 Task: Find connections with filter location Ferozepore with filter topic #lawfirmmarketingwith filter profile language French with filter current company Brillio with filter school Dhanalakshmi Srinivasan Engineering College with filter industry Hospitals and Health Care with filter service category Project Management with filter keywords title Sales Associate
Action: Mouse moved to (219, 280)
Screenshot: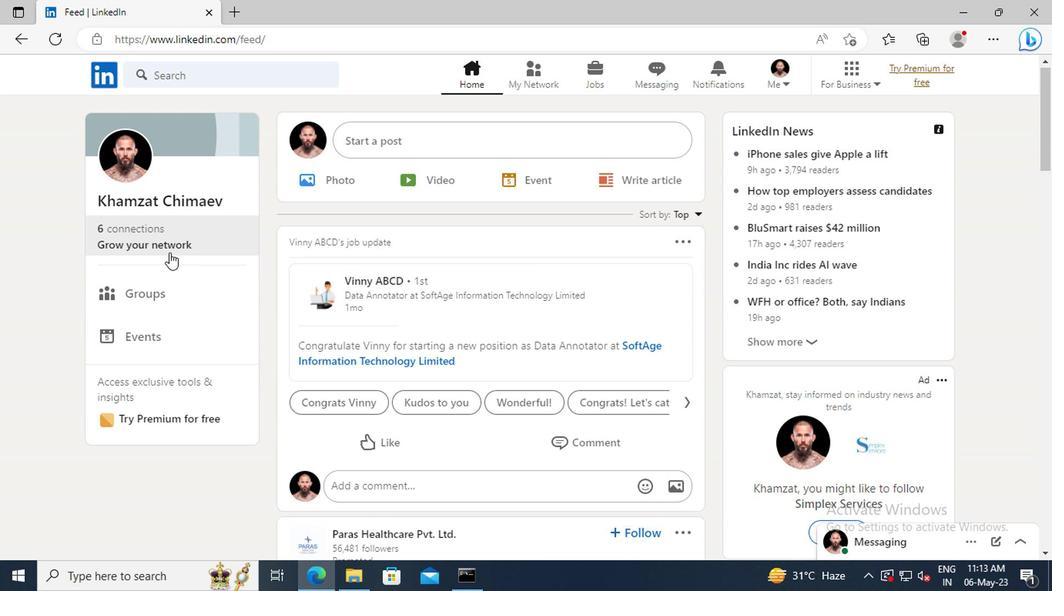 
Action: Mouse pressed left at (219, 280)
Screenshot: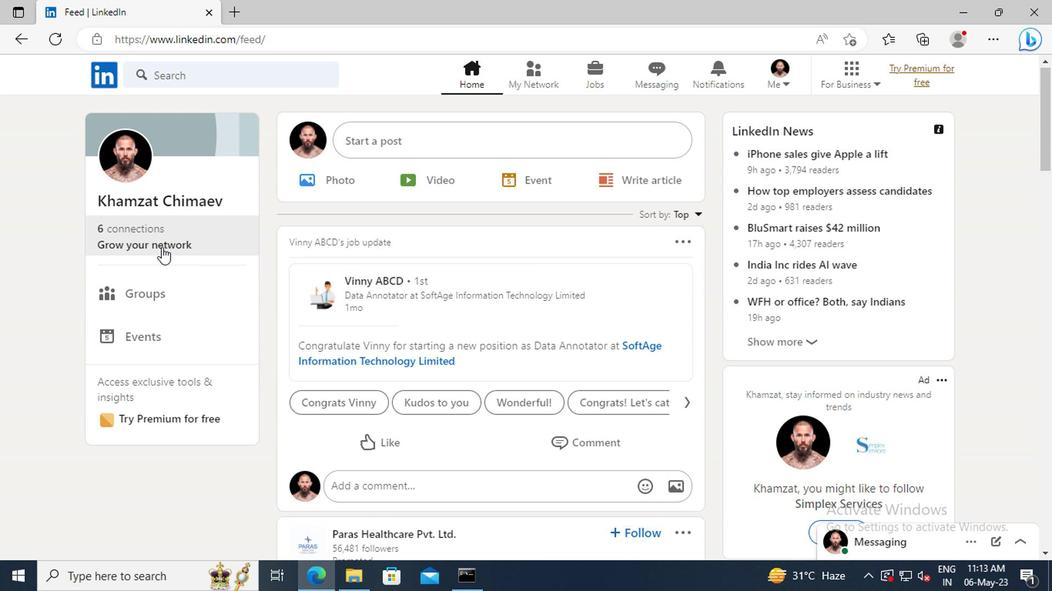 
Action: Mouse moved to (224, 221)
Screenshot: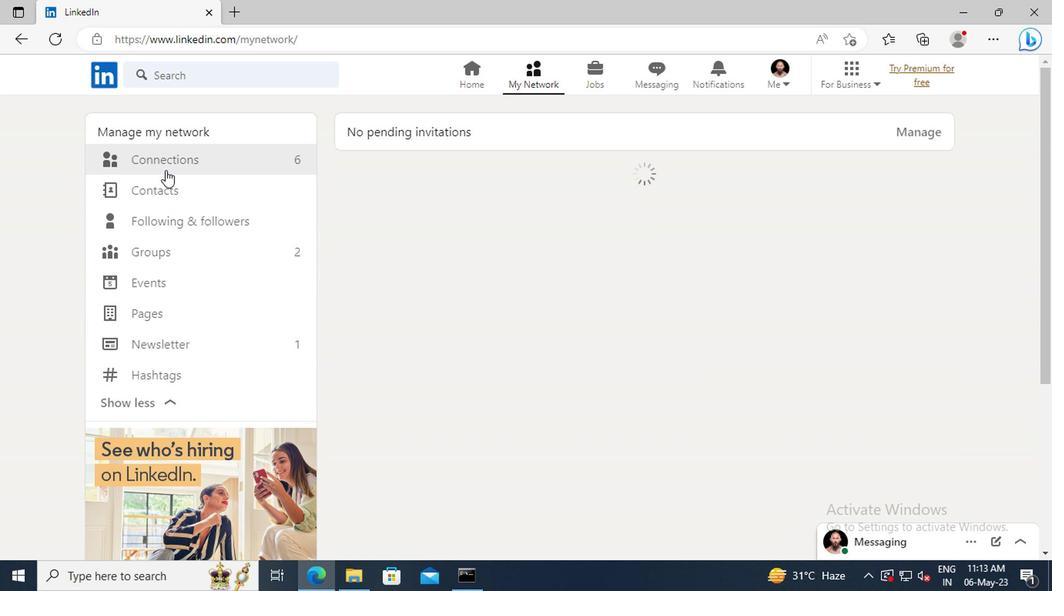 
Action: Mouse pressed left at (224, 221)
Screenshot: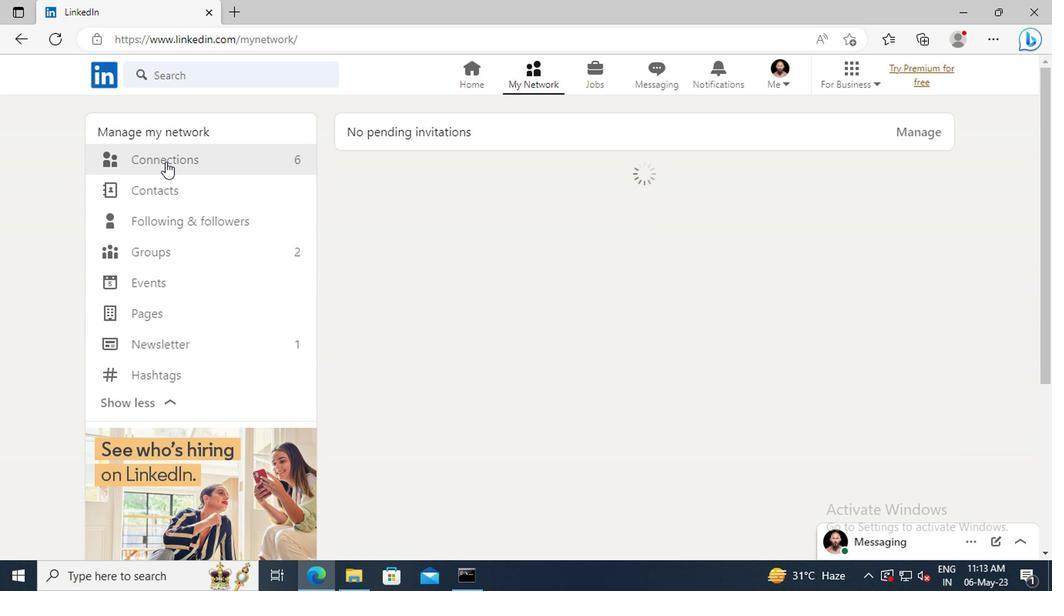 
Action: Mouse moved to (561, 223)
Screenshot: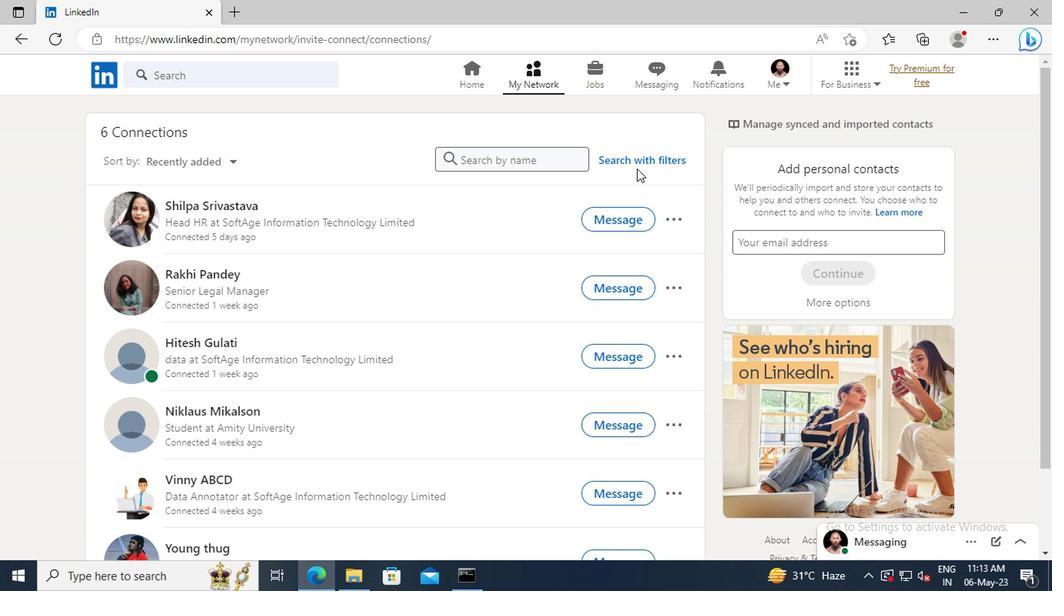 
Action: Mouse pressed left at (561, 223)
Screenshot: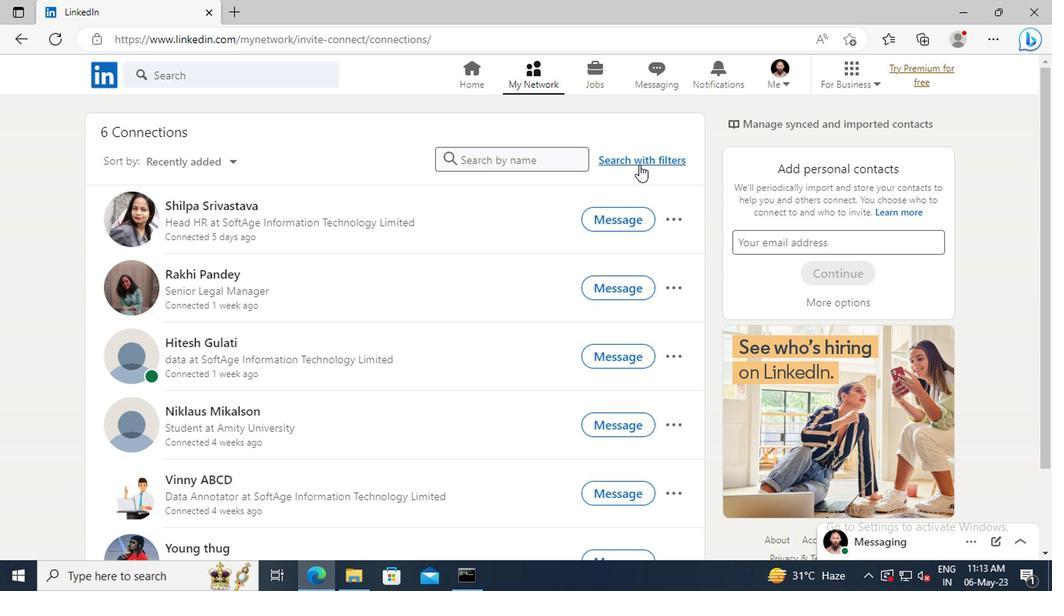 
Action: Mouse moved to (522, 190)
Screenshot: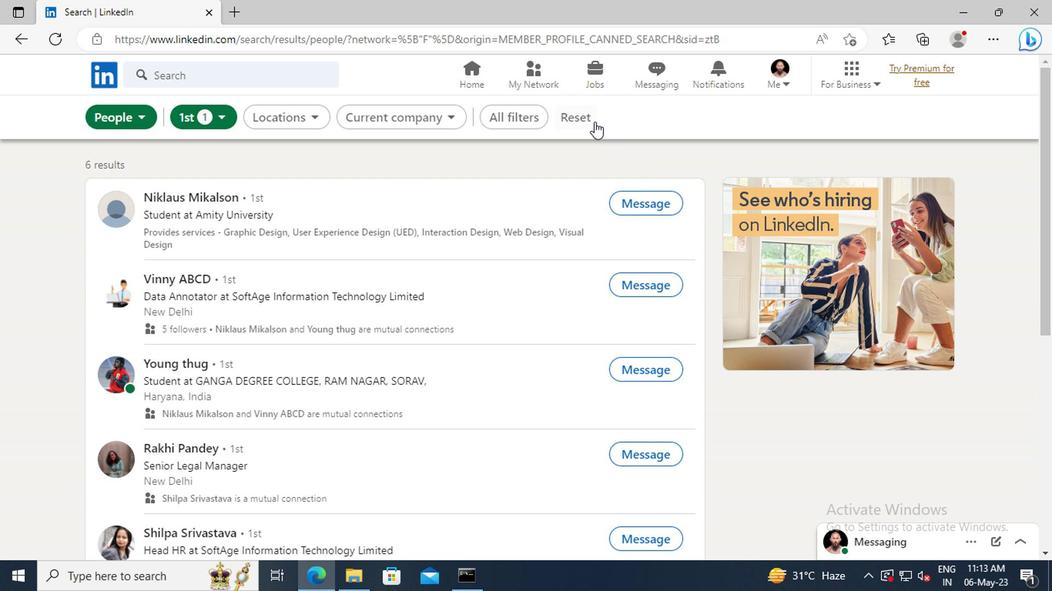 
Action: Mouse pressed left at (522, 190)
Screenshot: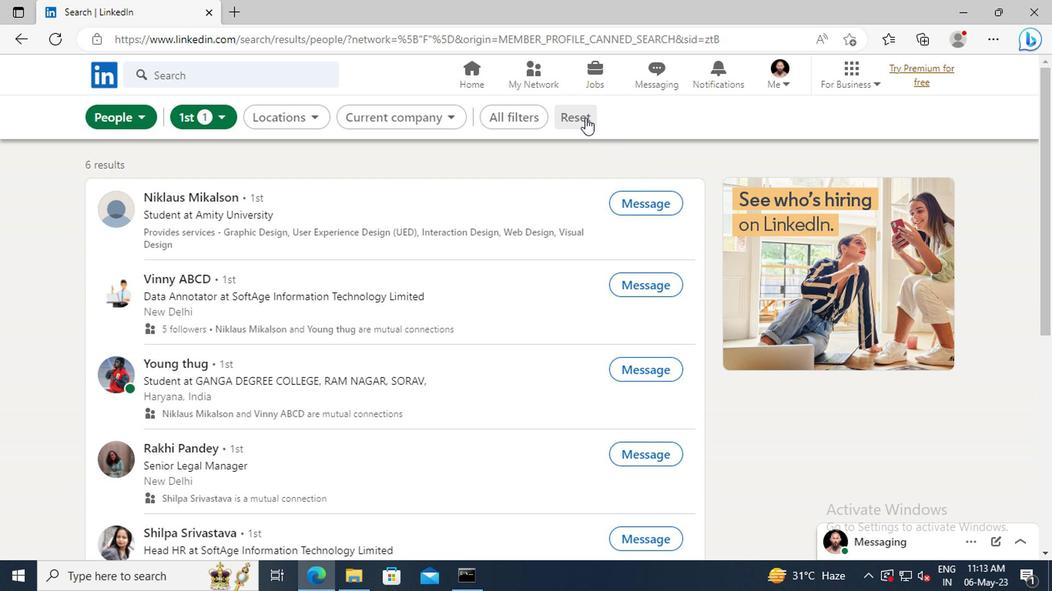 
Action: Mouse moved to (509, 189)
Screenshot: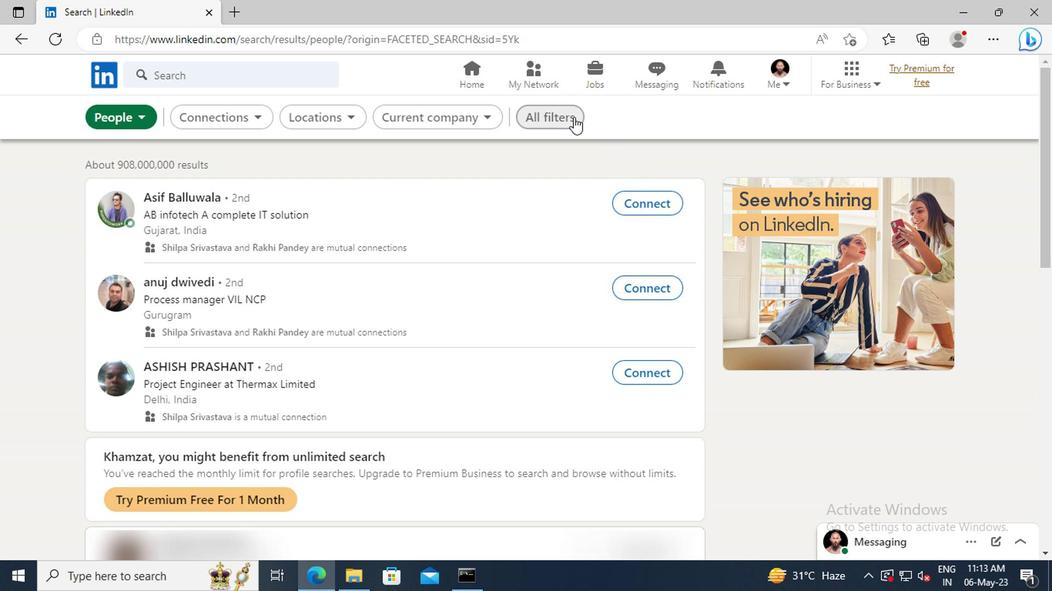 
Action: Mouse pressed left at (509, 189)
Screenshot: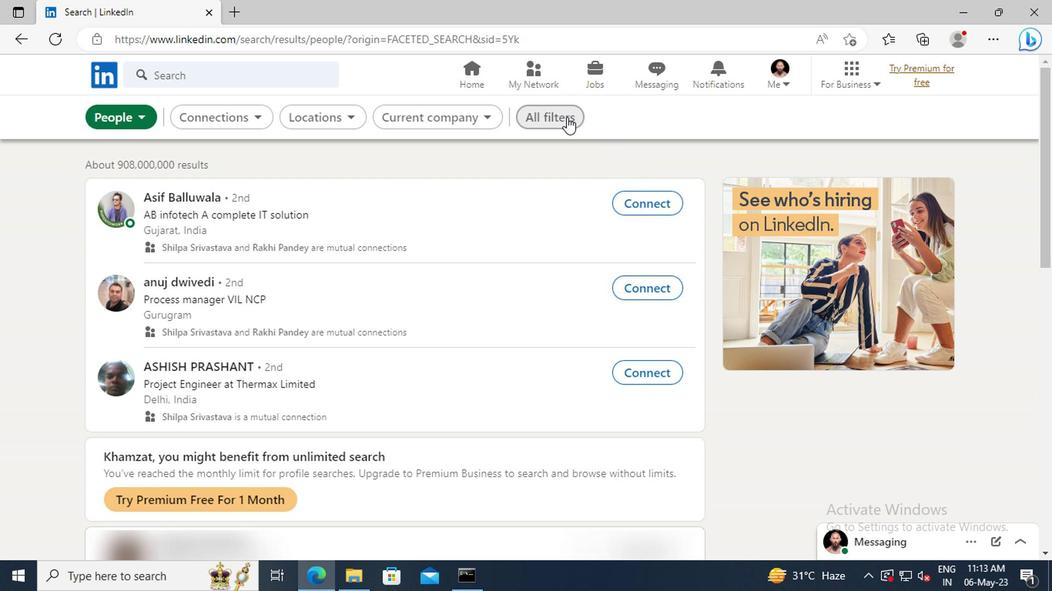 
Action: Mouse moved to (695, 303)
Screenshot: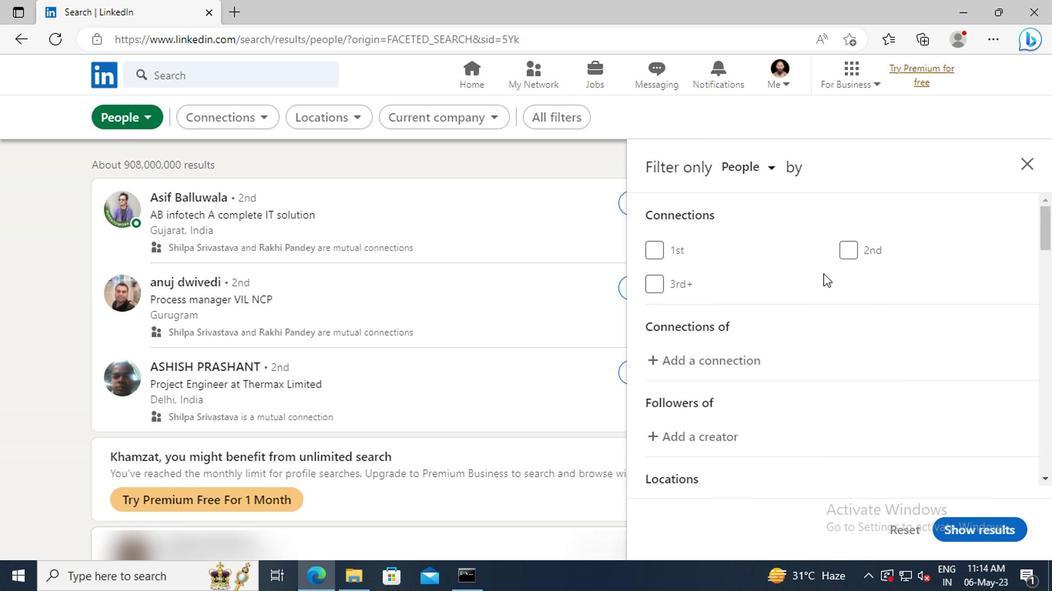 
Action: Mouse scrolled (695, 302) with delta (0, 0)
Screenshot: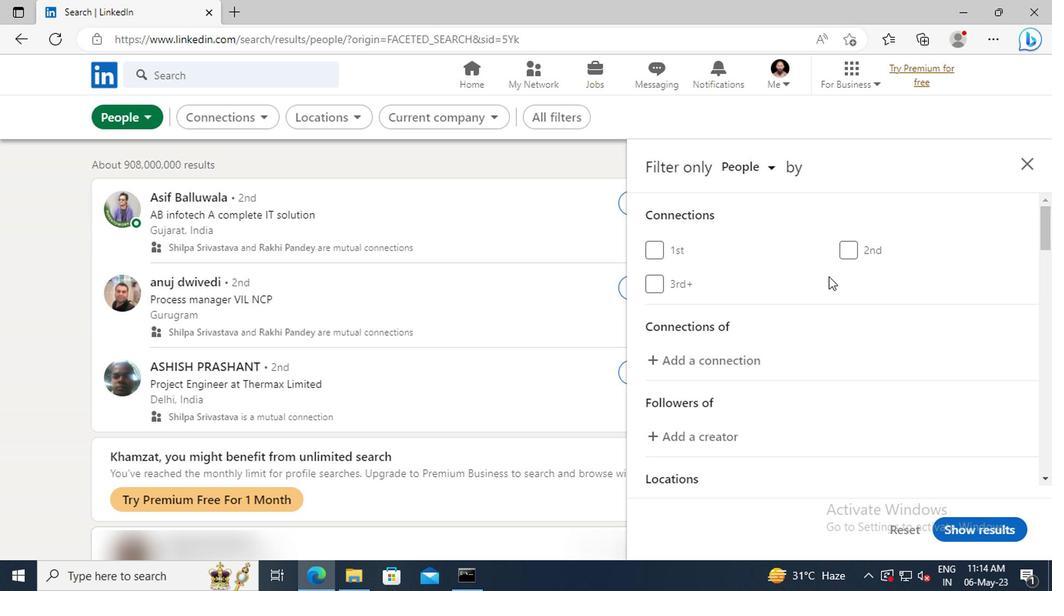
Action: Mouse moved to (696, 303)
Screenshot: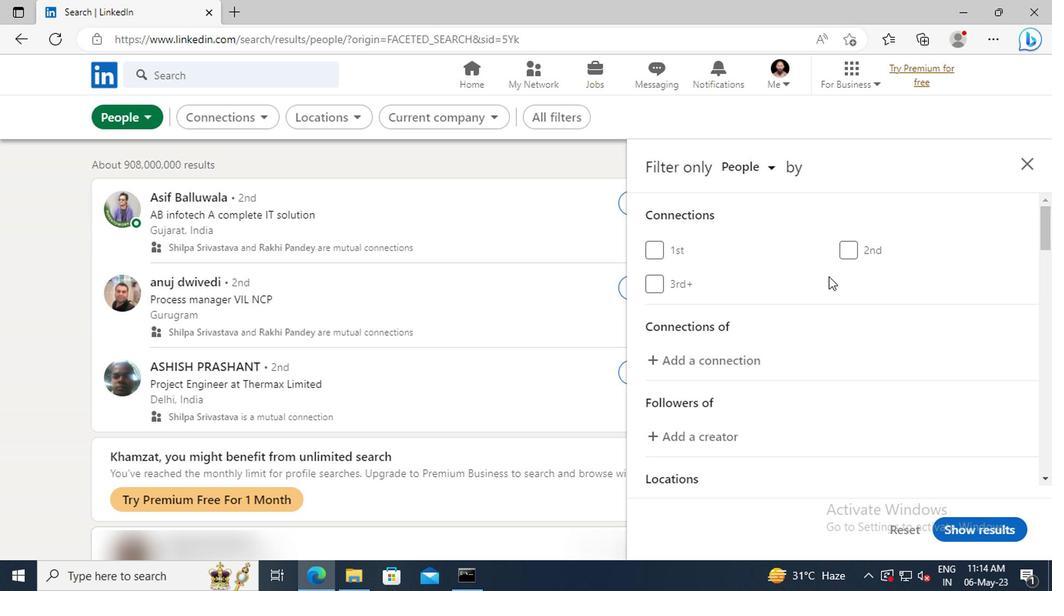 
Action: Mouse scrolled (696, 303) with delta (0, 0)
Screenshot: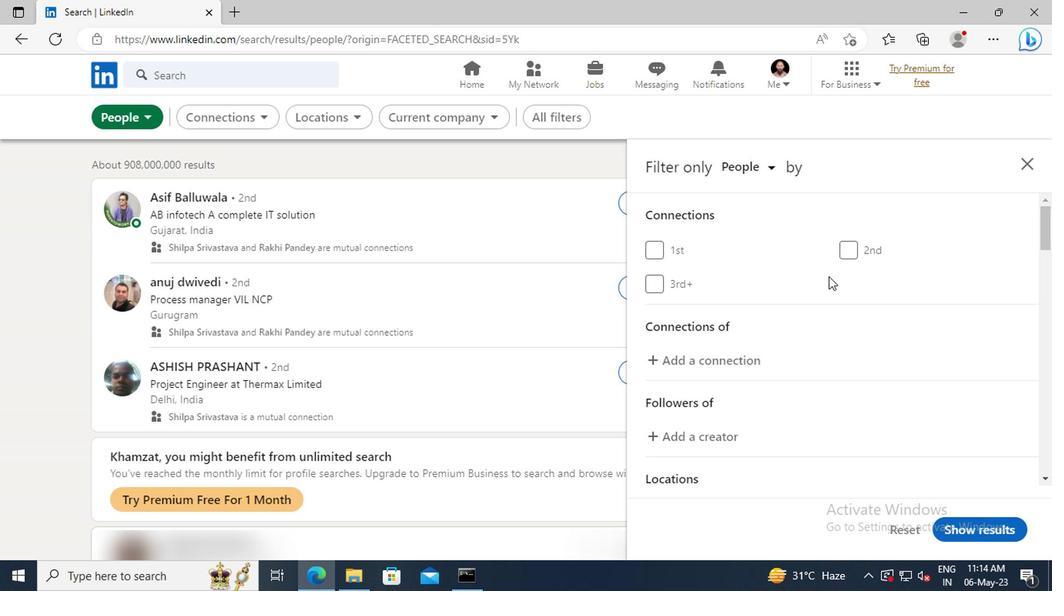 
Action: Mouse scrolled (696, 303) with delta (0, 0)
Screenshot: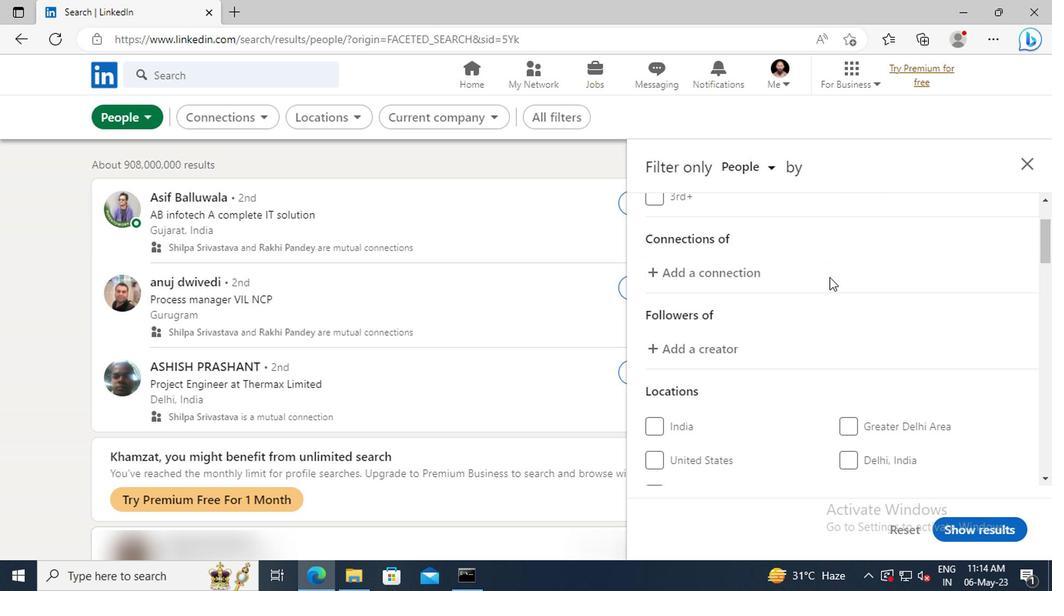 
Action: Mouse scrolled (696, 303) with delta (0, 0)
Screenshot: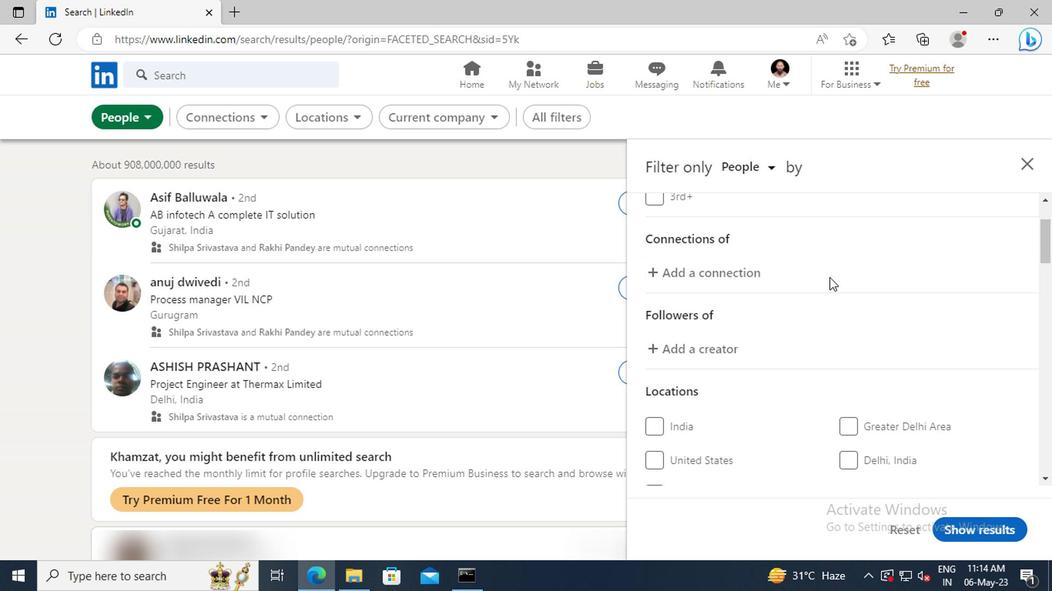 
Action: Mouse scrolled (696, 303) with delta (0, 0)
Screenshot: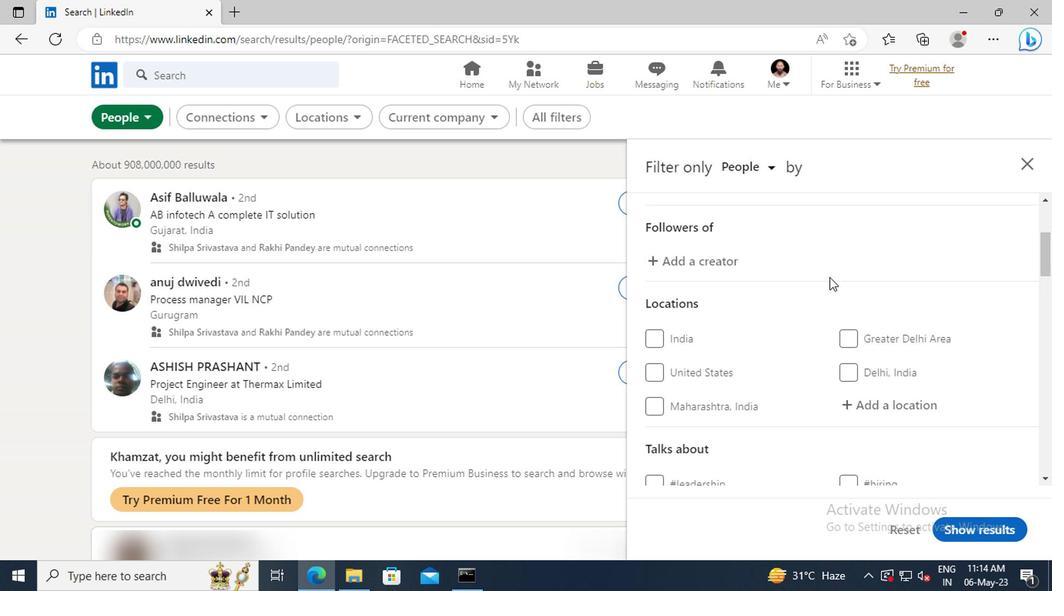 
Action: Mouse scrolled (696, 303) with delta (0, 0)
Screenshot: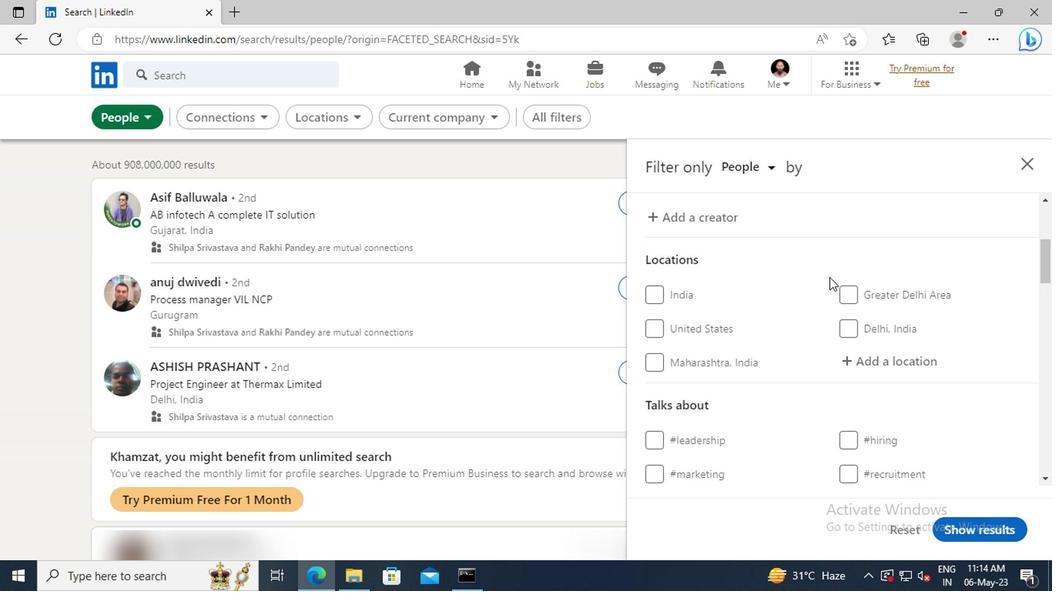 
Action: Mouse moved to (715, 333)
Screenshot: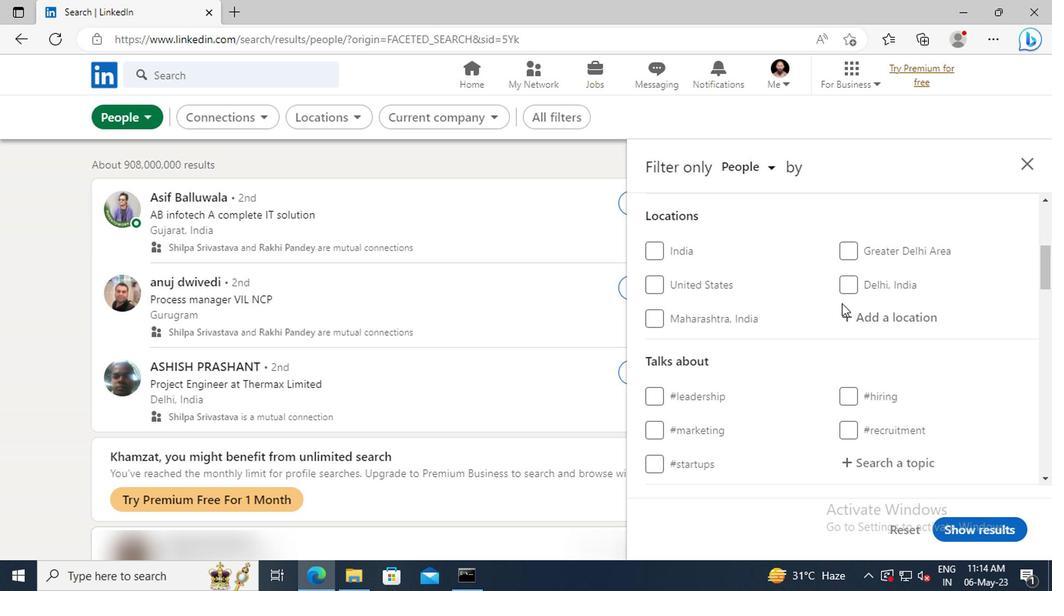 
Action: Mouse pressed left at (715, 333)
Screenshot: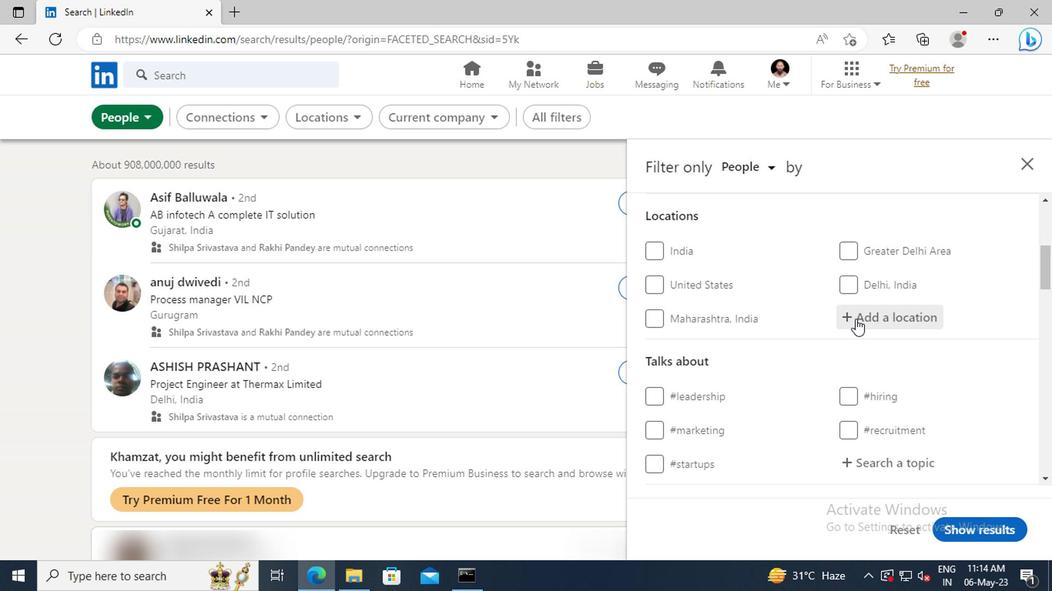 
Action: Key pressed <Key.shift>FEROZEPORE<Key.enter>
Screenshot: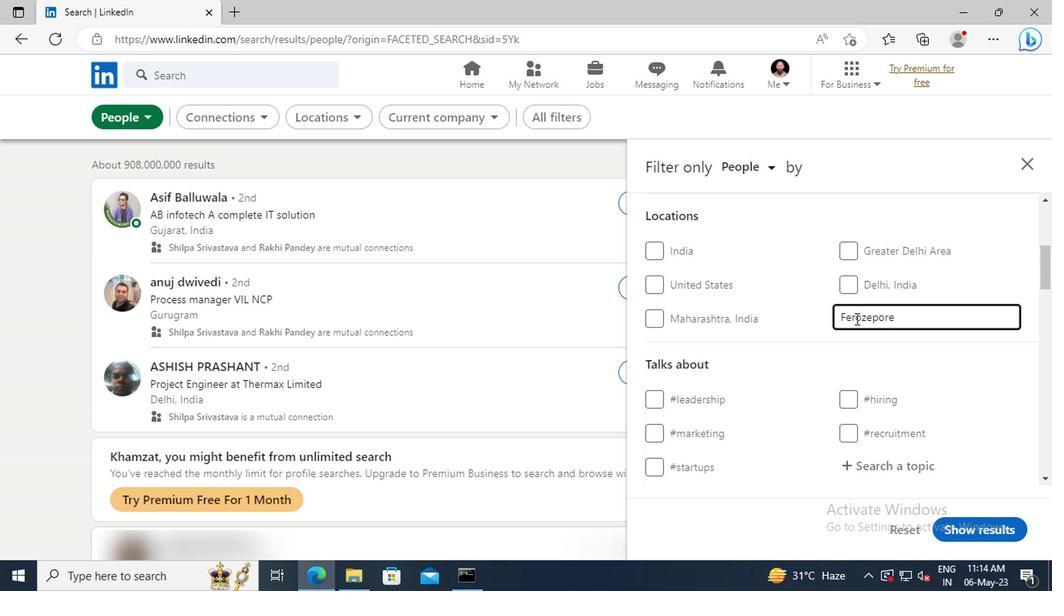 
Action: Mouse scrolled (715, 332) with delta (0, 0)
Screenshot: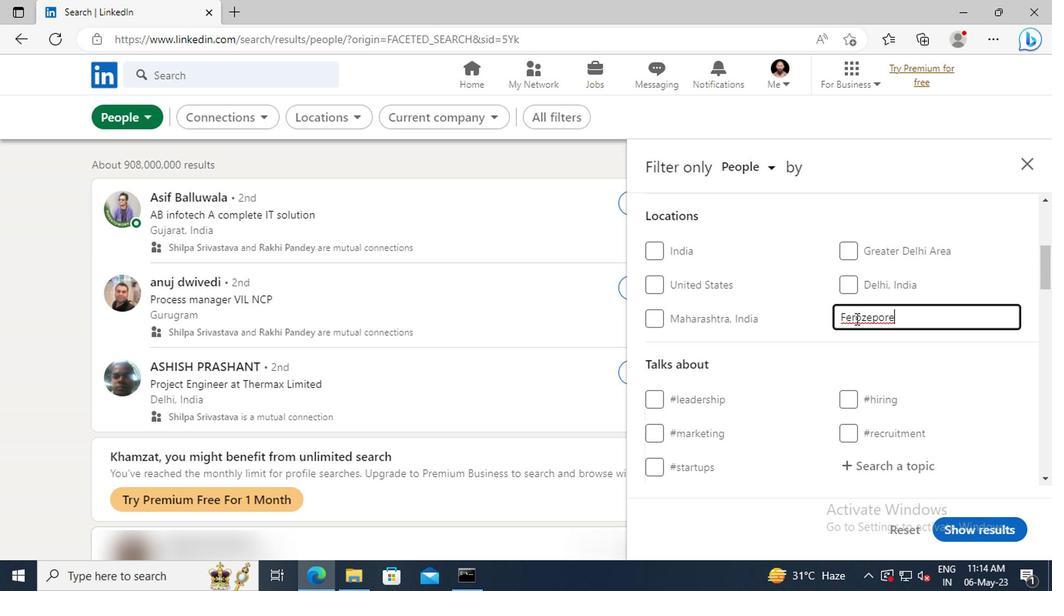 
Action: Mouse scrolled (715, 332) with delta (0, 0)
Screenshot: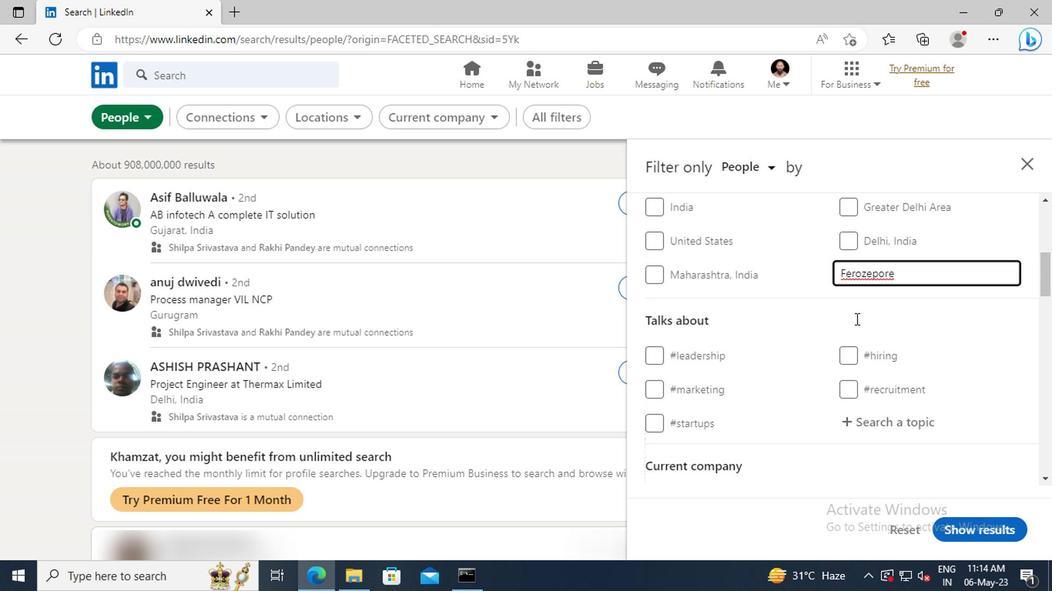 
Action: Mouse scrolled (715, 332) with delta (0, 0)
Screenshot: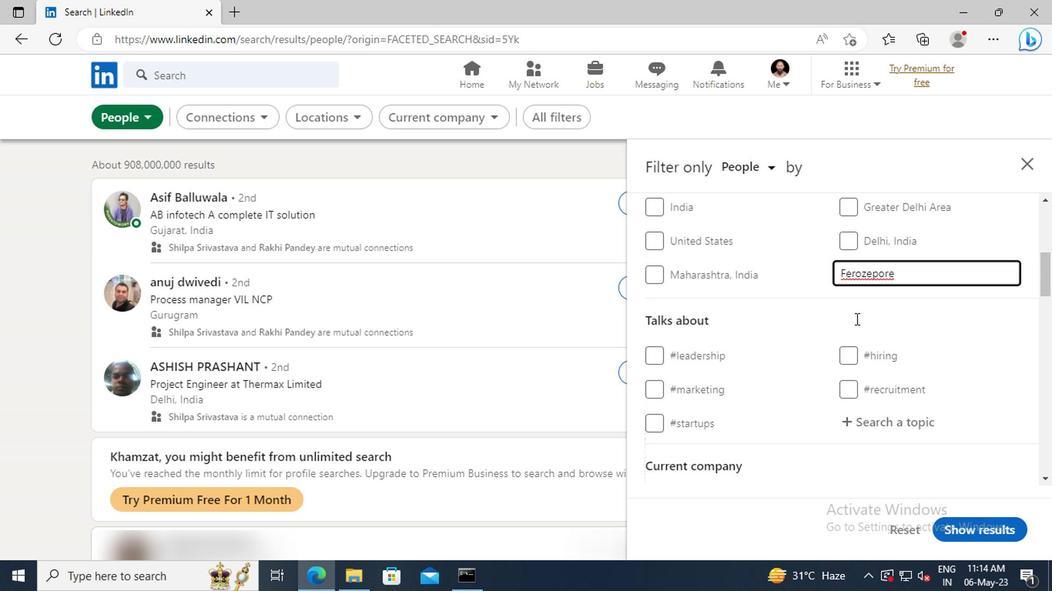 
Action: Mouse moved to (718, 343)
Screenshot: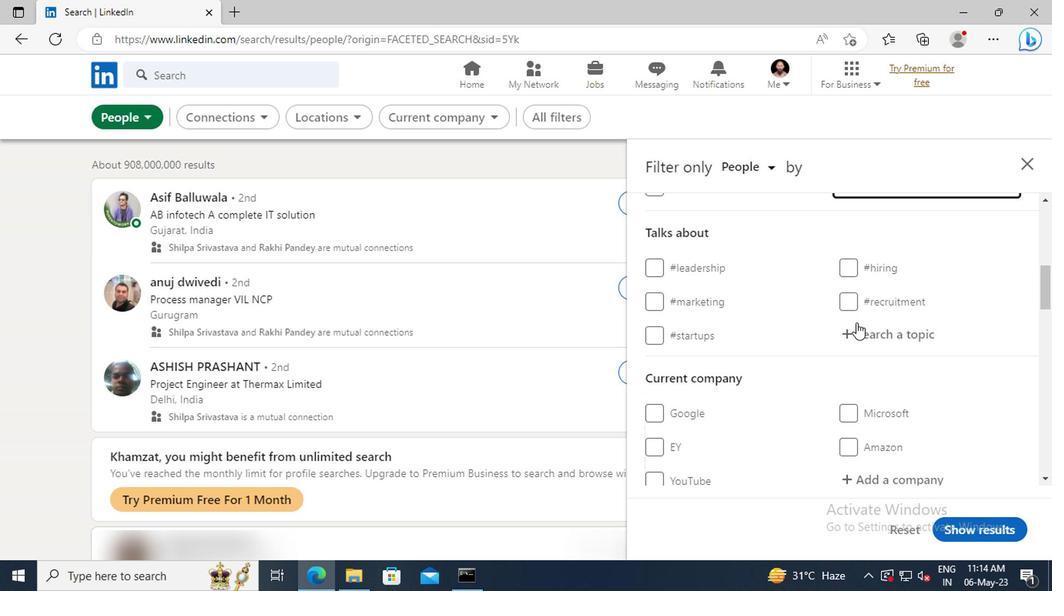 
Action: Mouse pressed left at (718, 343)
Screenshot: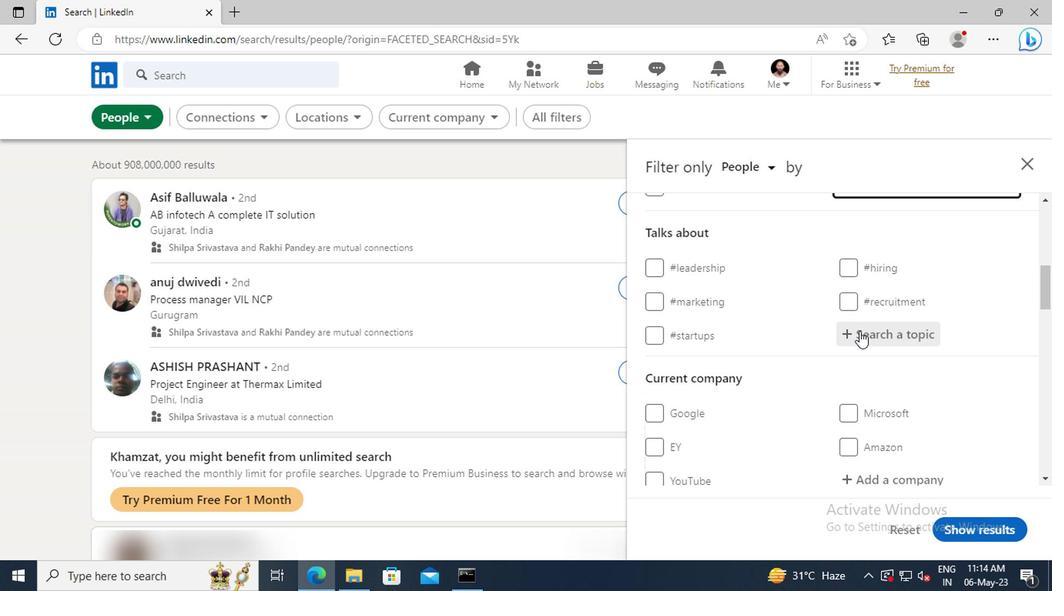 
Action: Key pressed LAWFIRMMA
Screenshot: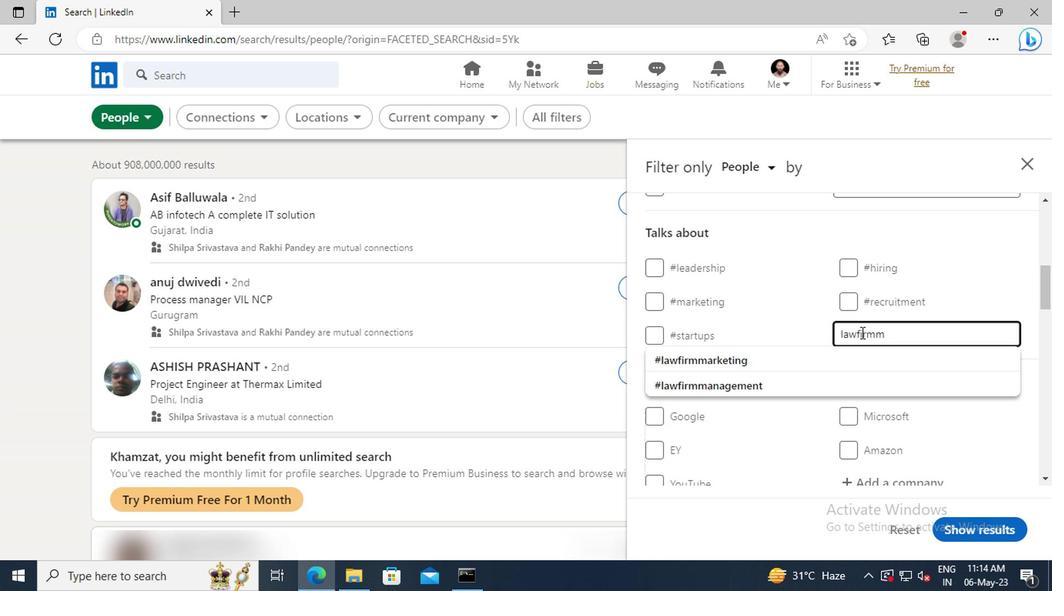 
Action: Mouse moved to (722, 356)
Screenshot: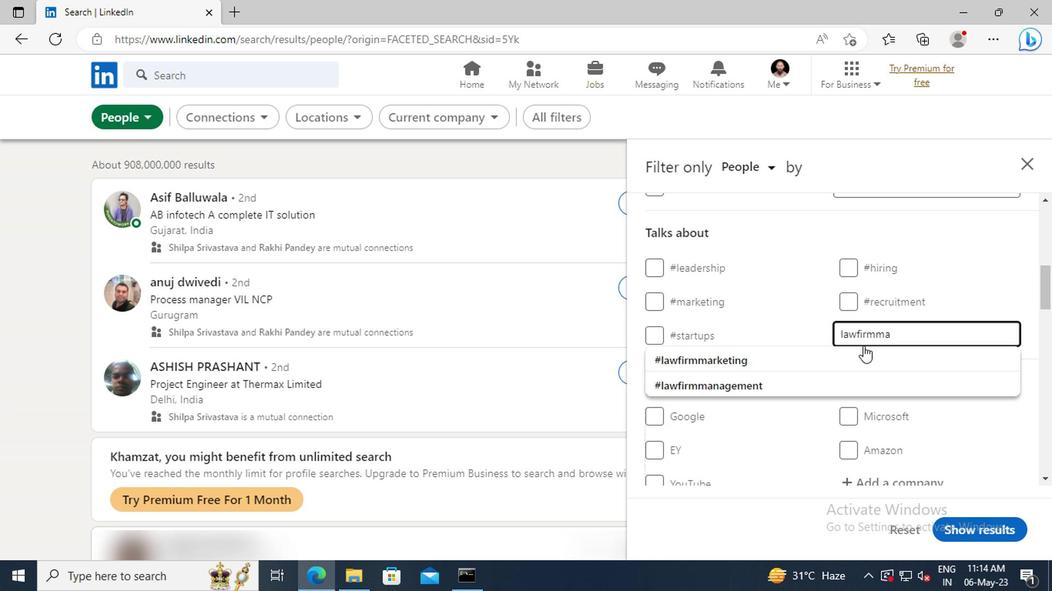 
Action: Mouse pressed left at (722, 356)
Screenshot: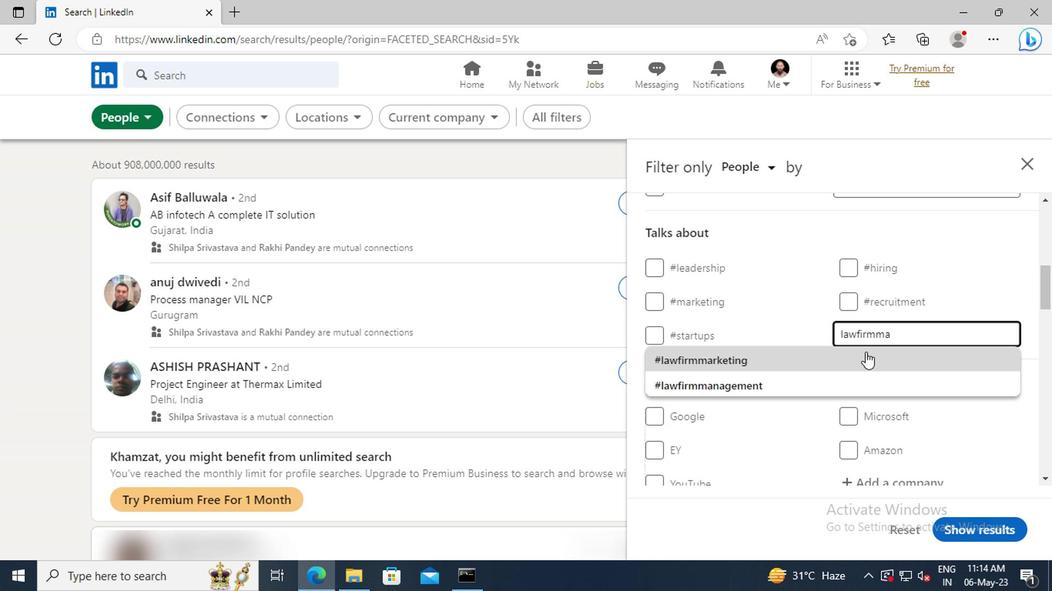 
Action: Mouse scrolled (722, 356) with delta (0, 0)
Screenshot: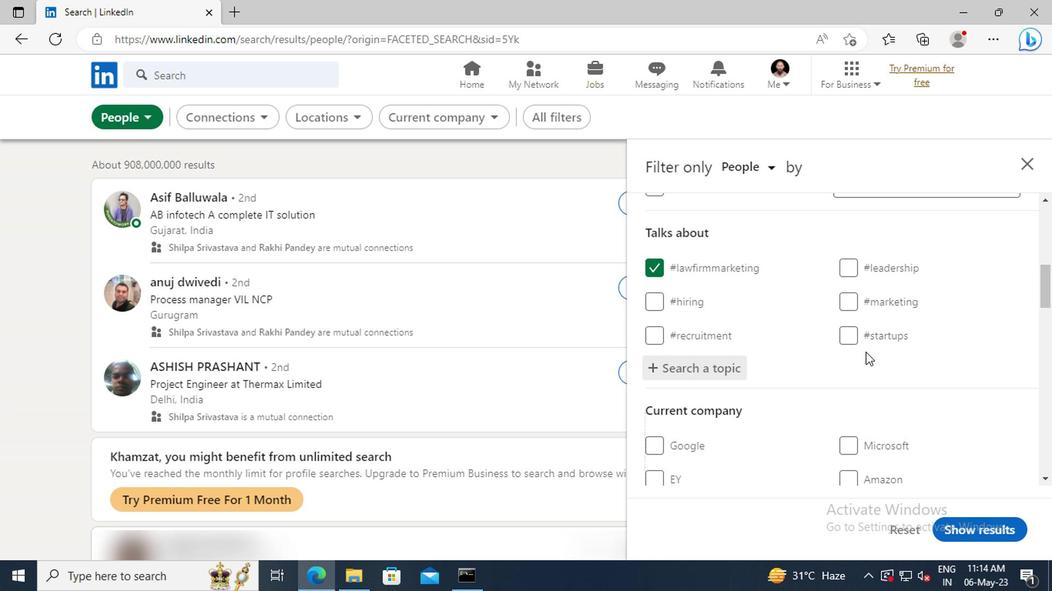 
Action: Mouse scrolled (722, 356) with delta (0, 0)
Screenshot: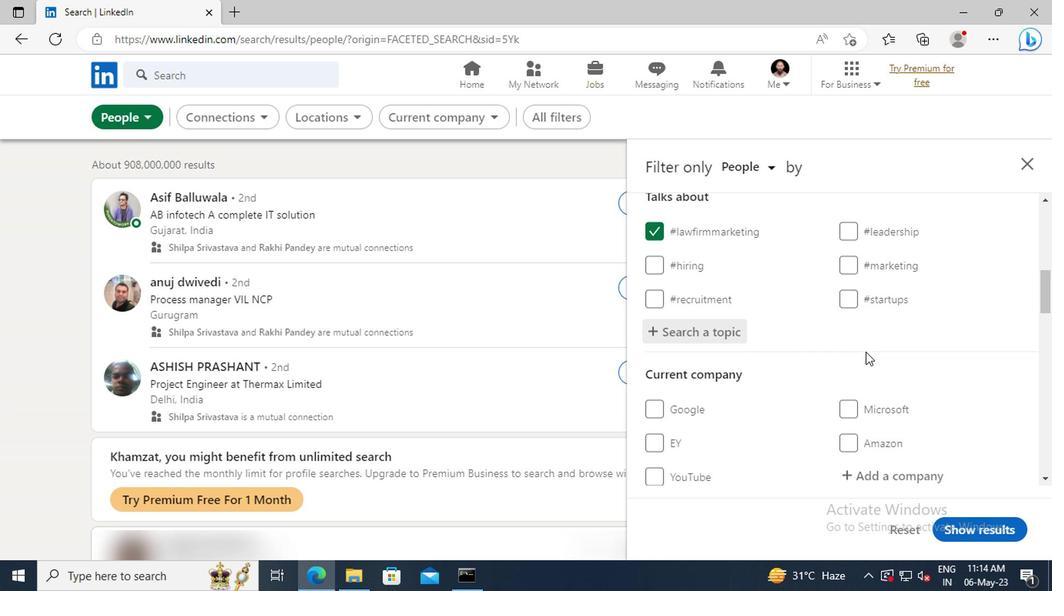 
Action: Mouse scrolled (722, 356) with delta (0, 0)
Screenshot: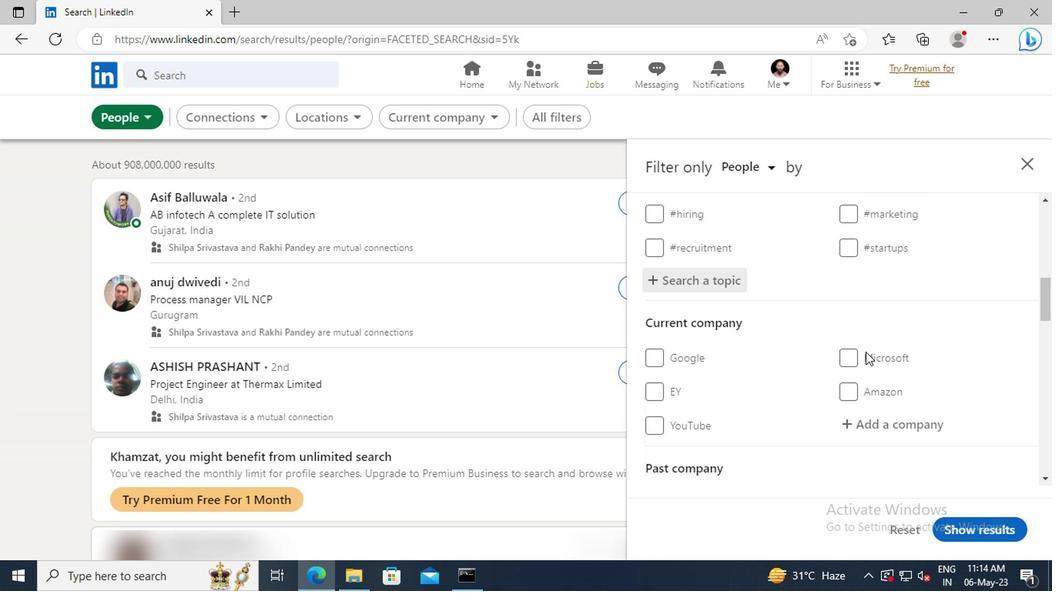 
Action: Mouse scrolled (722, 356) with delta (0, 0)
Screenshot: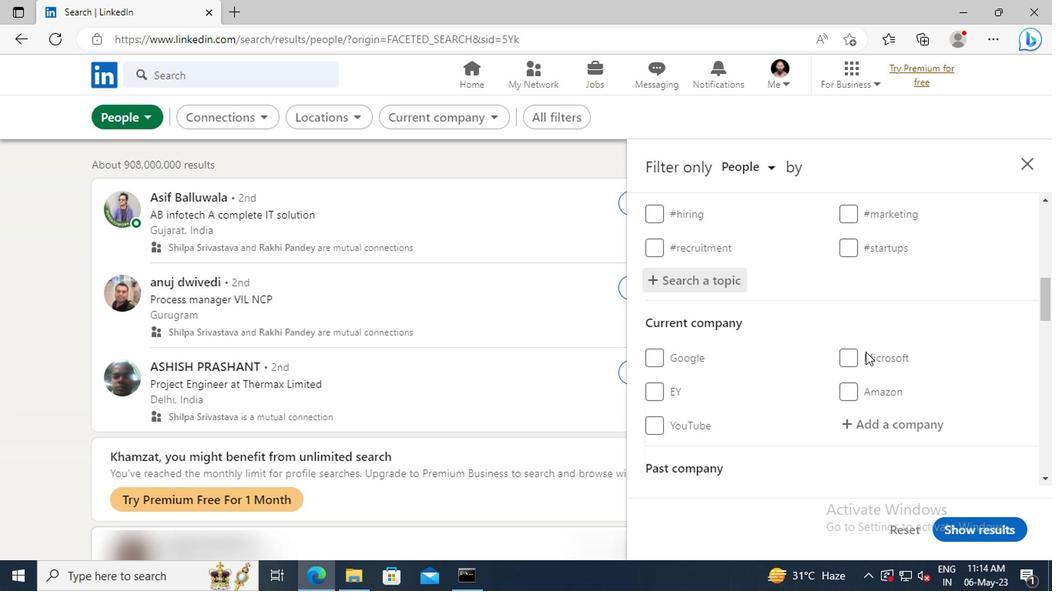
Action: Mouse scrolled (722, 356) with delta (0, 0)
Screenshot: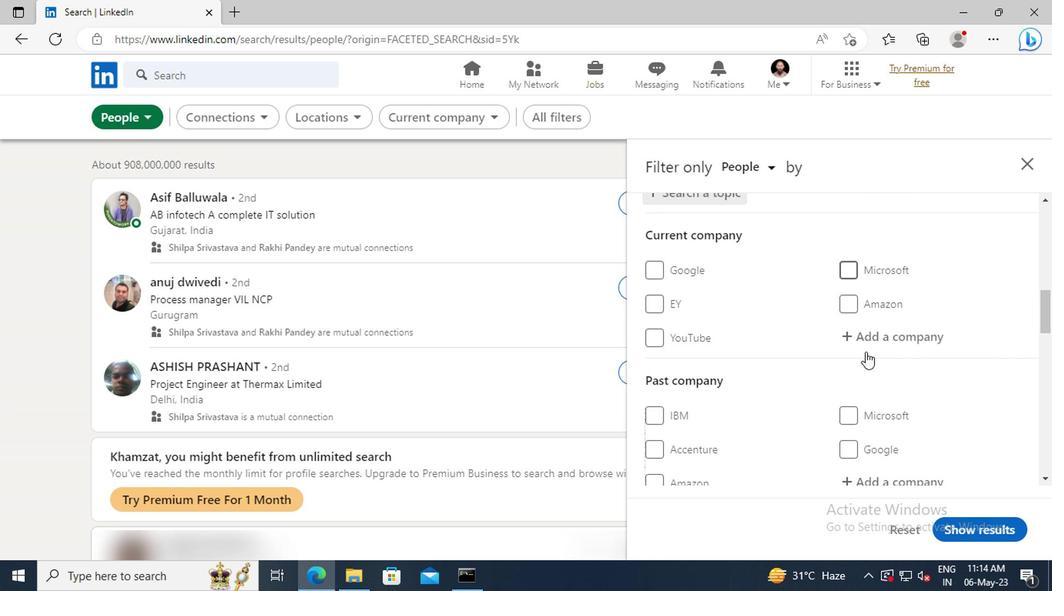 
Action: Mouse scrolled (722, 356) with delta (0, 0)
Screenshot: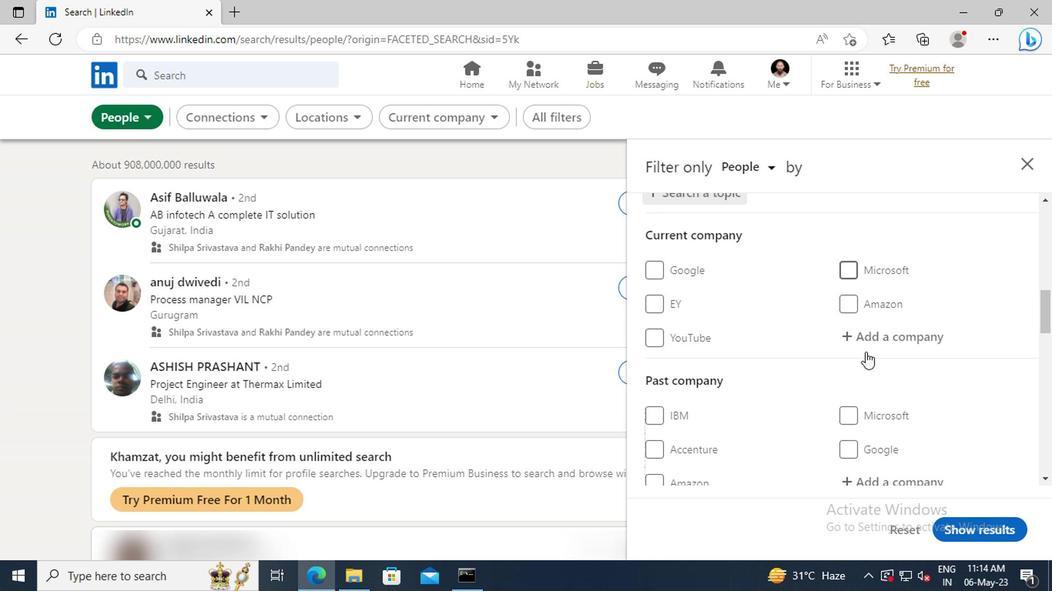 
Action: Mouse scrolled (722, 356) with delta (0, 0)
Screenshot: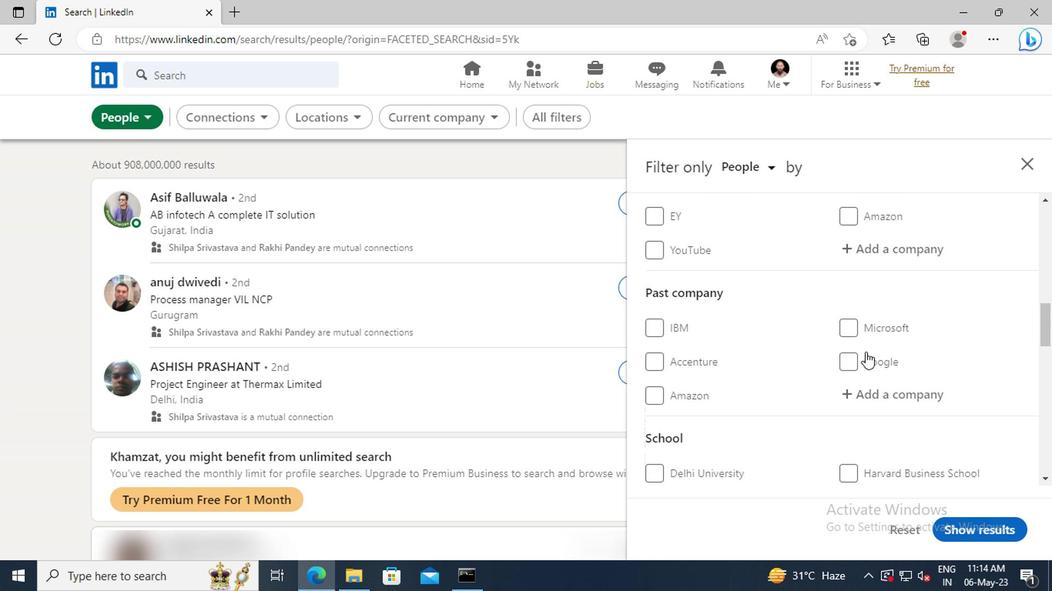 
Action: Mouse scrolled (722, 356) with delta (0, 0)
Screenshot: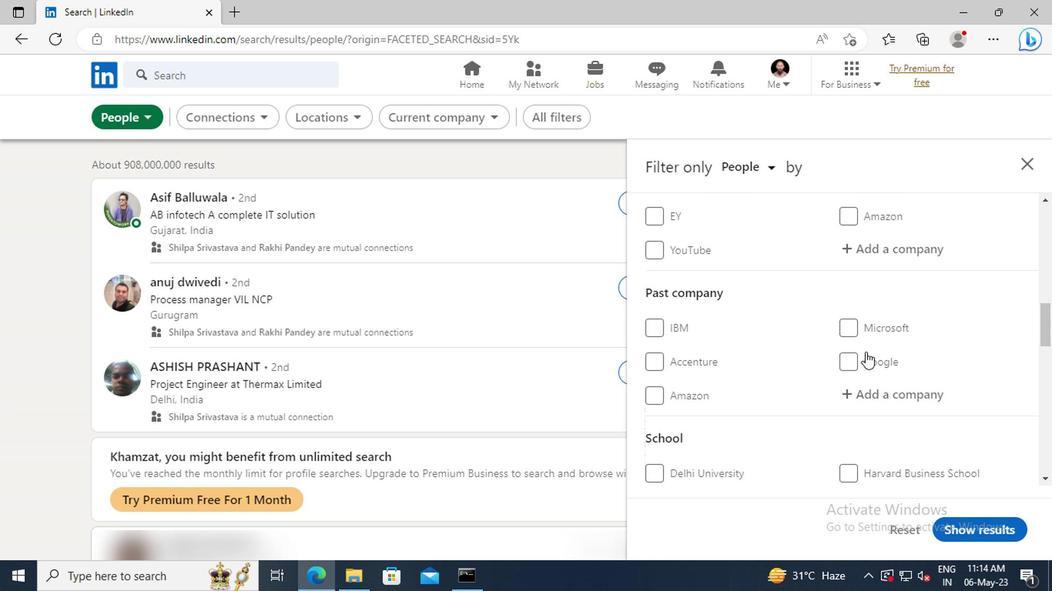 
Action: Mouse scrolled (722, 356) with delta (0, 0)
Screenshot: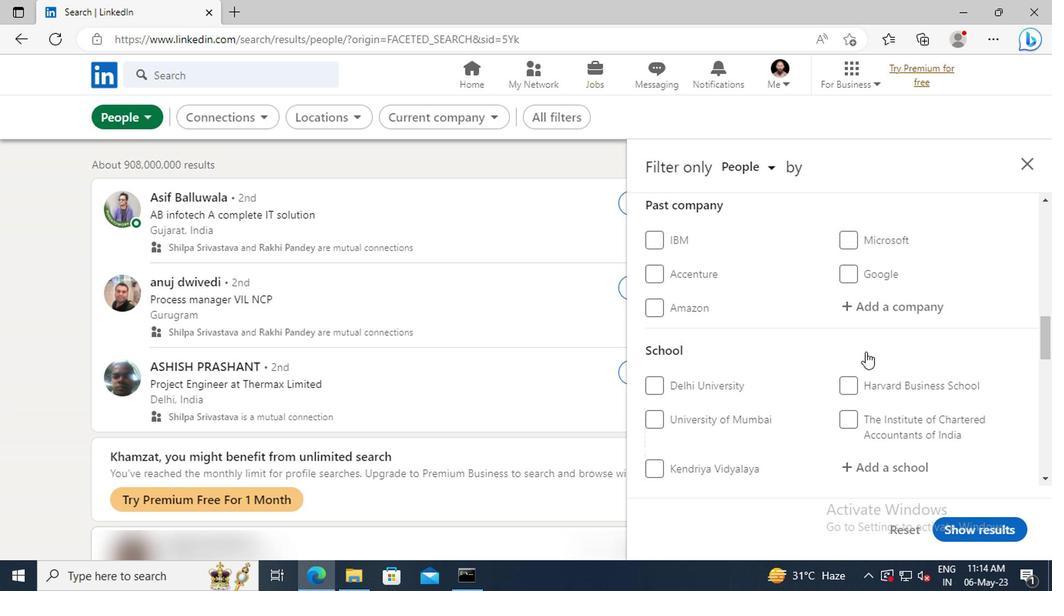 
Action: Mouse scrolled (722, 356) with delta (0, 0)
Screenshot: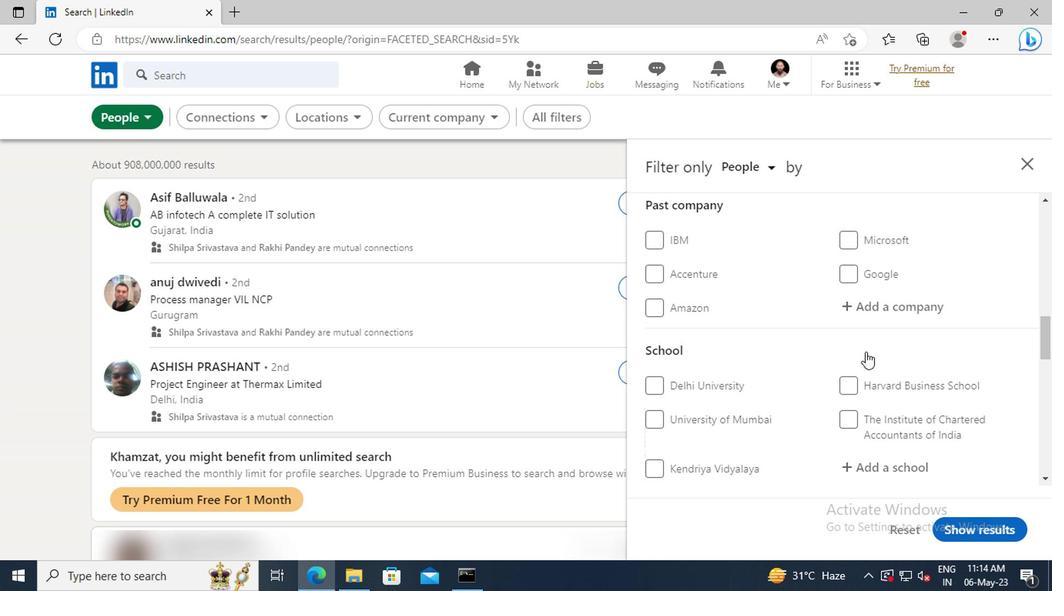 
Action: Mouse scrolled (722, 356) with delta (0, 0)
Screenshot: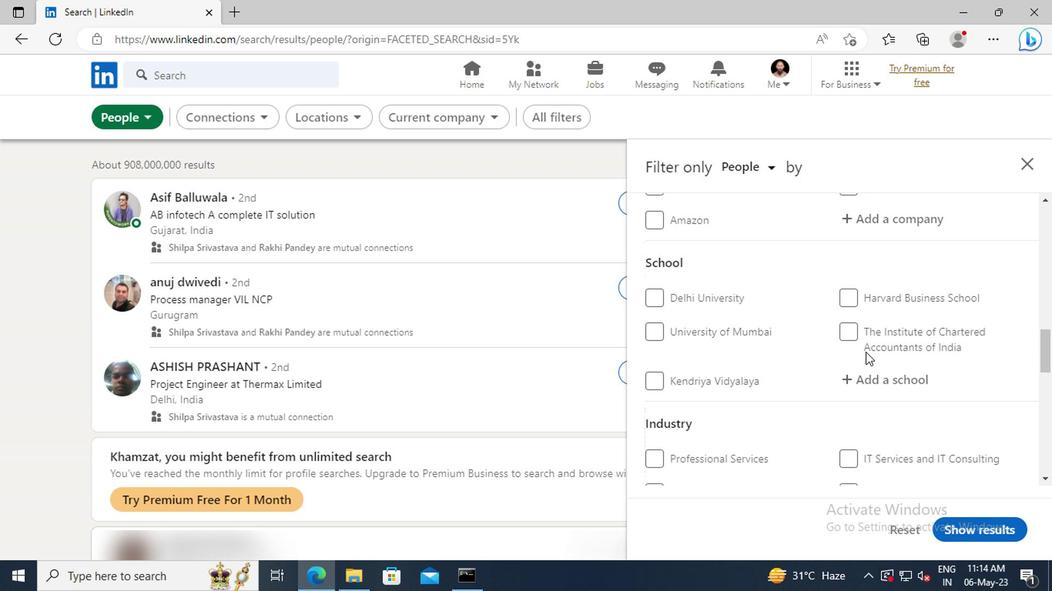 
Action: Mouse scrolled (722, 356) with delta (0, 0)
Screenshot: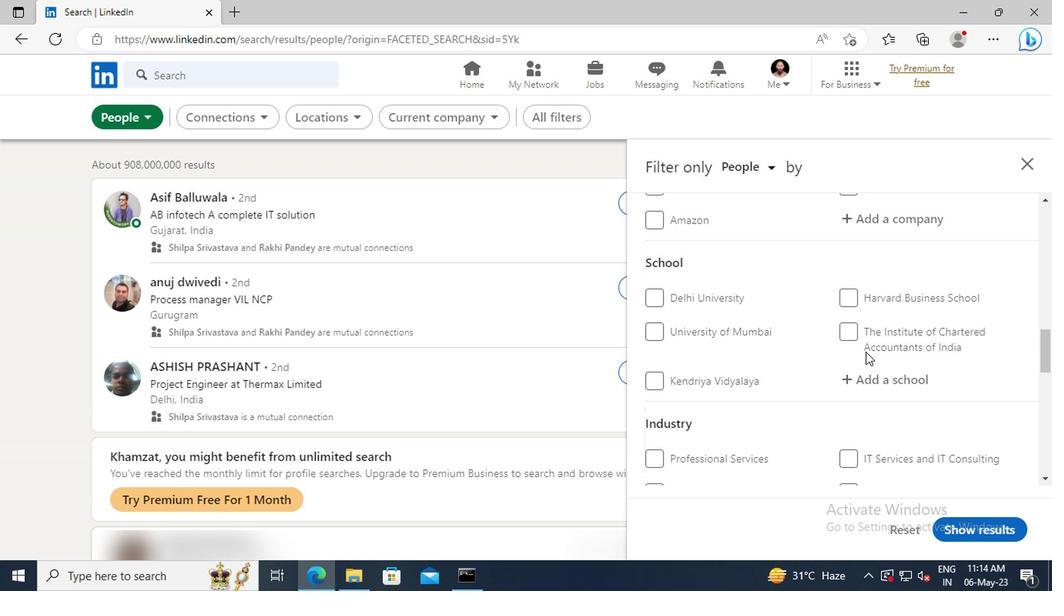 
Action: Mouse scrolled (722, 356) with delta (0, 0)
Screenshot: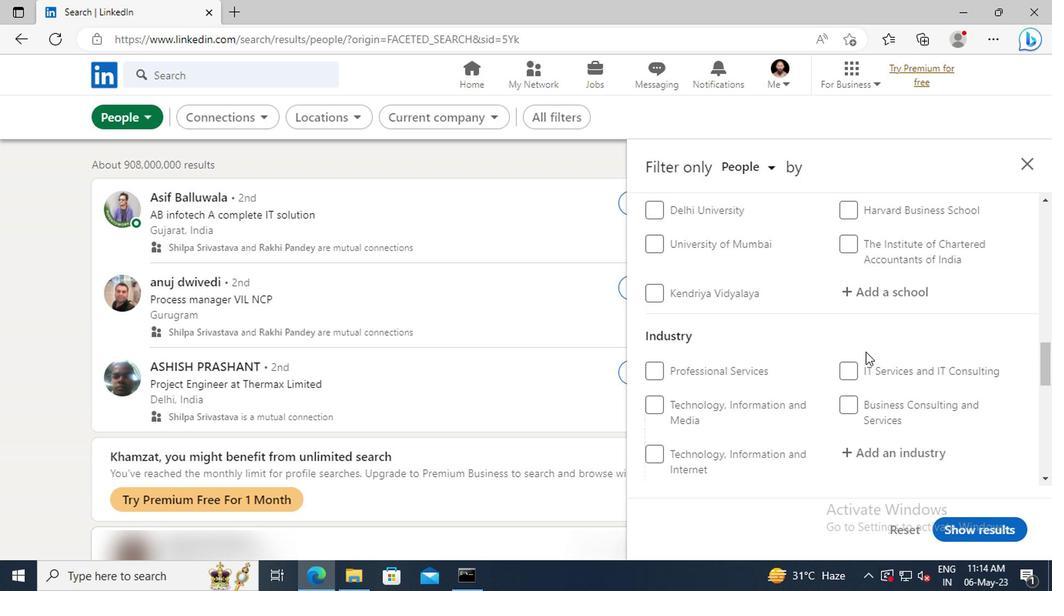 
Action: Mouse scrolled (722, 356) with delta (0, 0)
Screenshot: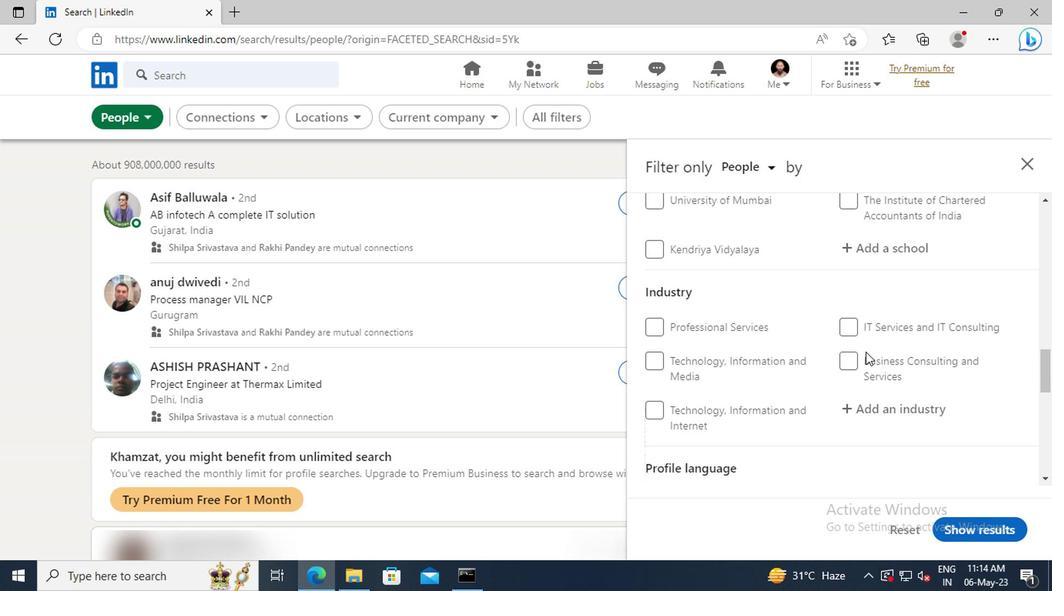 
Action: Mouse scrolled (722, 356) with delta (0, 0)
Screenshot: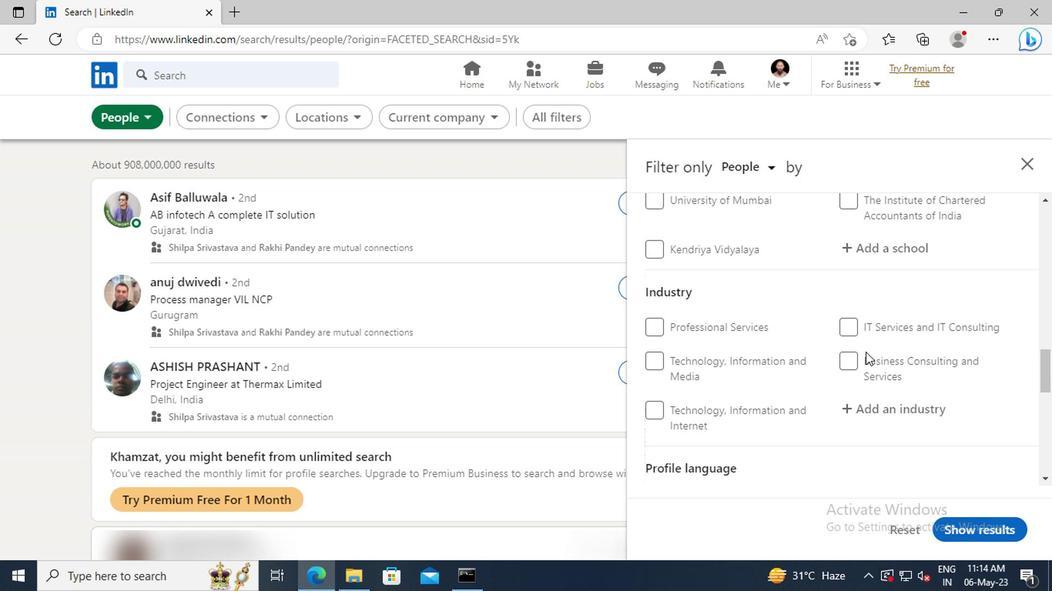 
Action: Mouse moved to (711, 404)
Screenshot: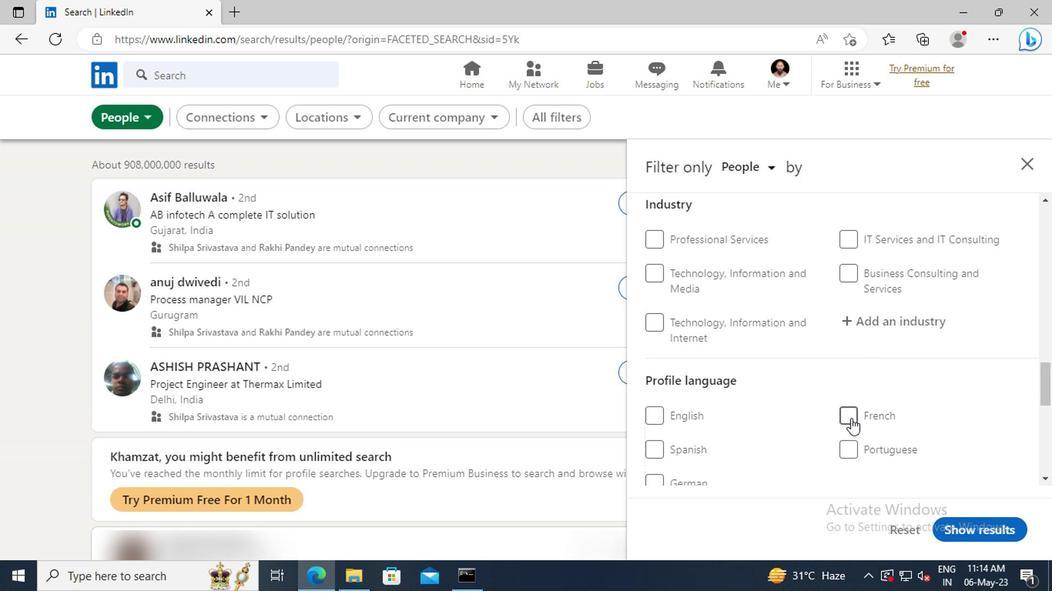 
Action: Mouse pressed left at (711, 404)
Screenshot: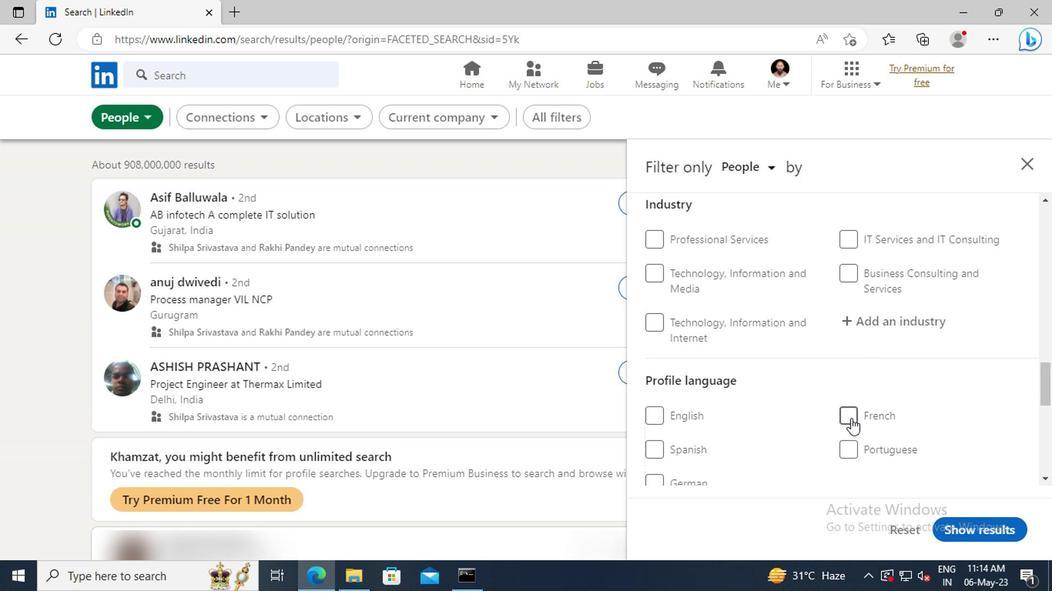 
Action: Mouse moved to (728, 374)
Screenshot: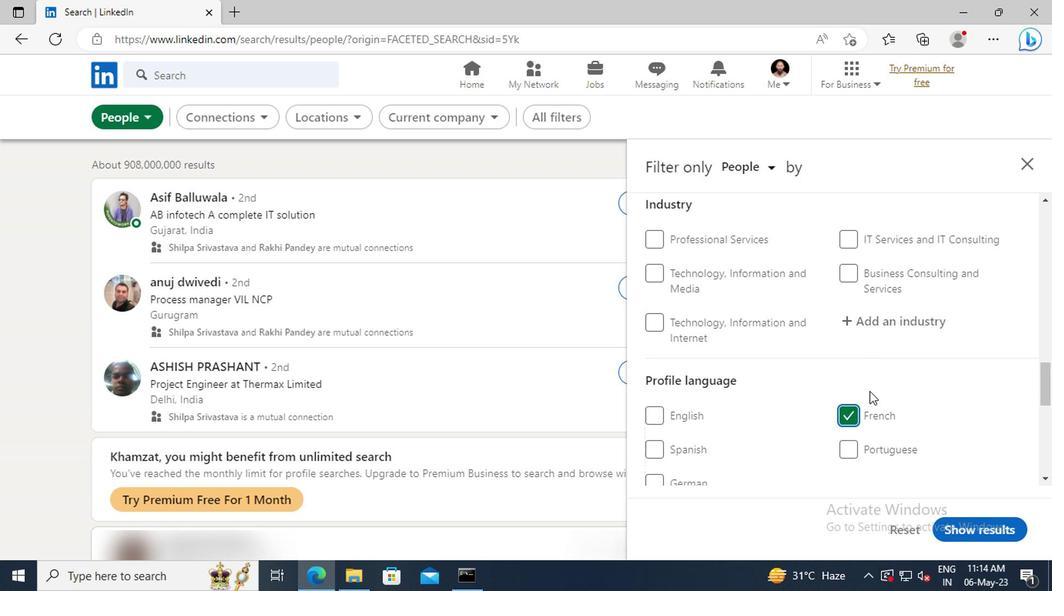 
Action: Mouse scrolled (728, 375) with delta (0, 0)
Screenshot: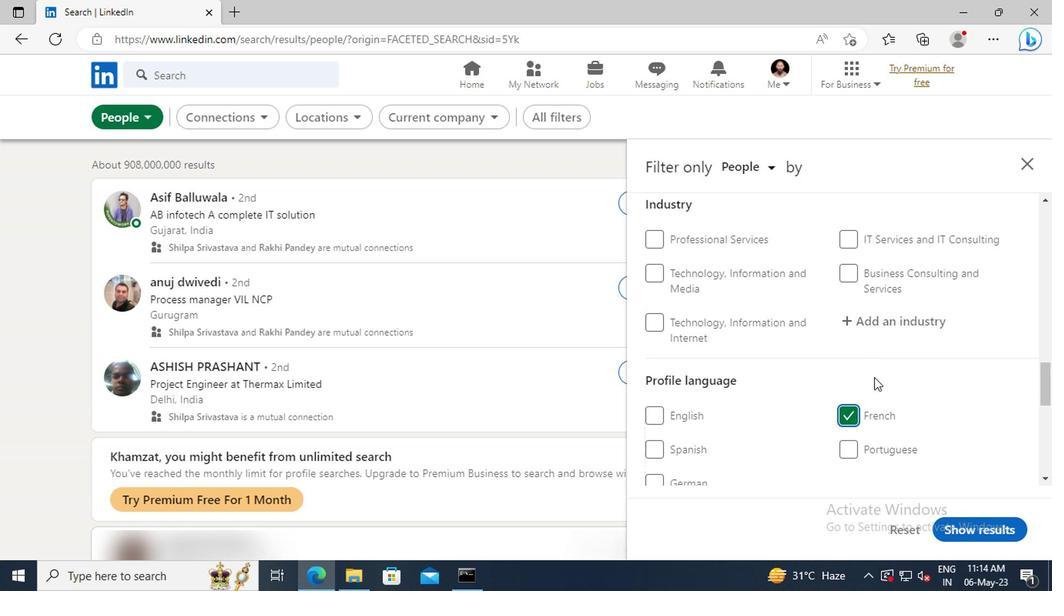 
Action: Mouse scrolled (728, 375) with delta (0, 0)
Screenshot: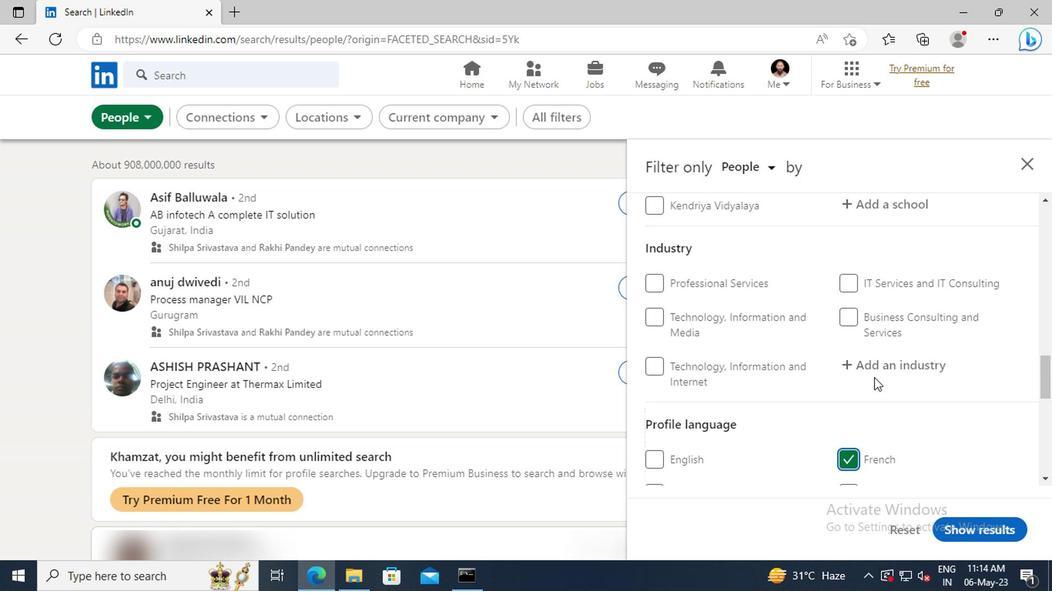 
Action: Mouse scrolled (728, 375) with delta (0, 0)
Screenshot: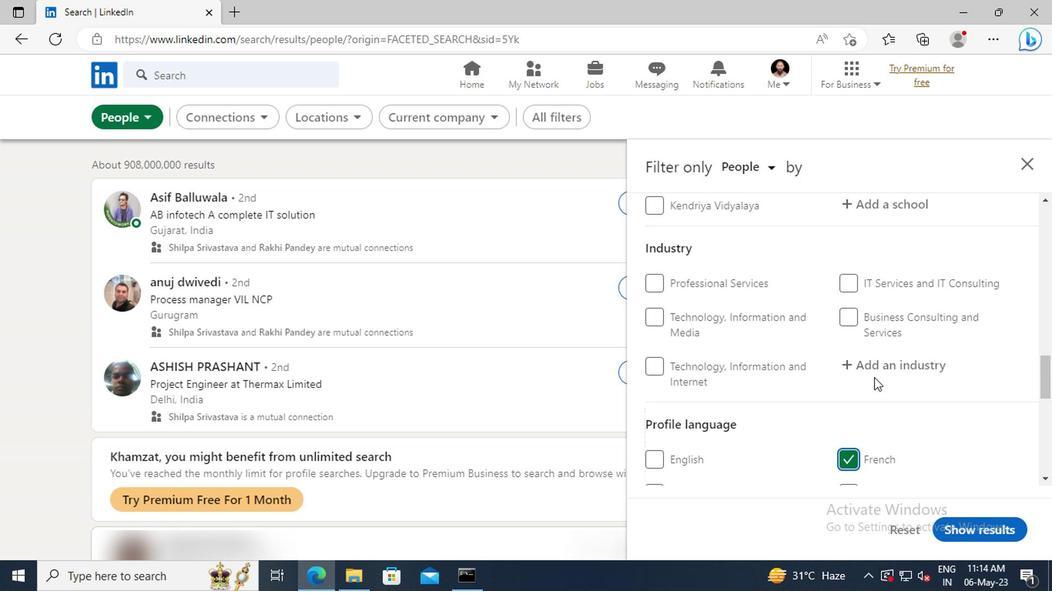 
Action: Mouse scrolled (728, 375) with delta (0, 0)
Screenshot: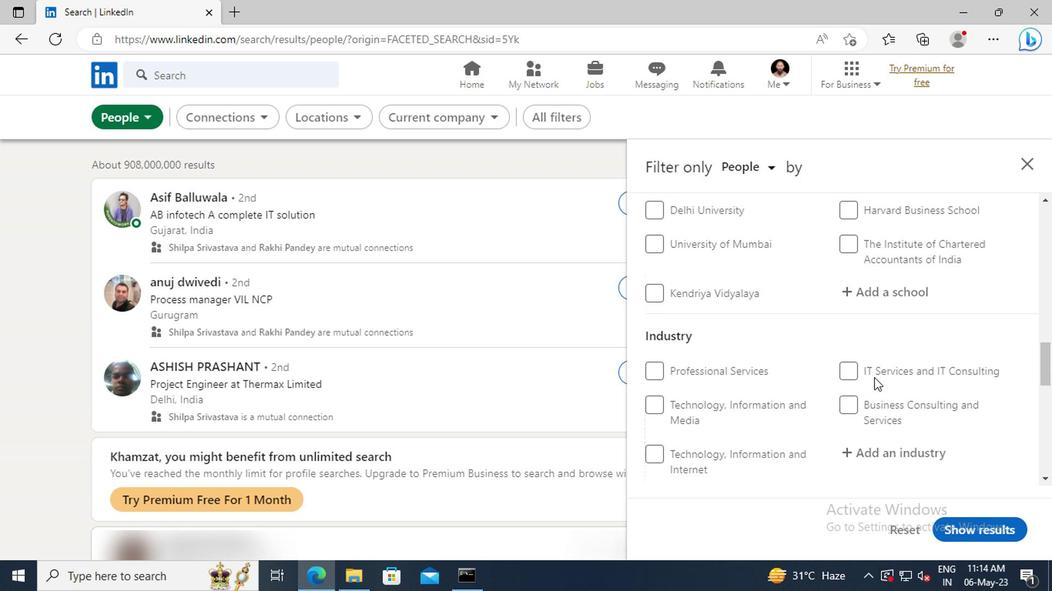 
Action: Mouse scrolled (728, 375) with delta (0, 0)
Screenshot: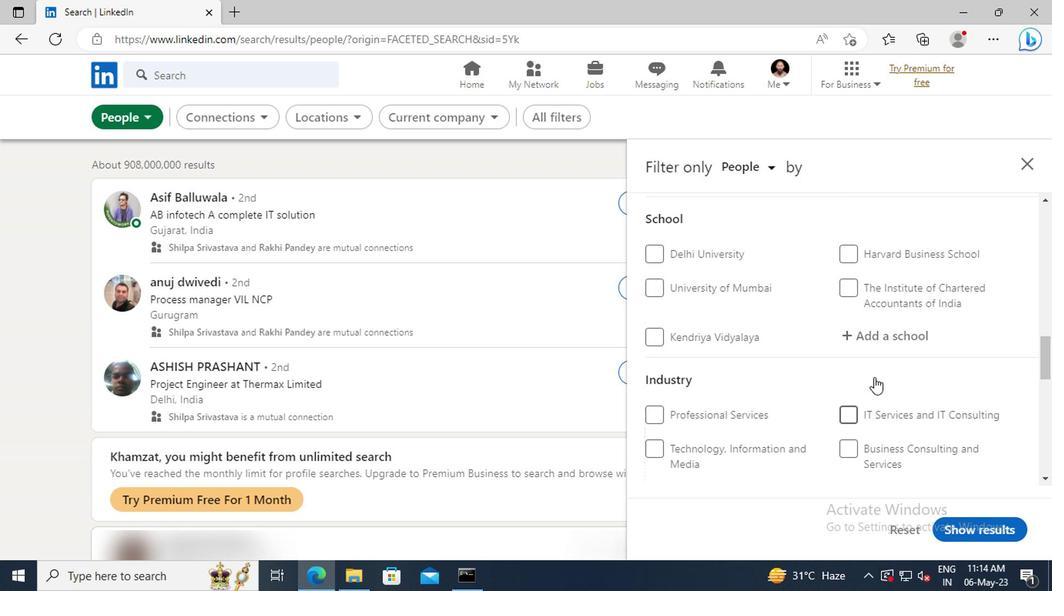 
Action: Mouse scrolled (728, 375) with delta (0, 0)
Screenshot: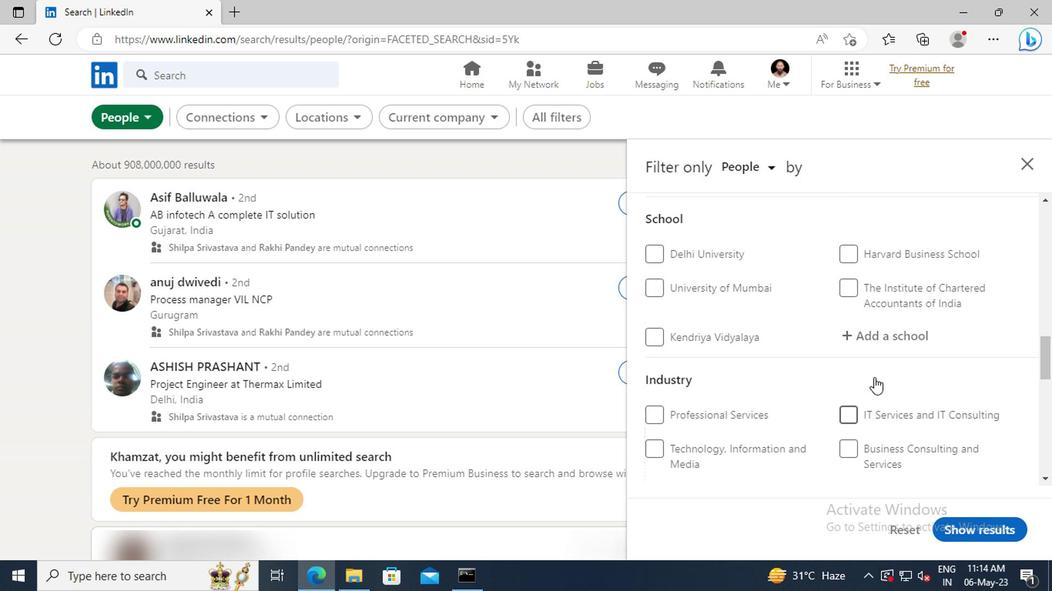 
Action: Mouse scrolled (728, 375) with delta (0, 0)
Screenshot: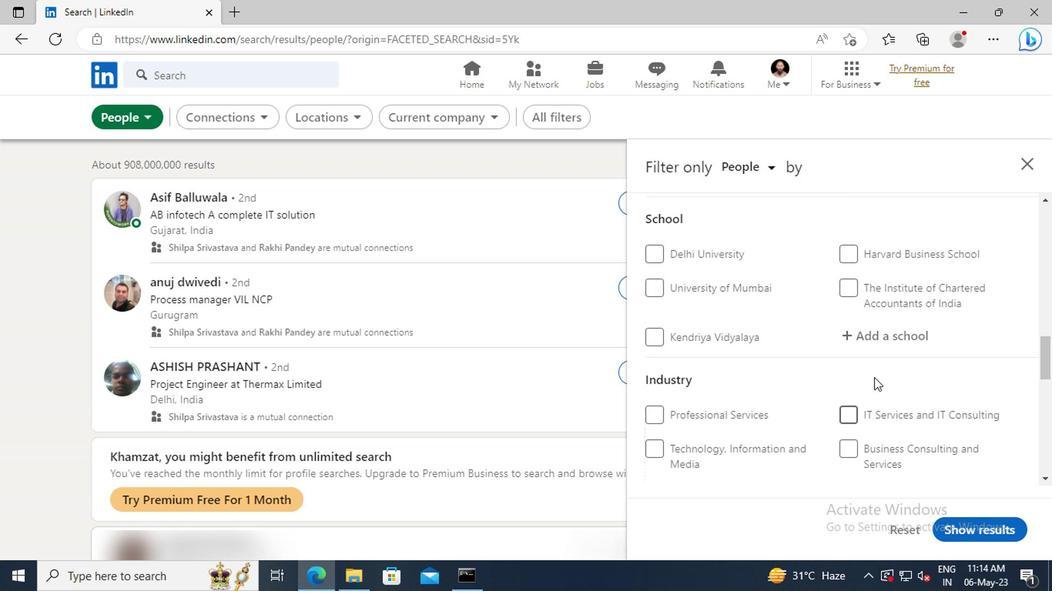 
Action: Mouse scrolled (728, 375) with delta (0, 0)
Screenshot: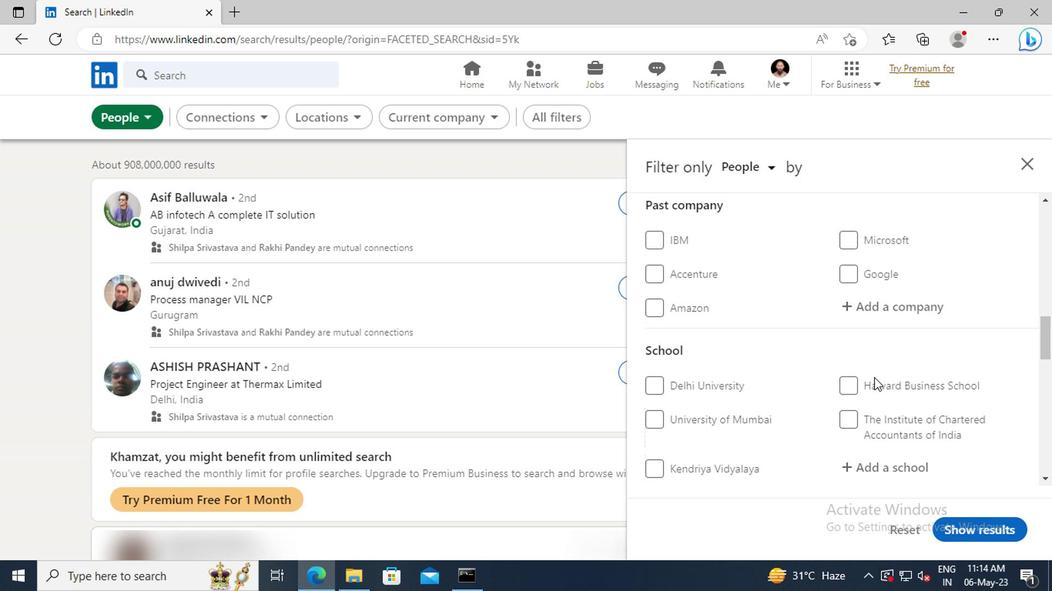 
Action: Mouse scrolled (728, 375) with delta (0, 0)
Screenshot: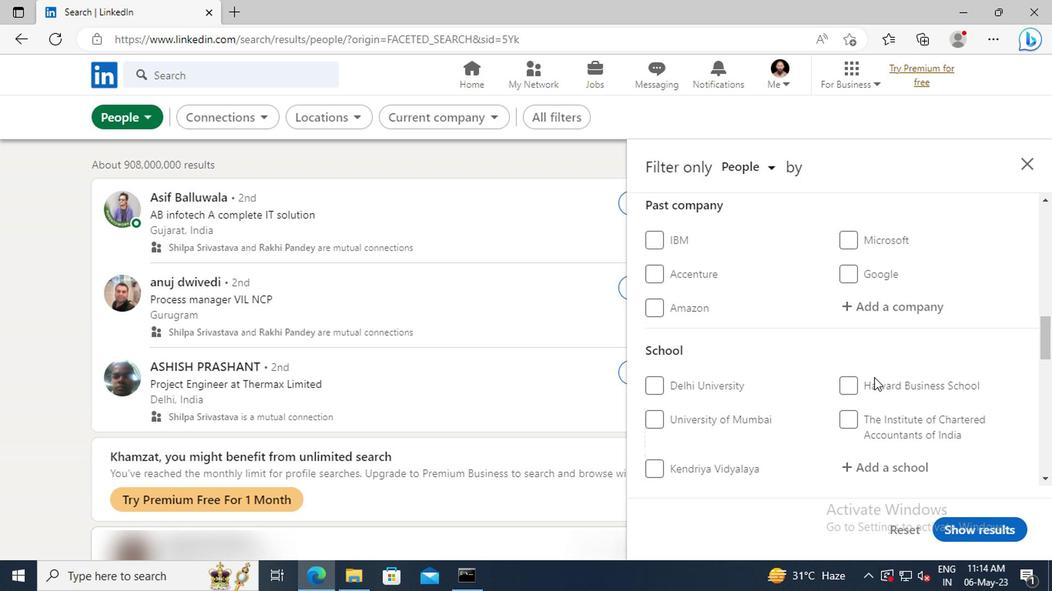 
Action: Mouse scrolled (728, 375) with delta (0, 0)
Screenshot: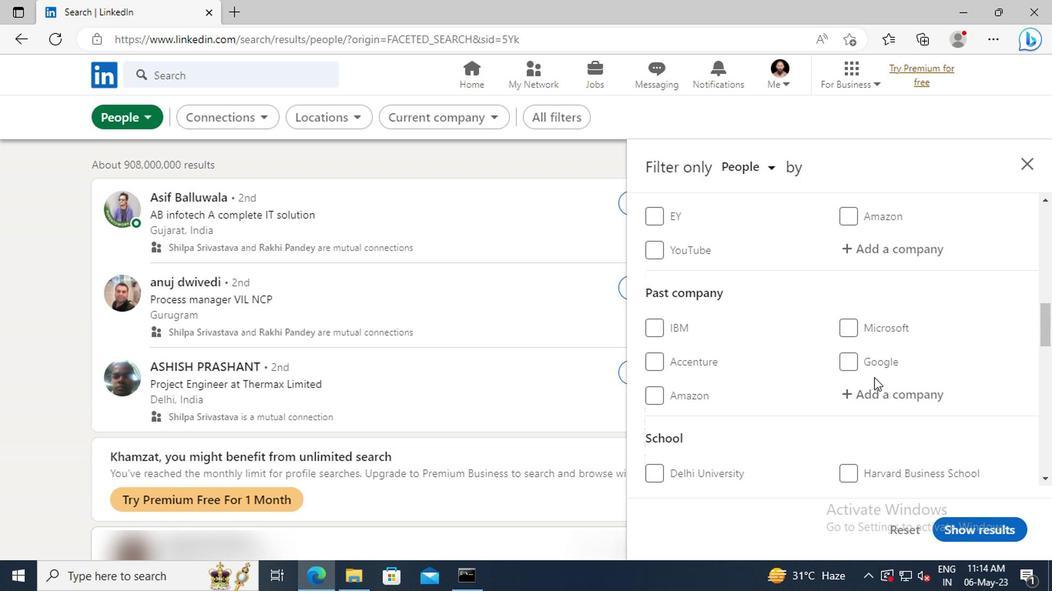 
Action: Mouse scrolled (728, 375) with delta (0, 0)
Screenshot: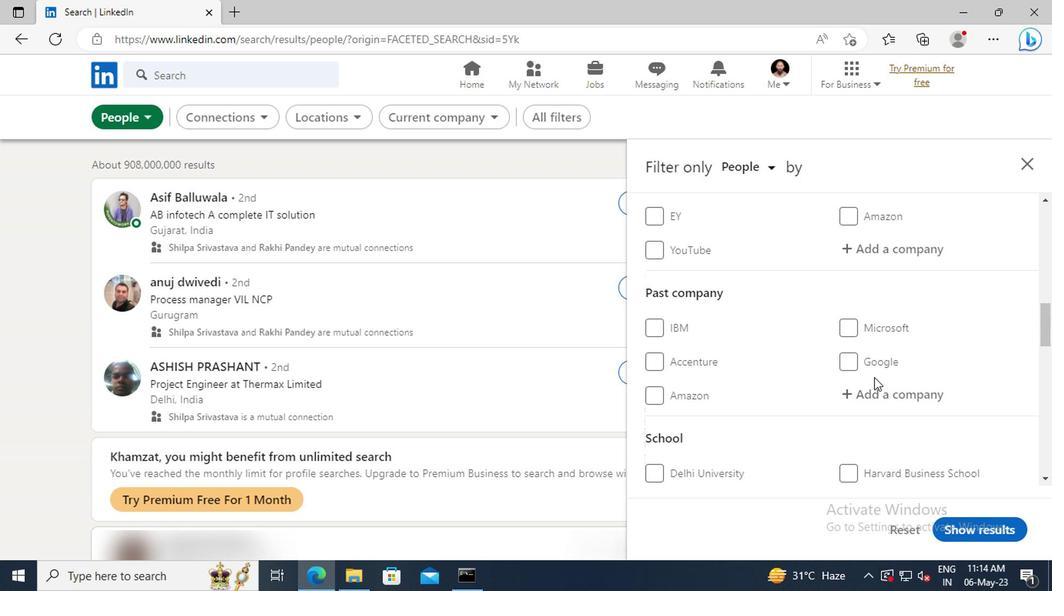 
Action: Mouse moved to (721, 346)
Screenshot: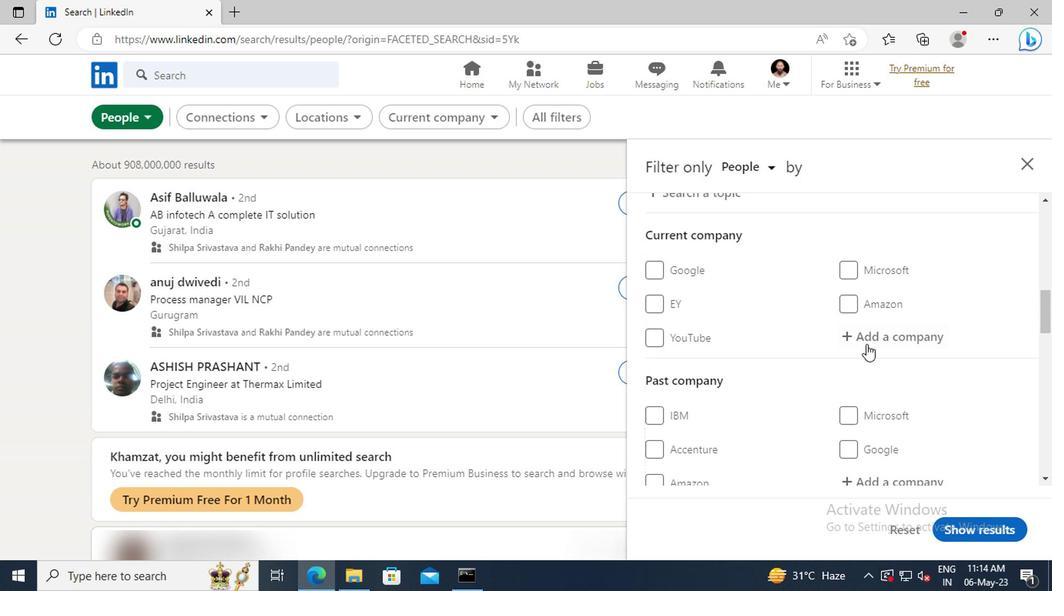 
Action: Mouse pressed left at (721, 346)
Screenshot: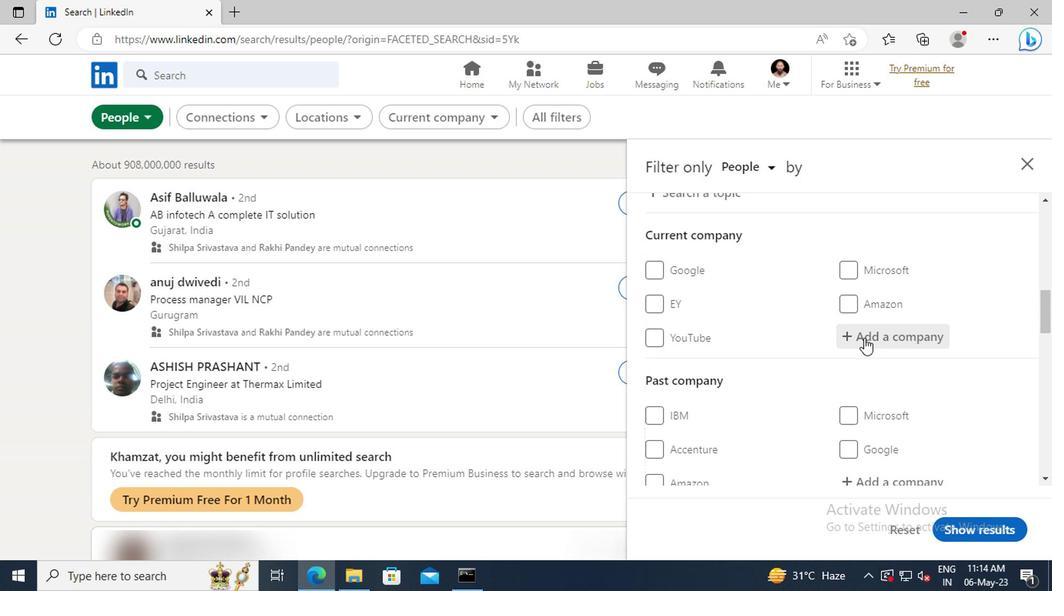 
Action: Key pressed <Key.shift>BRILLIO
Screenshot: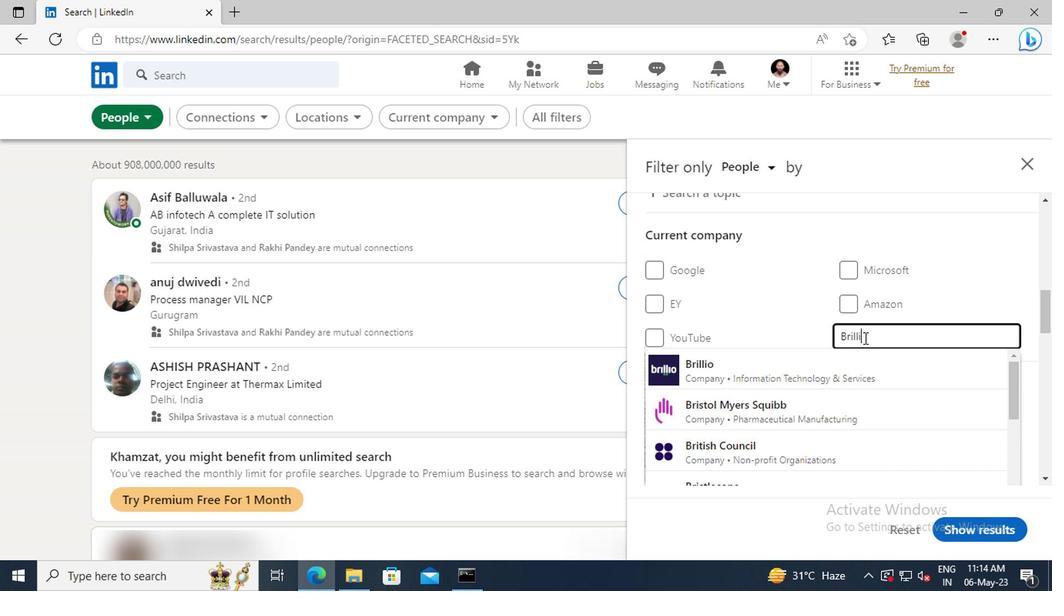 
Action: Mouse moved to (723, 364)
Screenshot: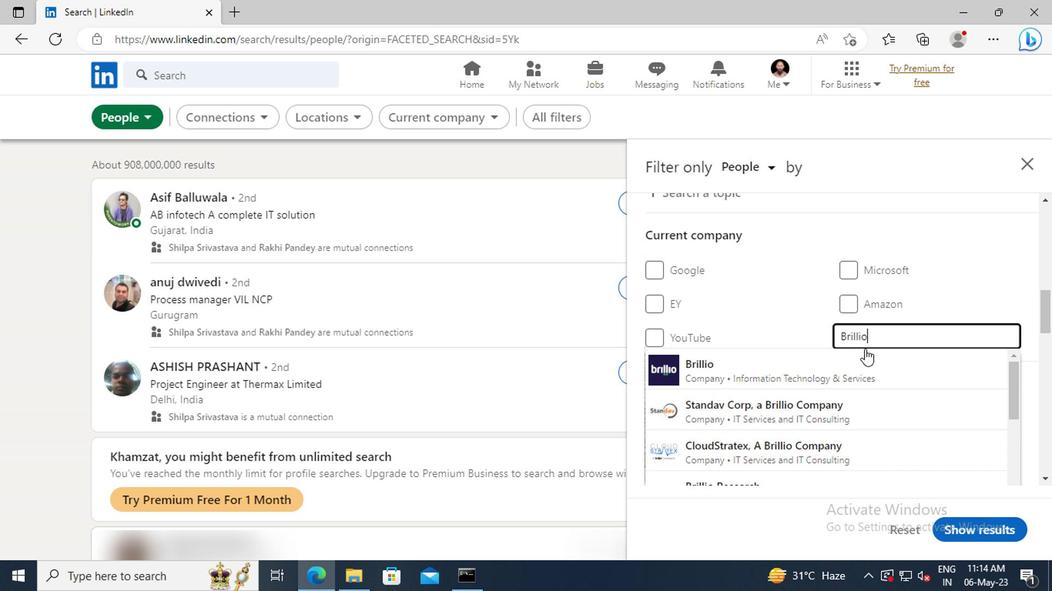 
Action: Mouse pressed left at (723, 364)
Screenshot: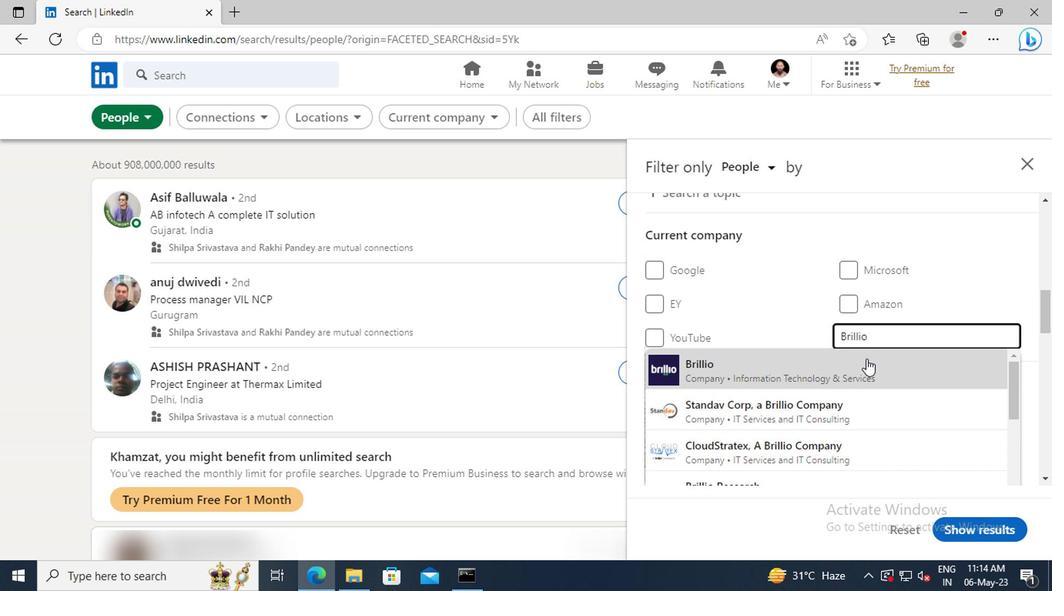 
Action: Mouse scrolled (723, 363) with delta (0, 0)
Screenshot: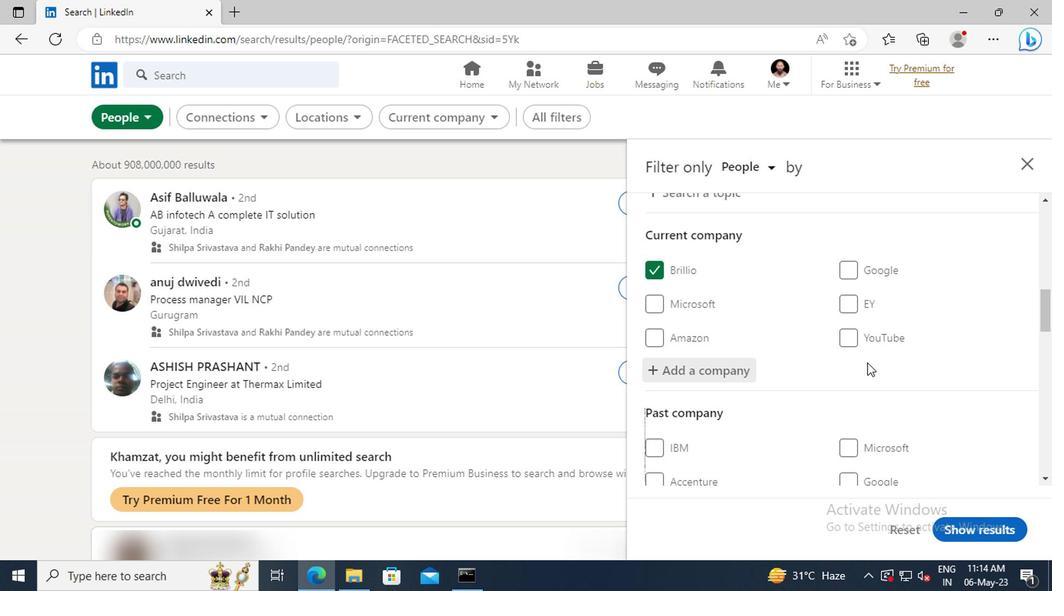 
Action: Mouse scrolled (723, 363) with delta (0, 0)
Screenshot: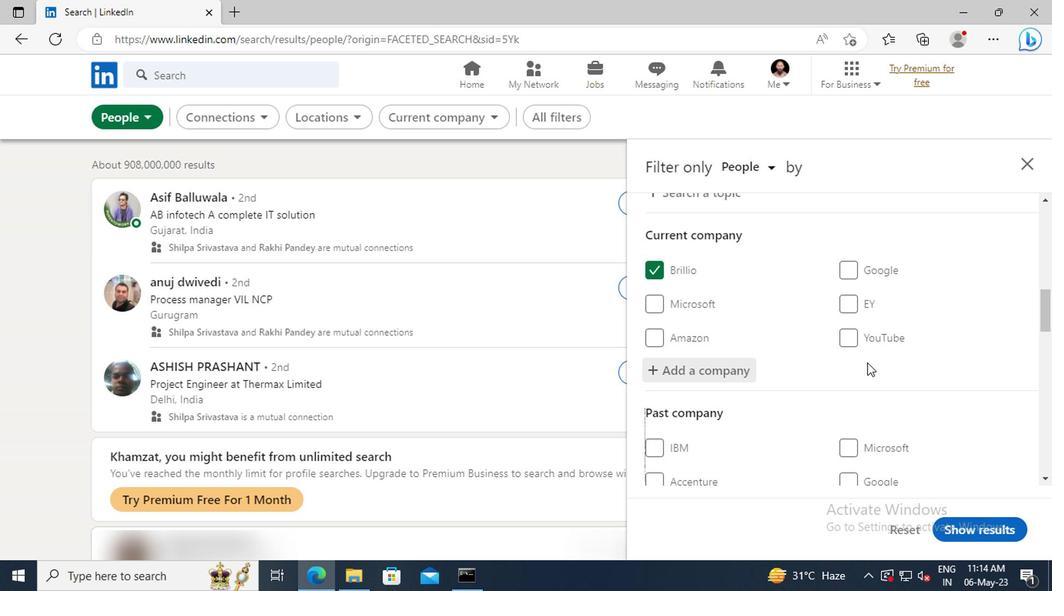 
Action: Mouse scrolled (723, 363) with delta (0, 0)
Screenshot: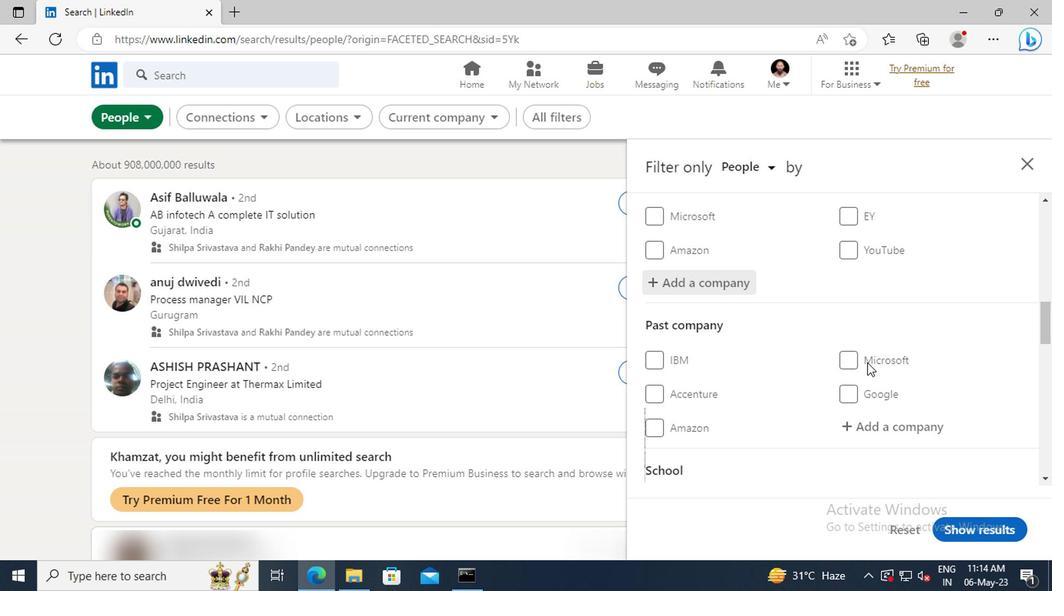 
Action: Mouse moved to (723, 357)
Screenshot: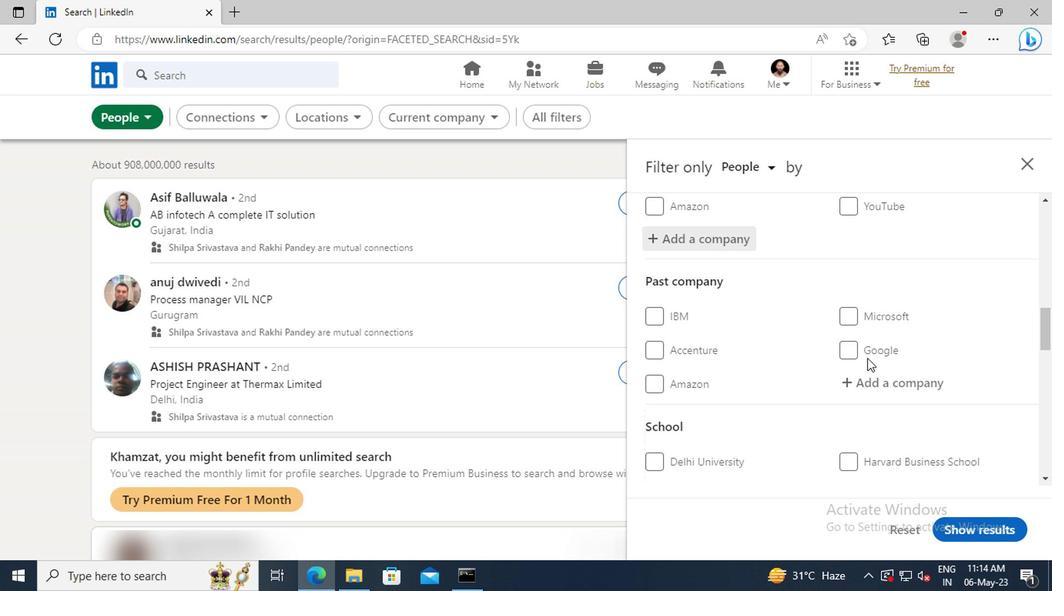 
Action: Mouse scrolled (723, 356) with delta (0, 0)
Screenshot: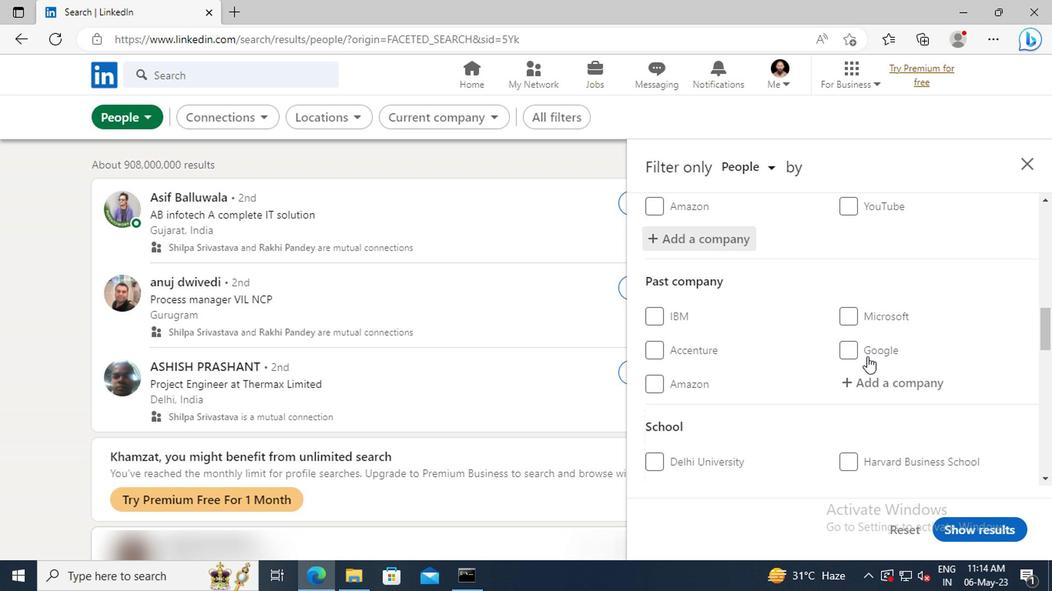 
Action: Mouse moved to (722, 355)
Screenshot: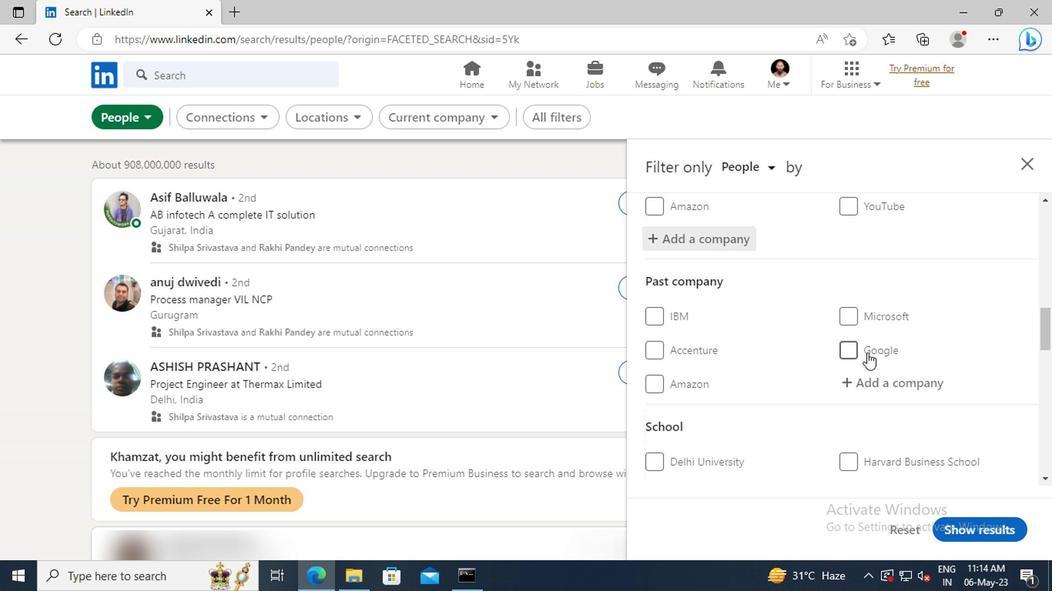 
Action: Mouse scrolled (722, 355) with delta (0, 0)
Screenshot: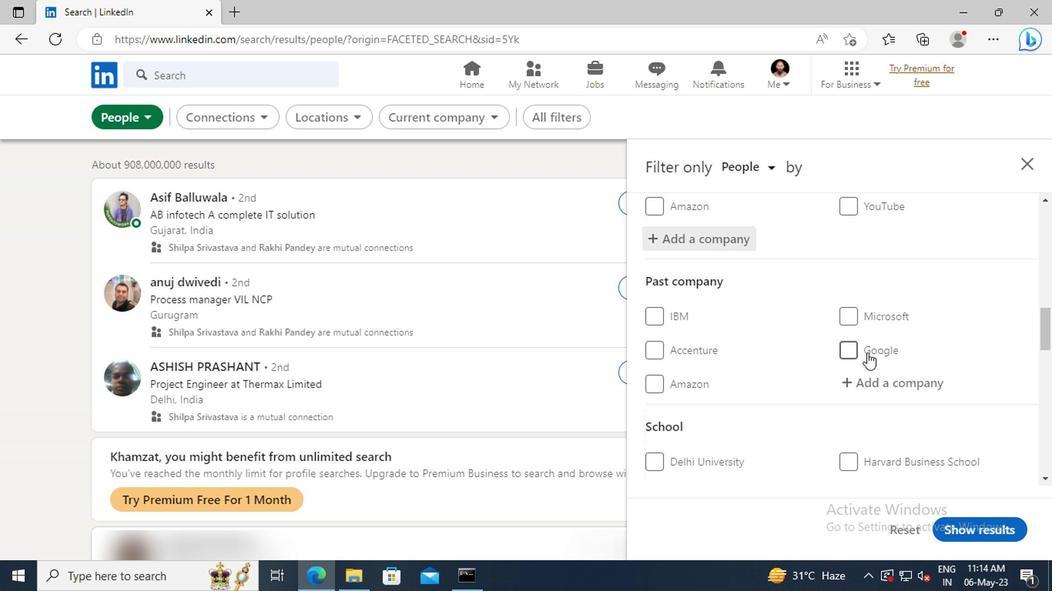 
Action: Mouse moved to (722, 353)
Screenshot: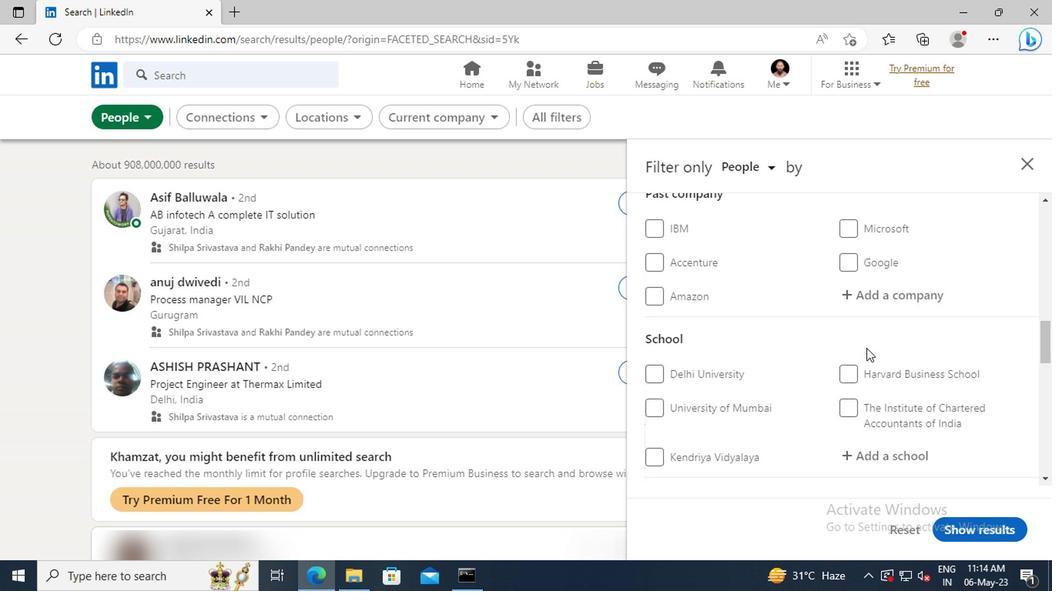
Action: Mouse scrolled (722, 352) with delta (0, 0)
Screenshot: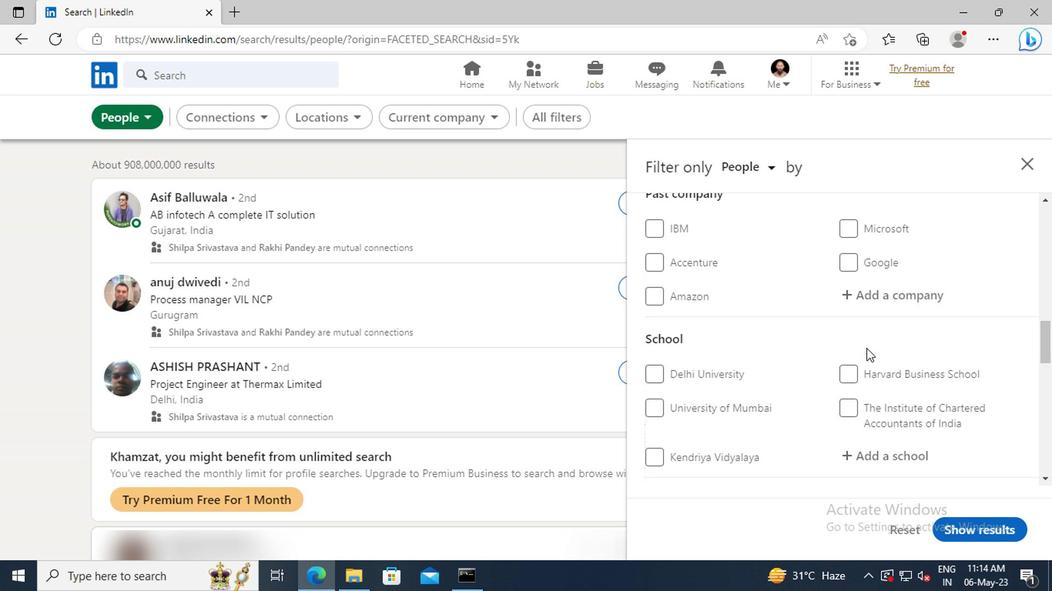 
Action: Mouse scrolled (722, 352) with delta (0, 0)
Screenshot: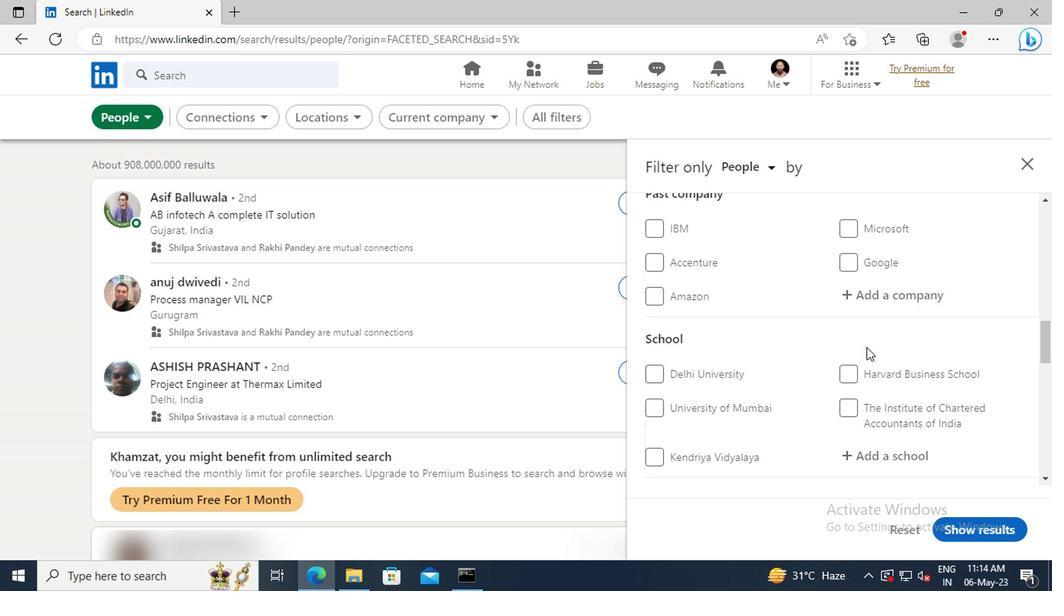 
Action: Mouse moved to (722, 364)
Screenshot: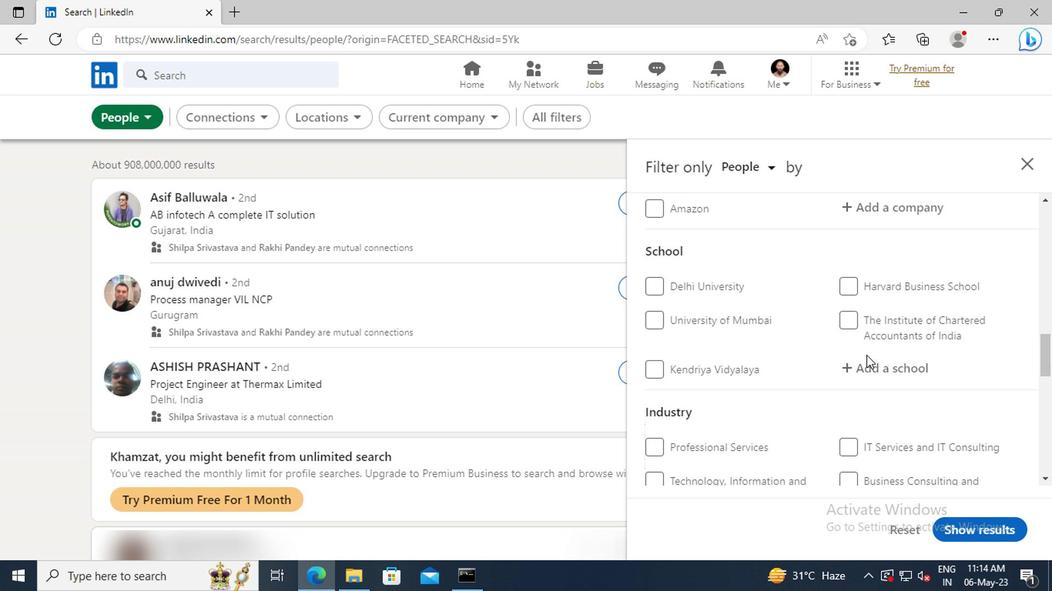 
Action: Mouse pressed left at (722, 364)
Screenshot: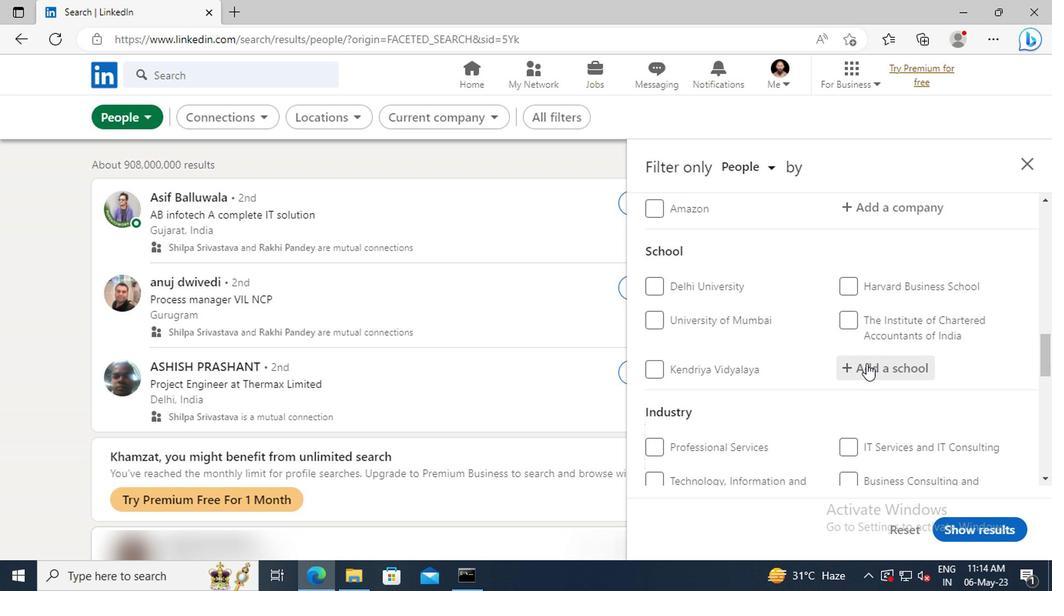 
Action: Key pressed <Key.shift>DHANALAKSHMI<Key.space><Key.shift>SR
Screenshot: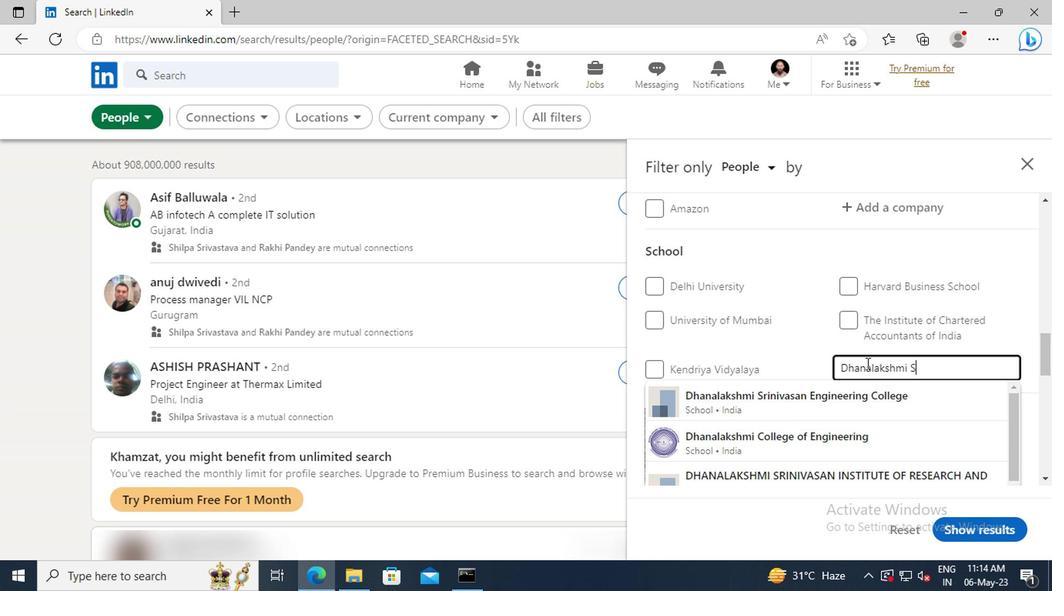 
Action: Mouse moved to (721, 386)
Screenshot: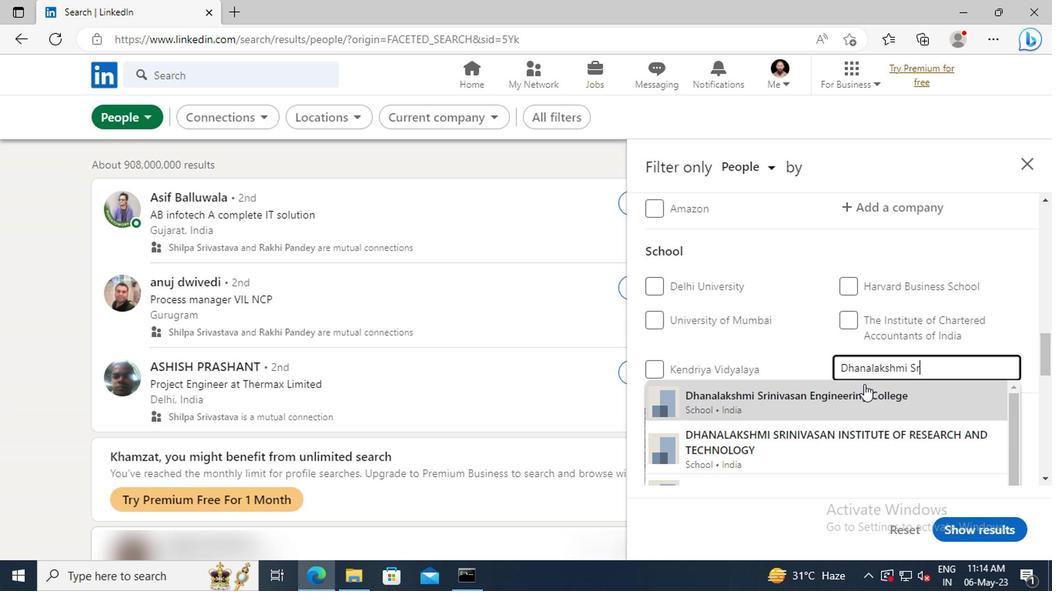 
Action: Mouse pressed left at (721, 386)
Screenshot: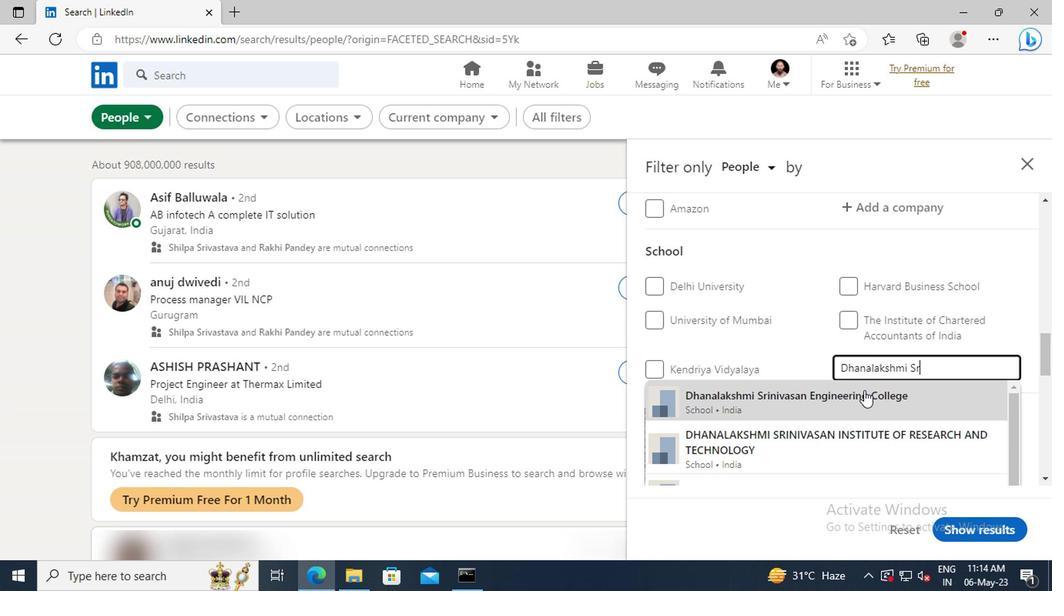 
Action: Mouse scrolled (721, 385) with delta (0, 0)
Screenshot: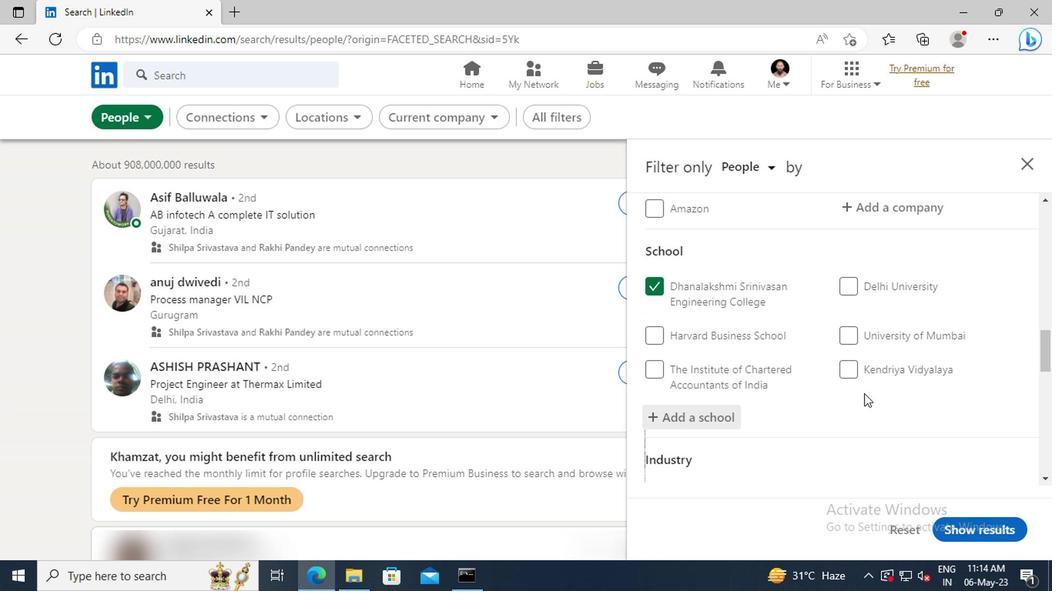
Action: Mouse moved to (721, 386)
Screenshot: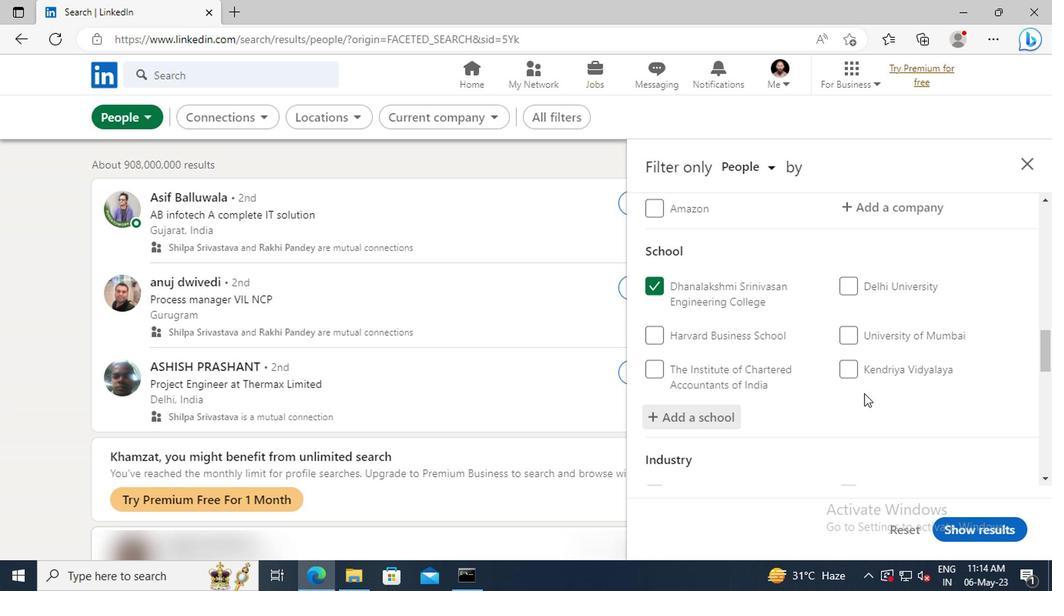 
Action: Mouse scrolled (721, 385) with delta (0, 0)
Screenshot: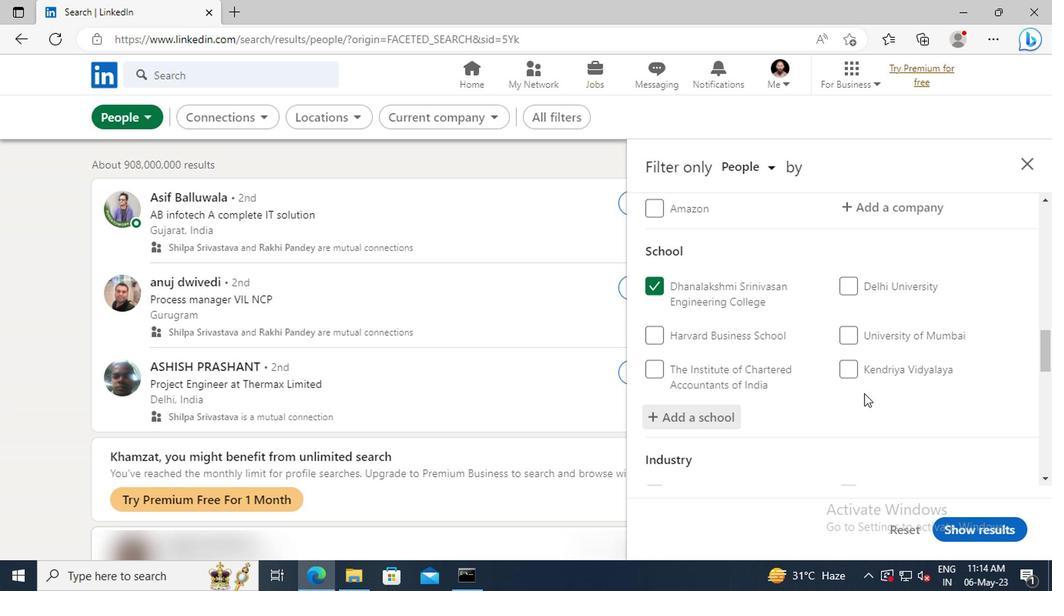 
Action: Mouse moved to (721, 385)
Screenshot: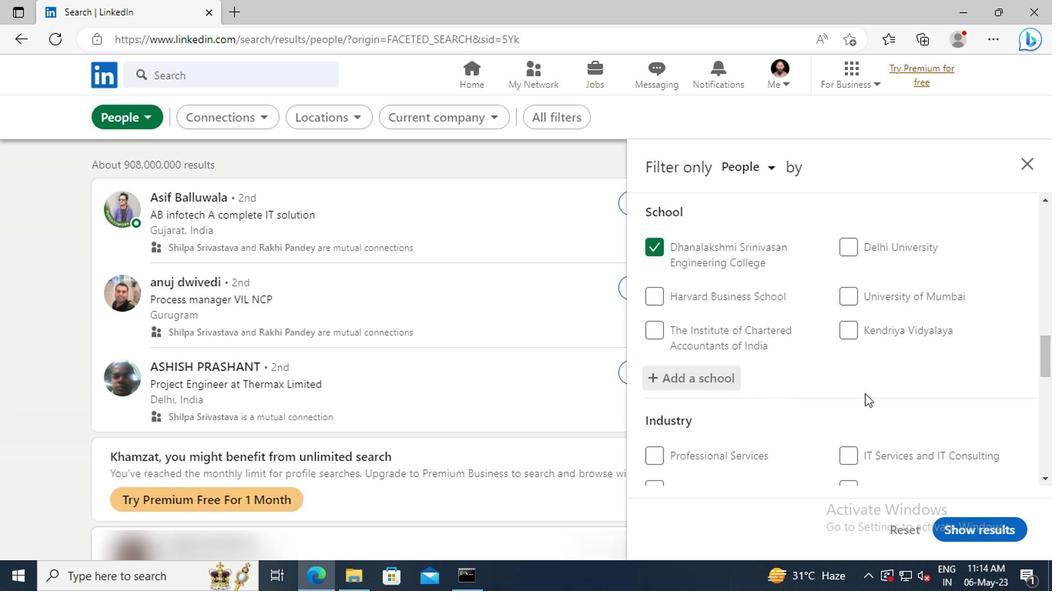 
Action: Mouse scrolled (721, 384) with delta (0, 0)
Screenshot: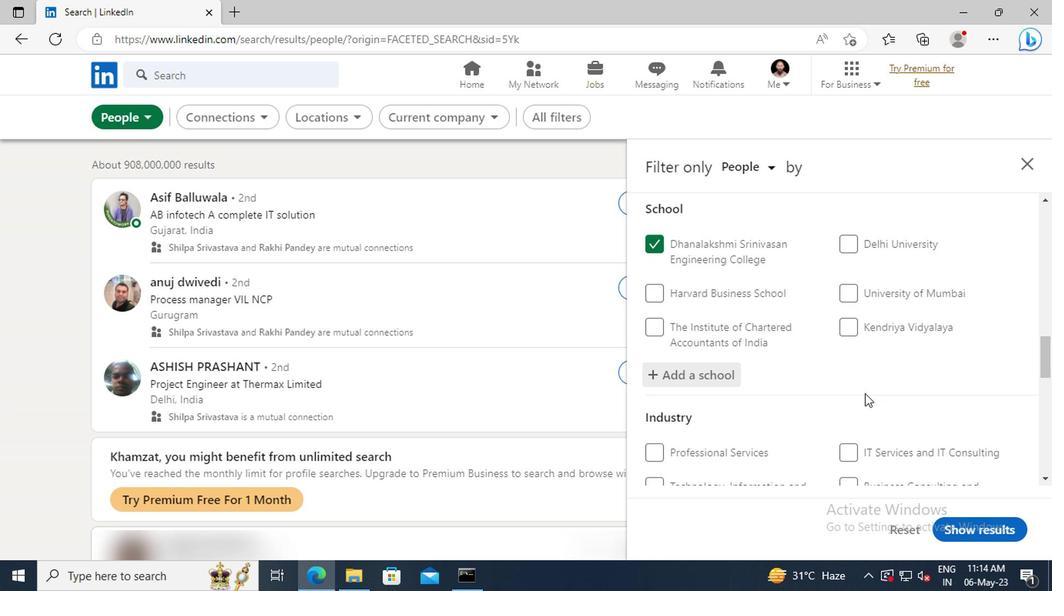 
Action: Mouse moved to (720, 373)
Screenshot: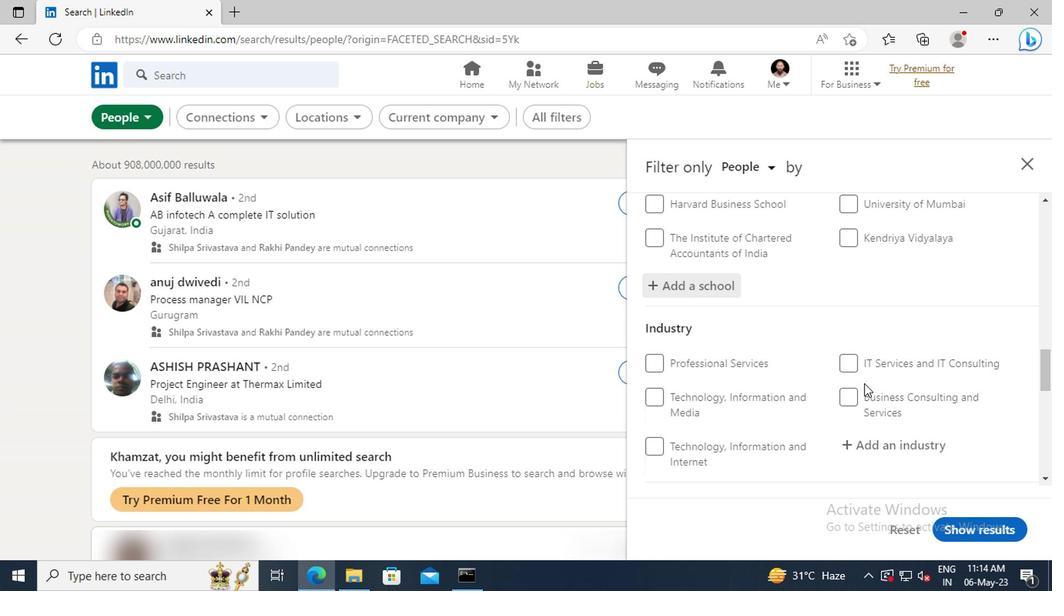 
Action: Mouse scrolled (720, 372) with delta (0, 0)
Screenshot: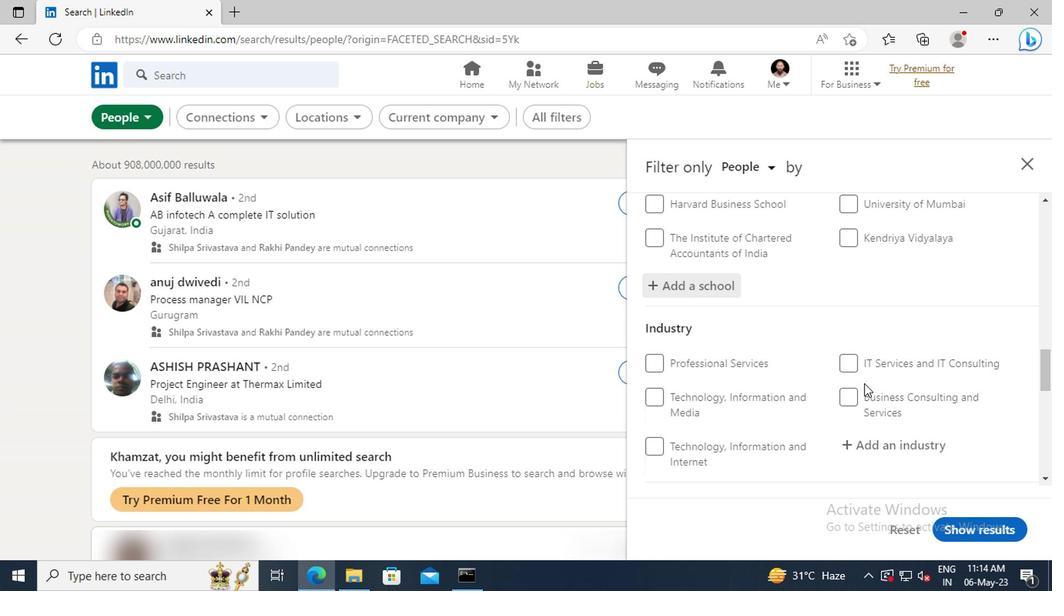 
Action: Mouse moved to (718, 368)
Screenshot: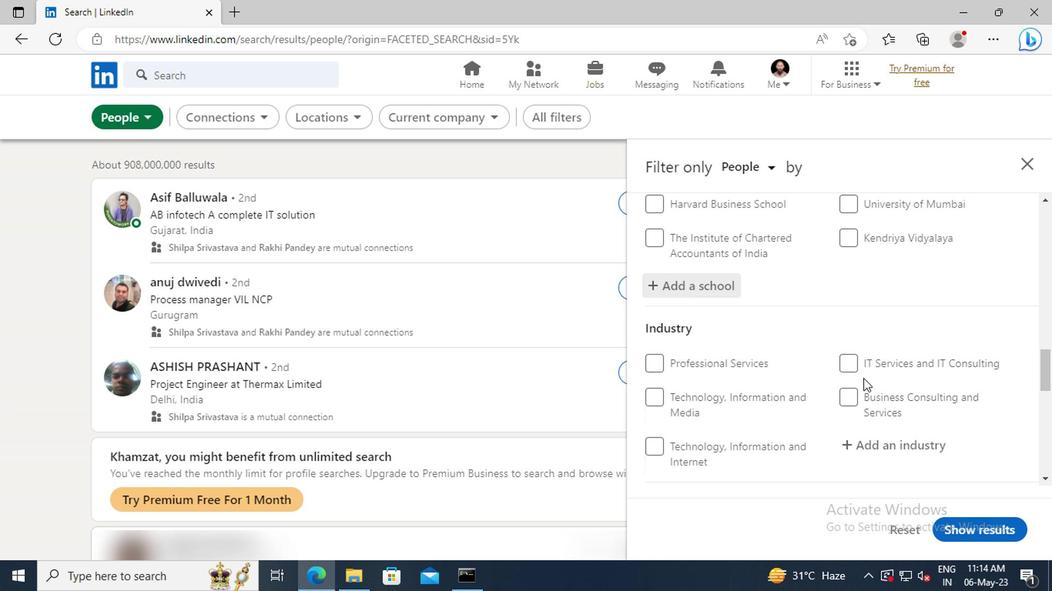 
Action: Mouse scrolled (718, 368) with delta (0, 0)
Screenshot: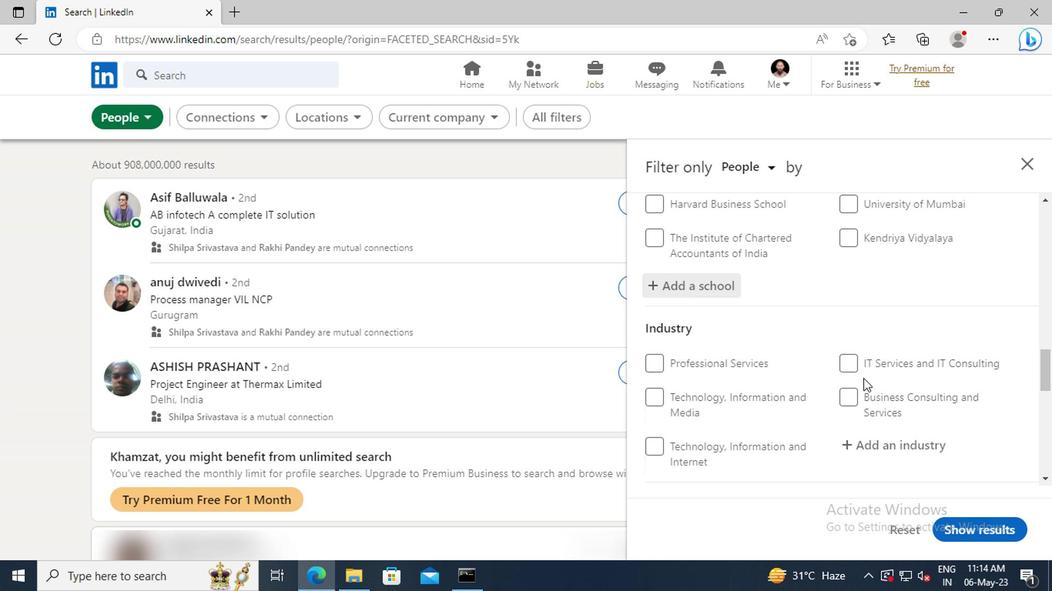 
Action: Mouse moved to (722, 367)
Screenshot: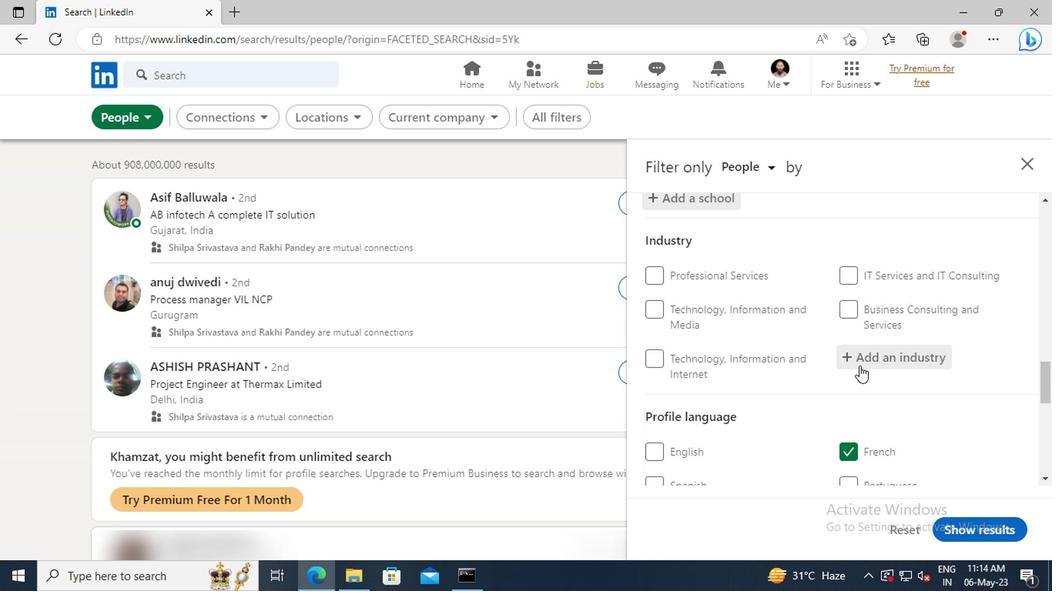 
Action: Mouse pressed left at (722, 367)
Screenshot: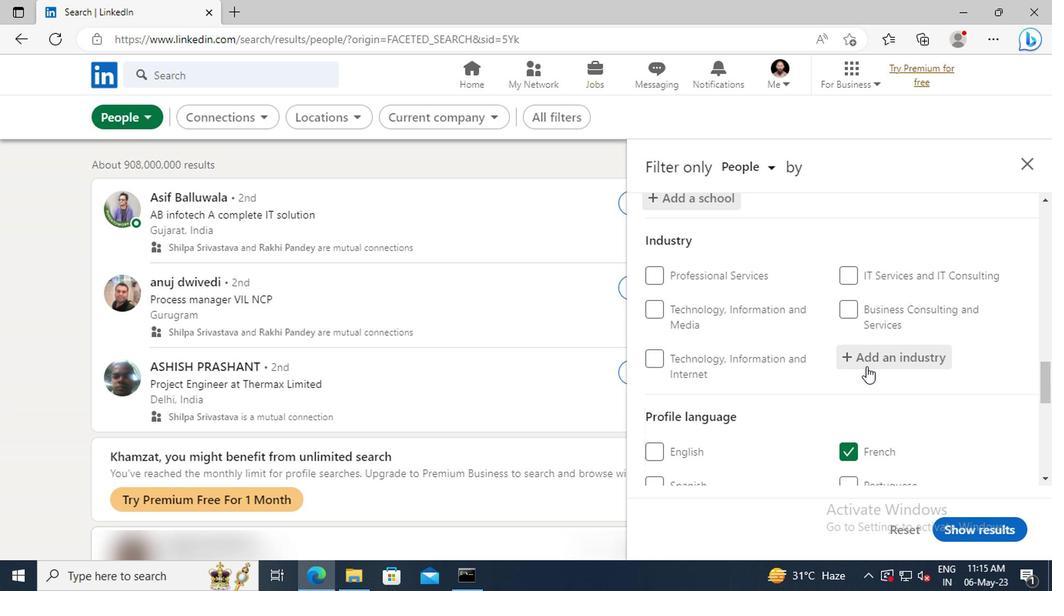 
Action: Key pressed <Key.shift>HOSPIT
Screenshot: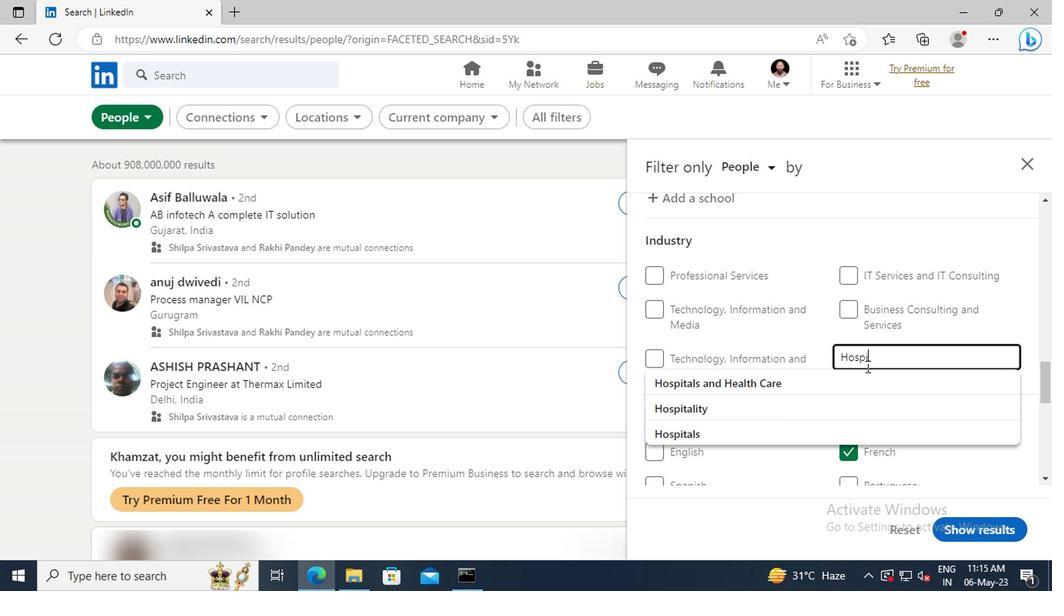 
Action: Mouse moved to (723, 373)
Screenshot: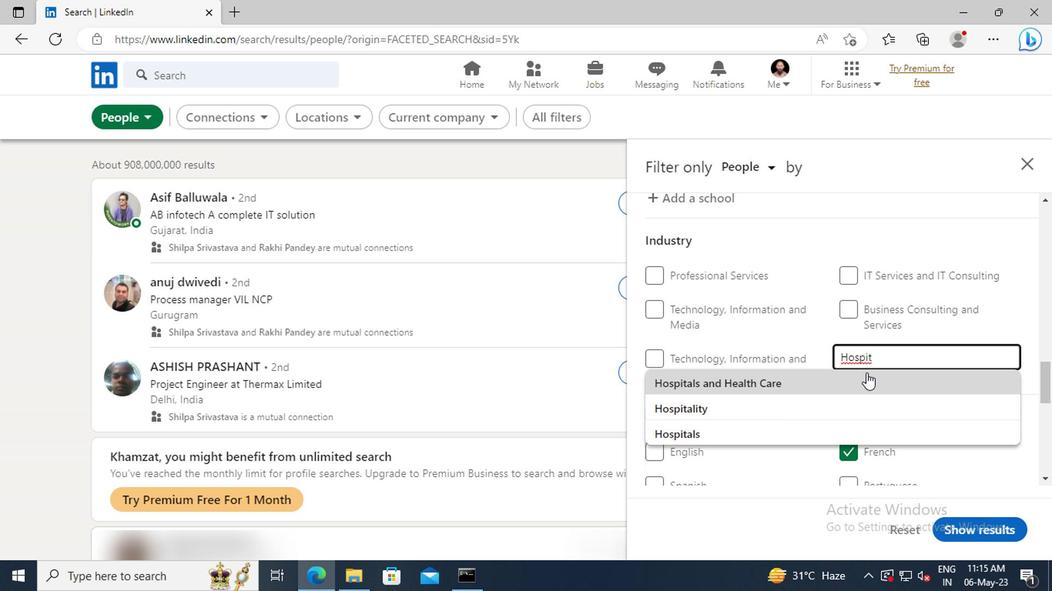 
Action: Mouse pressed left at (723, 373)
Screenshot: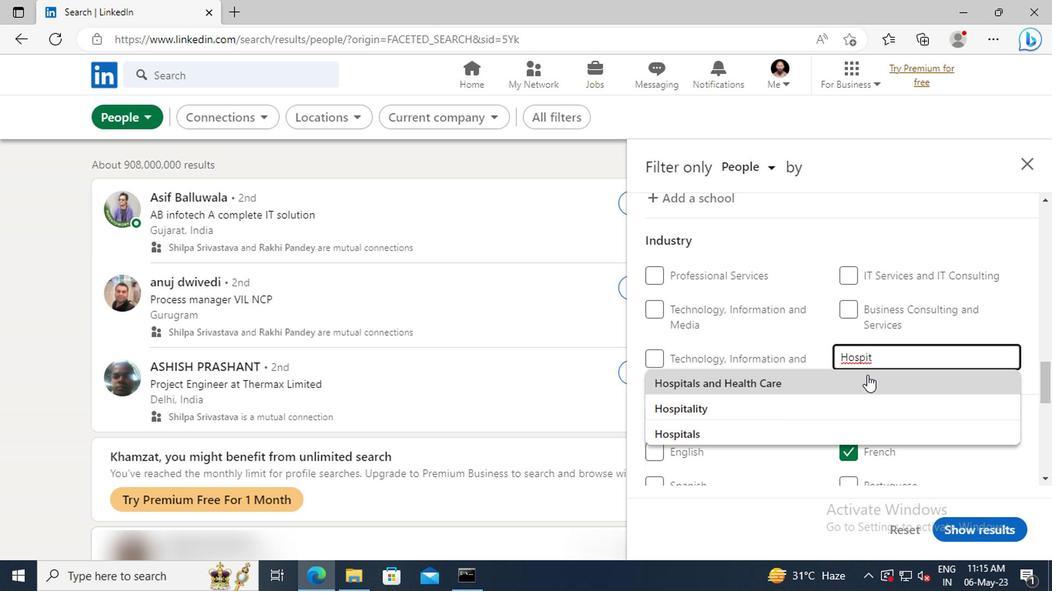 
Action: Mouse scrolled (723, 373) with delta (0, 0)
Screenshot: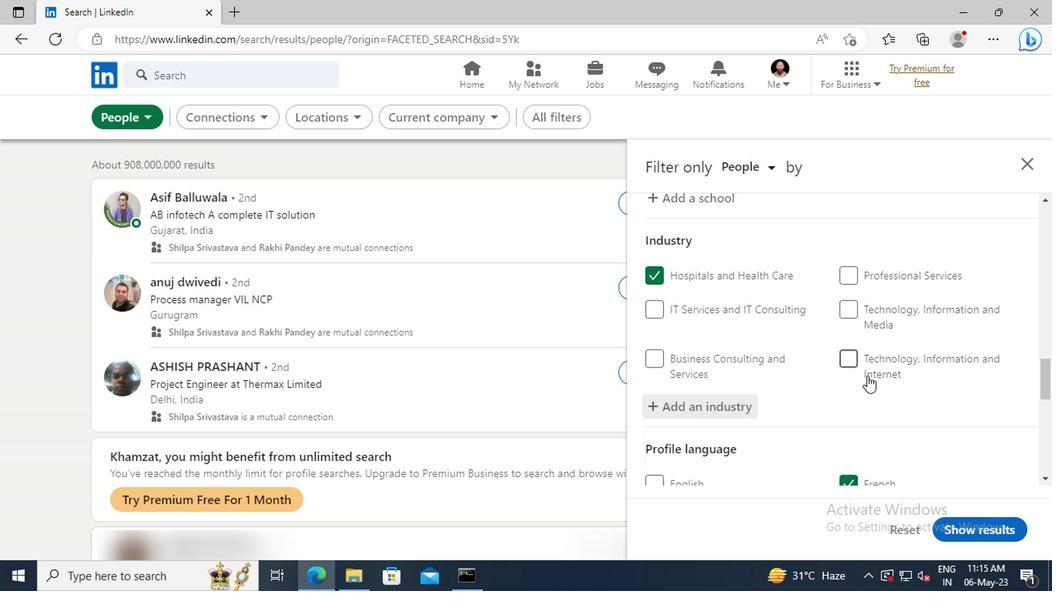 
Action: Mouse scrolled (723, 373) with delta (0, 0)
Screenshot: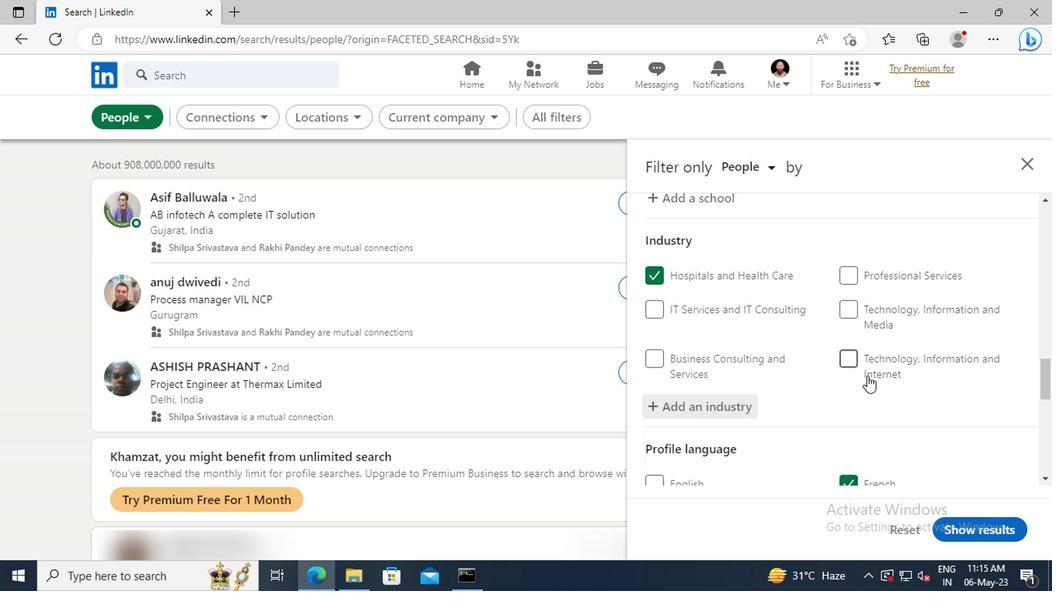
Action: Mouse moved to (722, 369)
Screenshot: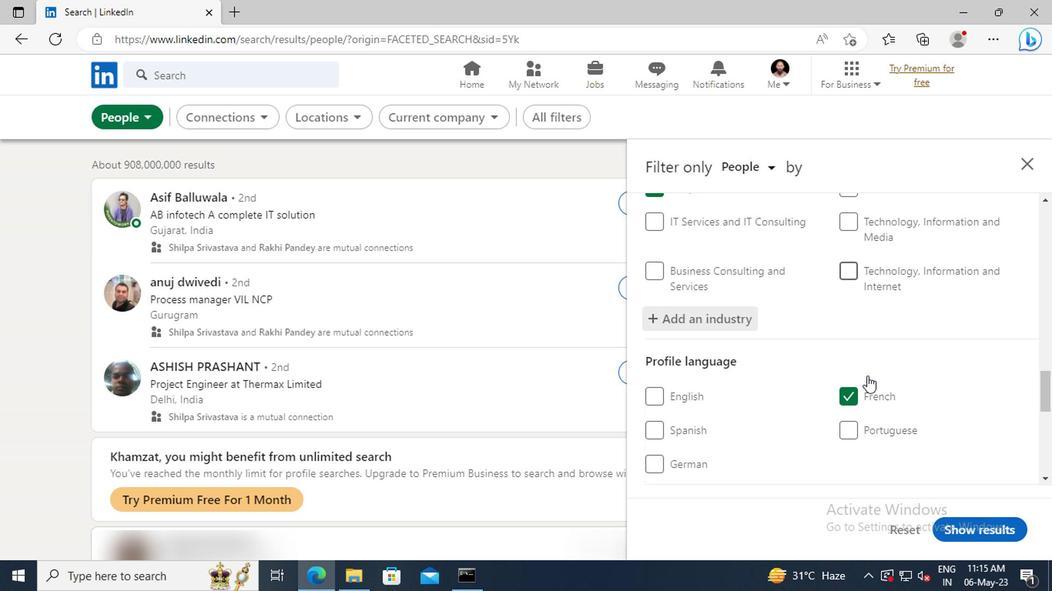 
Action: Mouse scrolled (722, 368) with delta (0, 0)
Screenshot: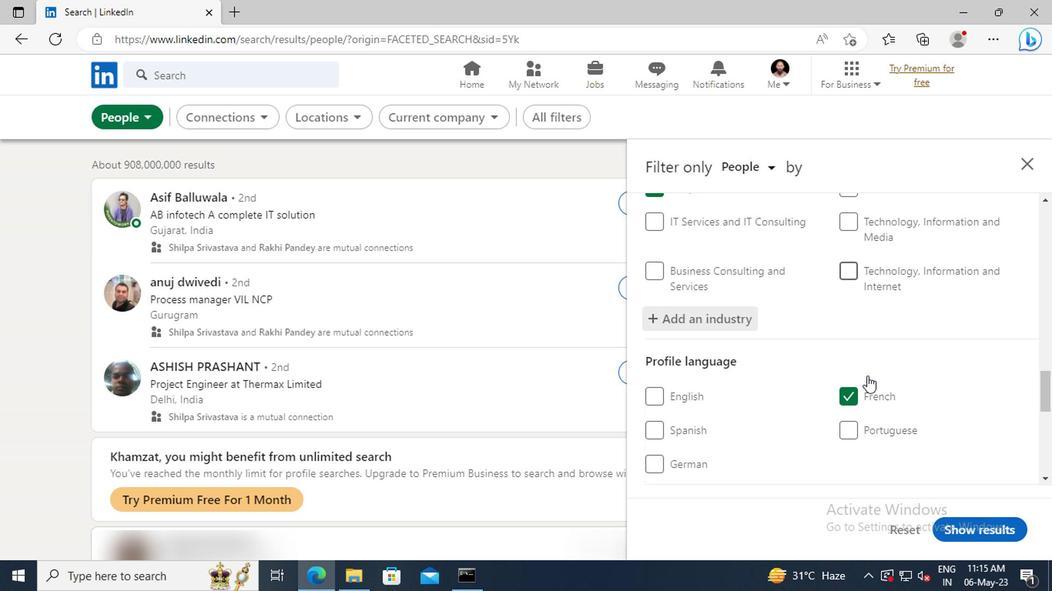
Action: Mouse moved to (718, 363)
Screenshot: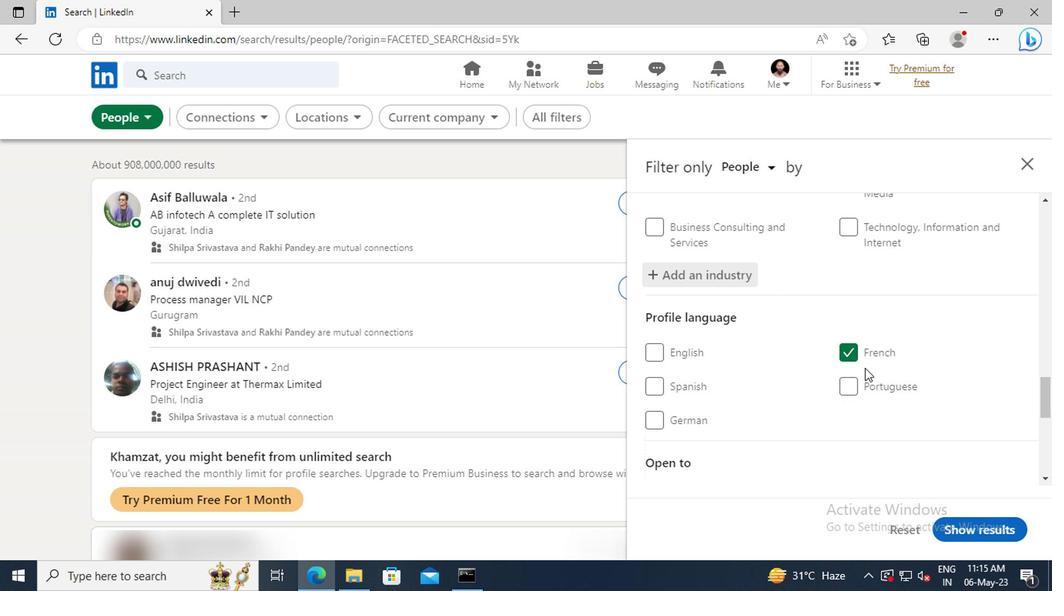 
Action: Mouse scrolled (718, 362) with delta (0, 0)
Screenshot: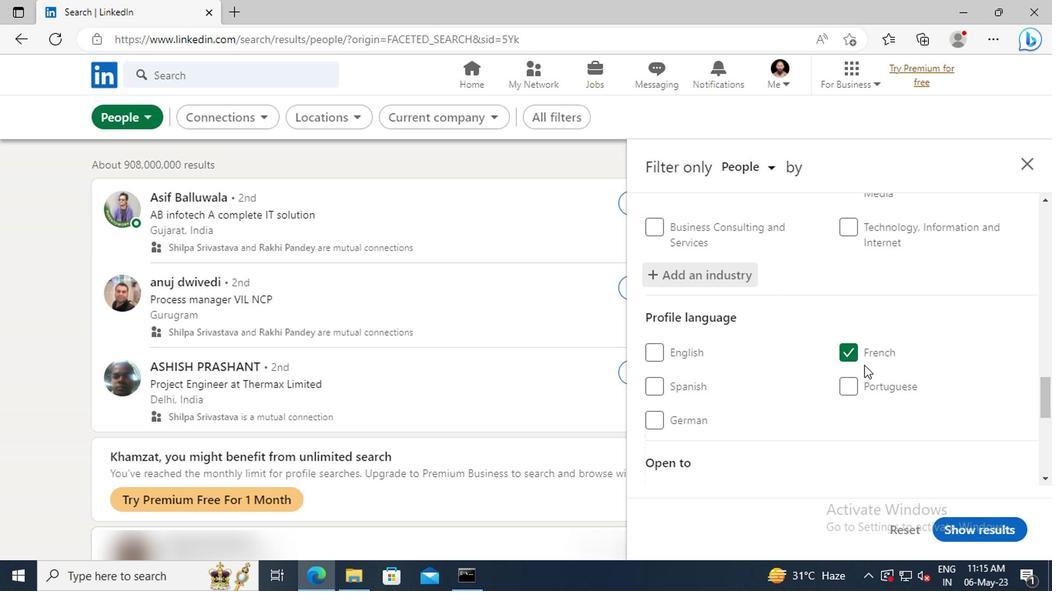 
Action: Mouse moved to (717, 361)
Screenshot: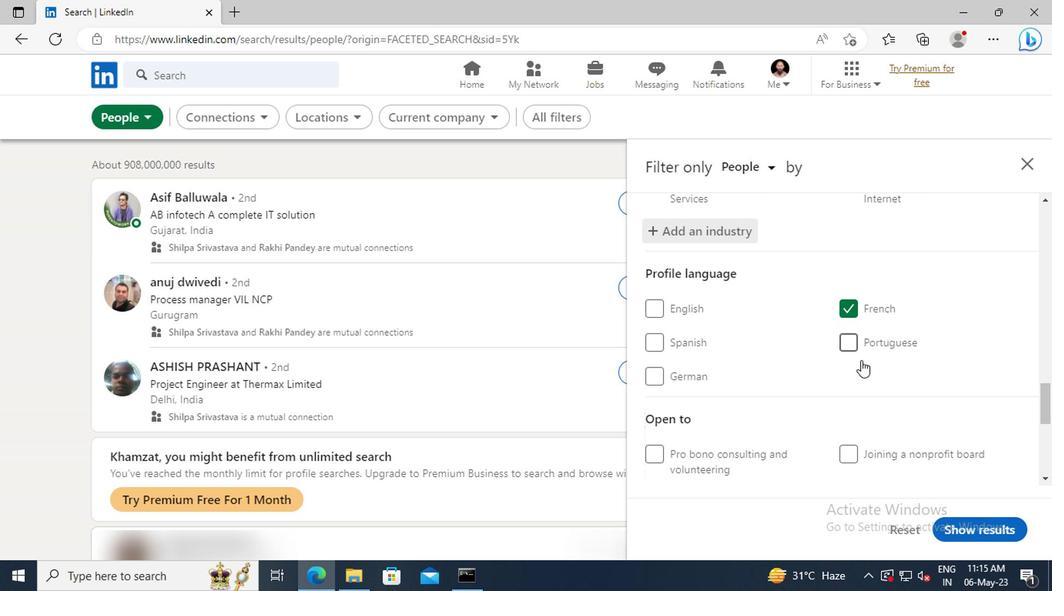 
Action: Mouse scrolled (717, 360) with delta (0, 0)
Screenshot: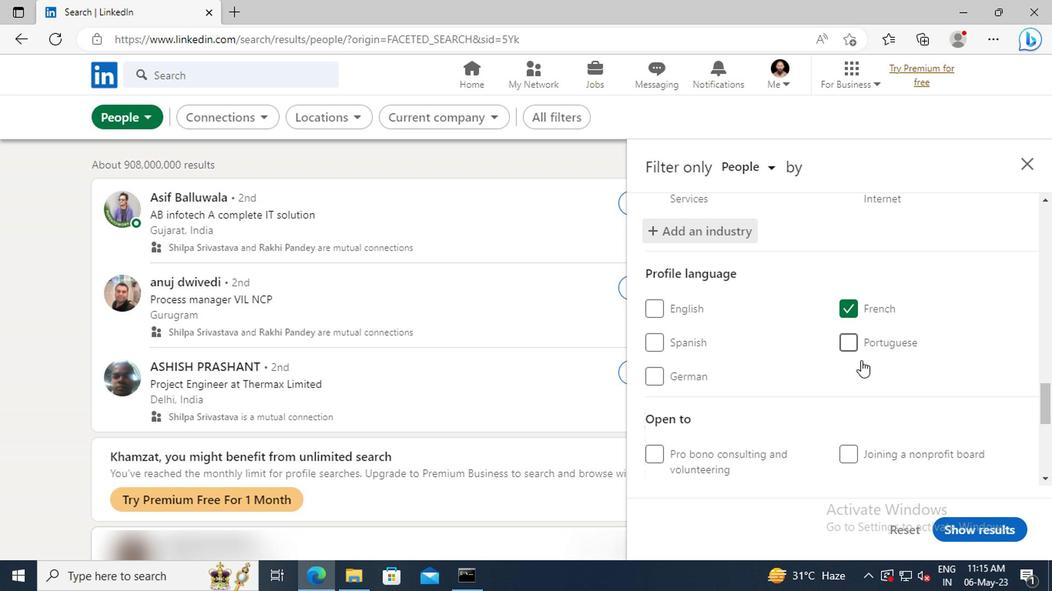 
Action: Mouse scrolled (717, 360) with delta (0, 0)
Screenshot: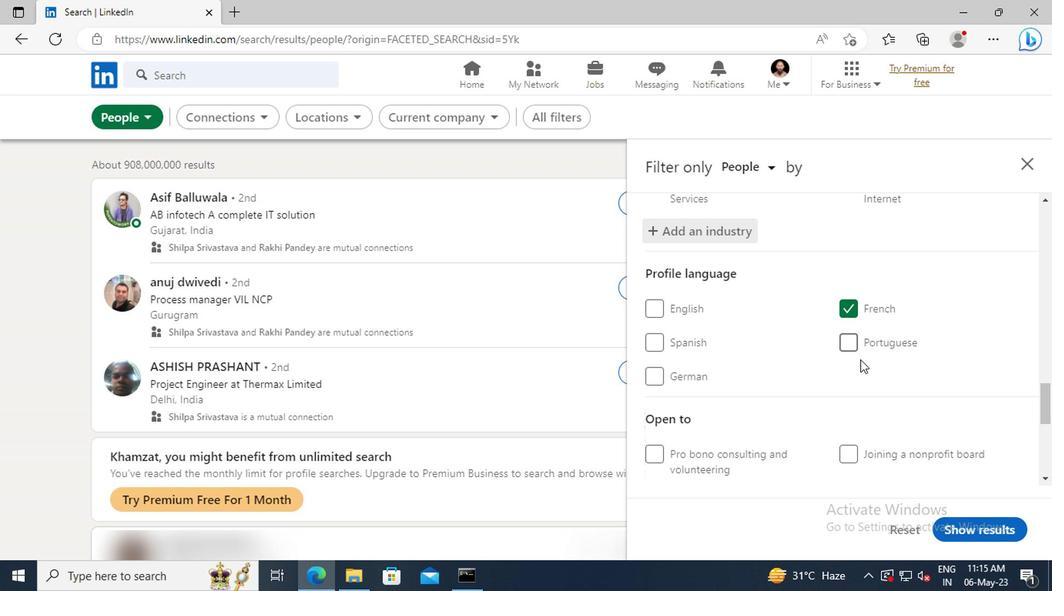 
Action: Mouse scrolled (717, 360) with delta (0, 0)
Screenshot: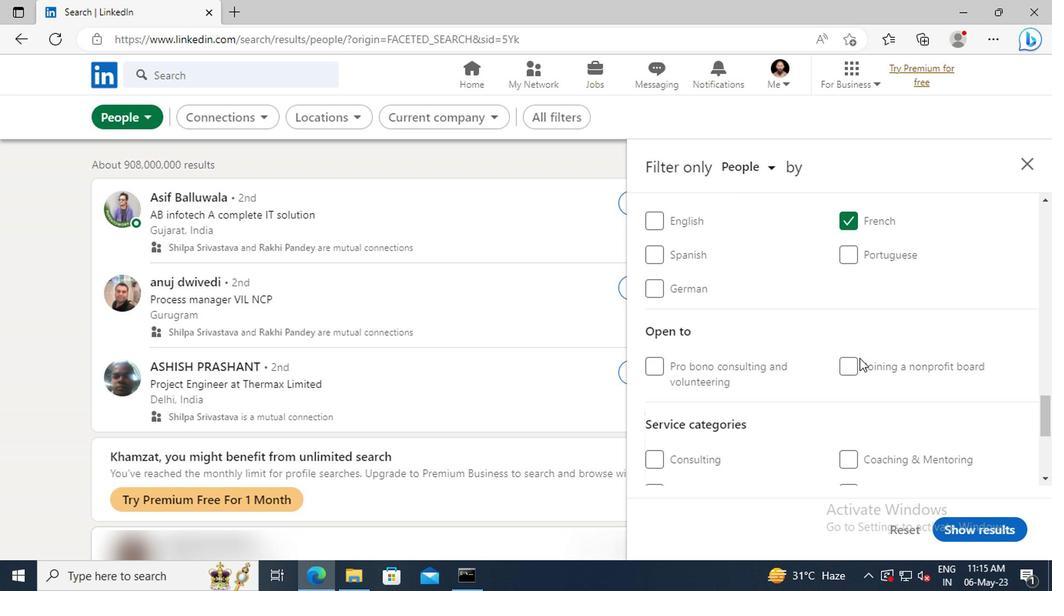
Action: Mouse scrolled (717, 360) with delta (0, 0)
Screenshot: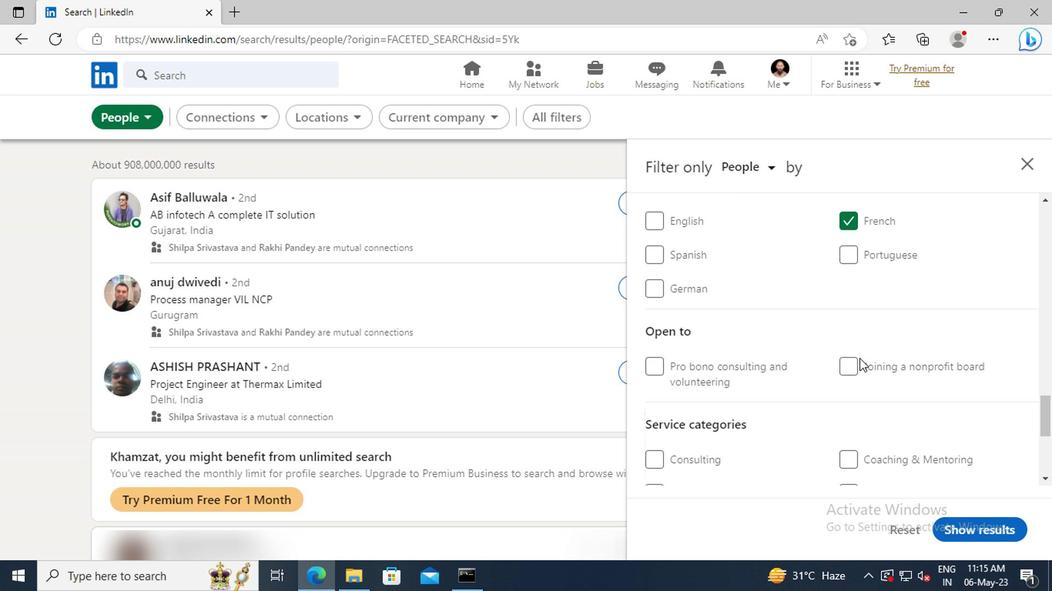 
Action: Mouse scrolled (717, 360) with delta (0, 0)
Screenshot: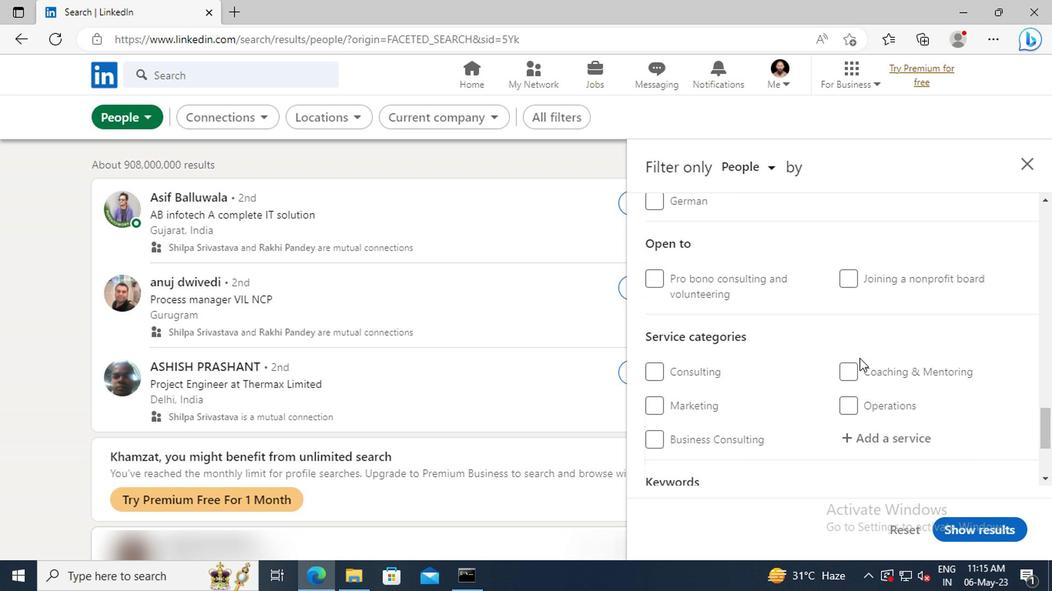 
Action: Mouse scrolled (717, 360) with delta (0, 0)
Screenshot: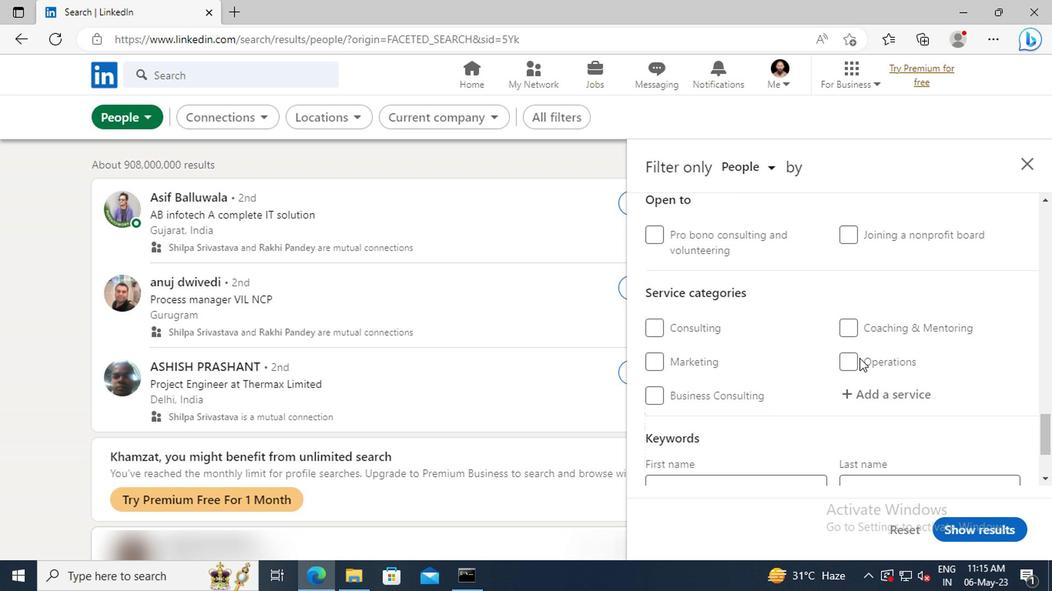 
Action: Mouse moved to (717, 357)
Screenshot: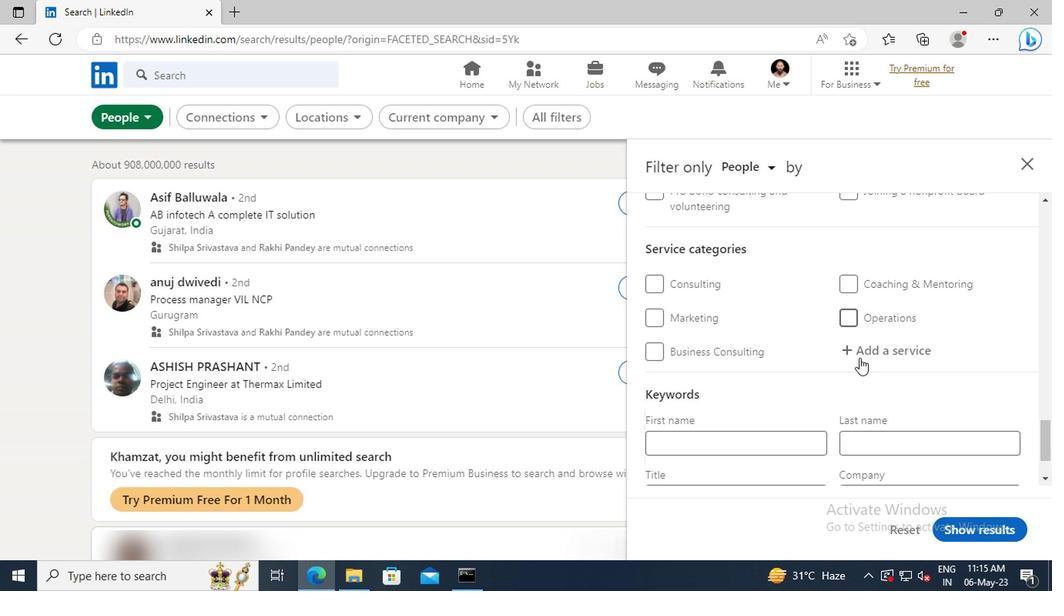 
Action: Mouse pressed left at (717, 357)
Screenshot: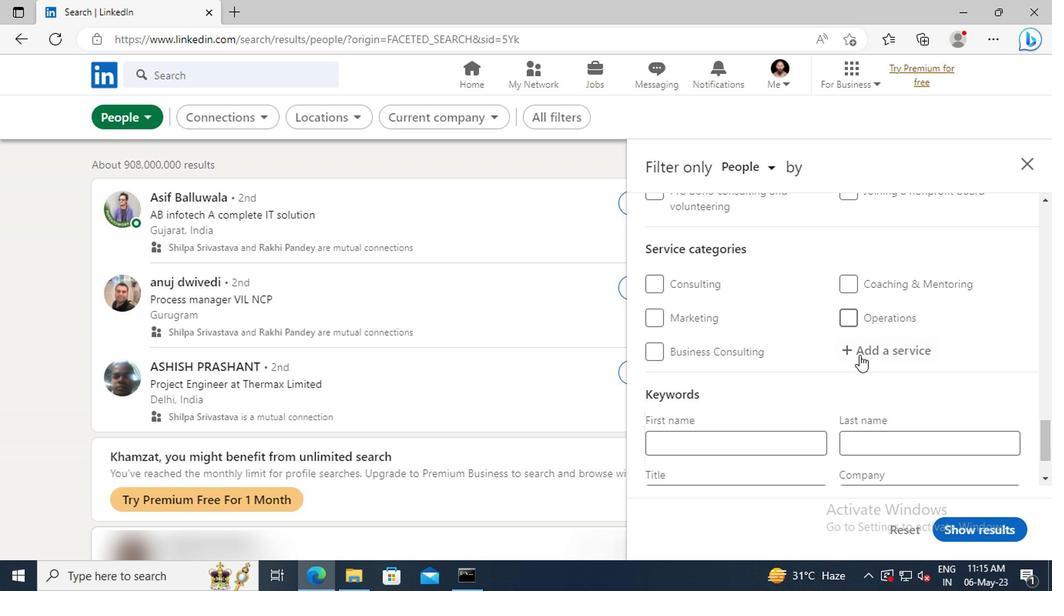 
Action: Key pressed <Key.shift>PROJE
Screenshot: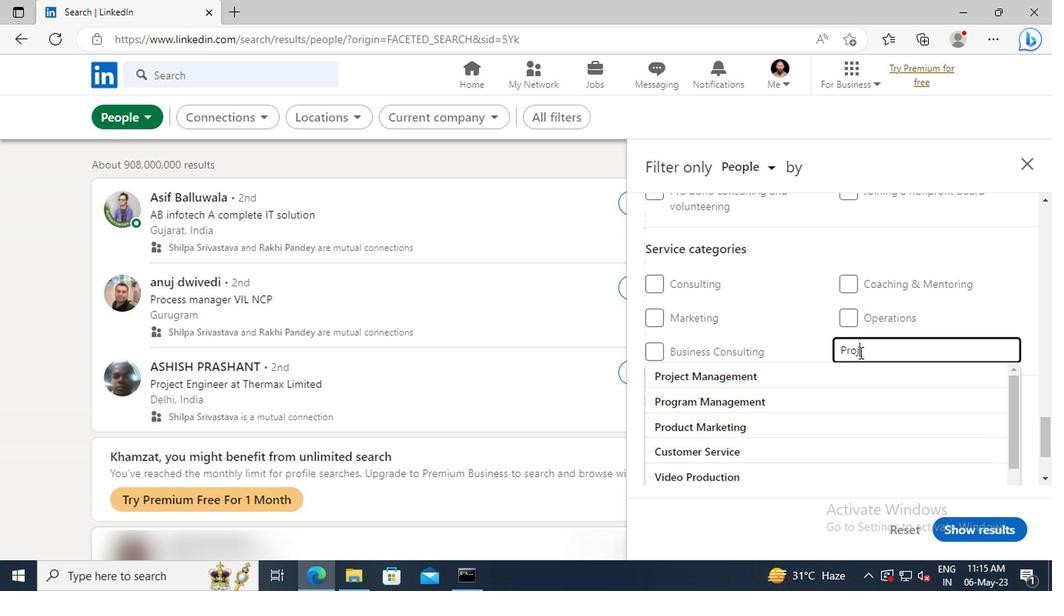 
Action: Mouse moved to (718, 370)
Screenshot: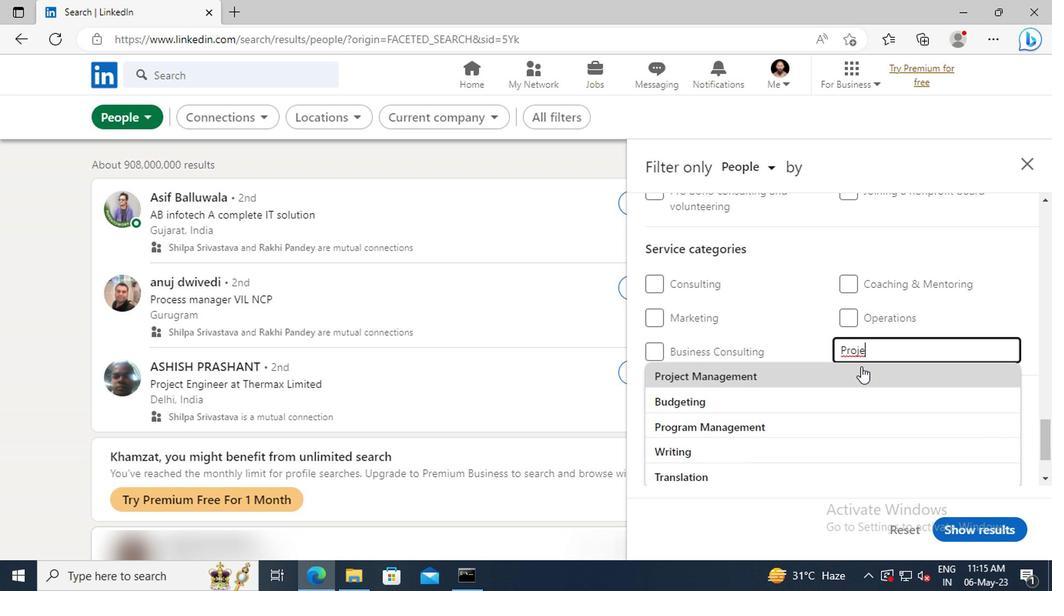 
Action: Mouse pressed left at (718, 370)
Screenshot: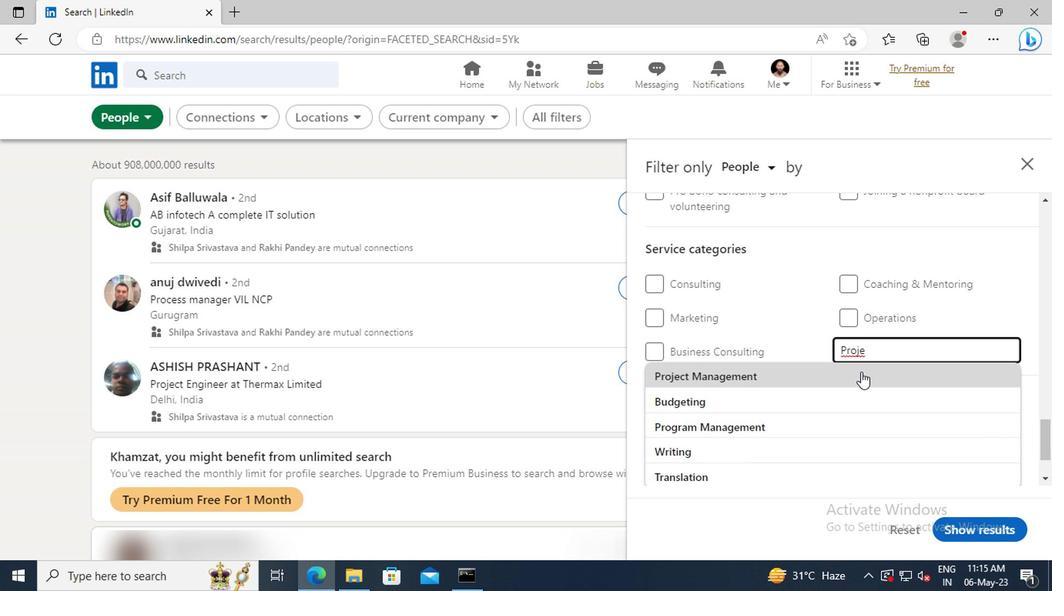 
Action: Mouse scrolled (718, 370) with delta (0, 0)
Screenshot: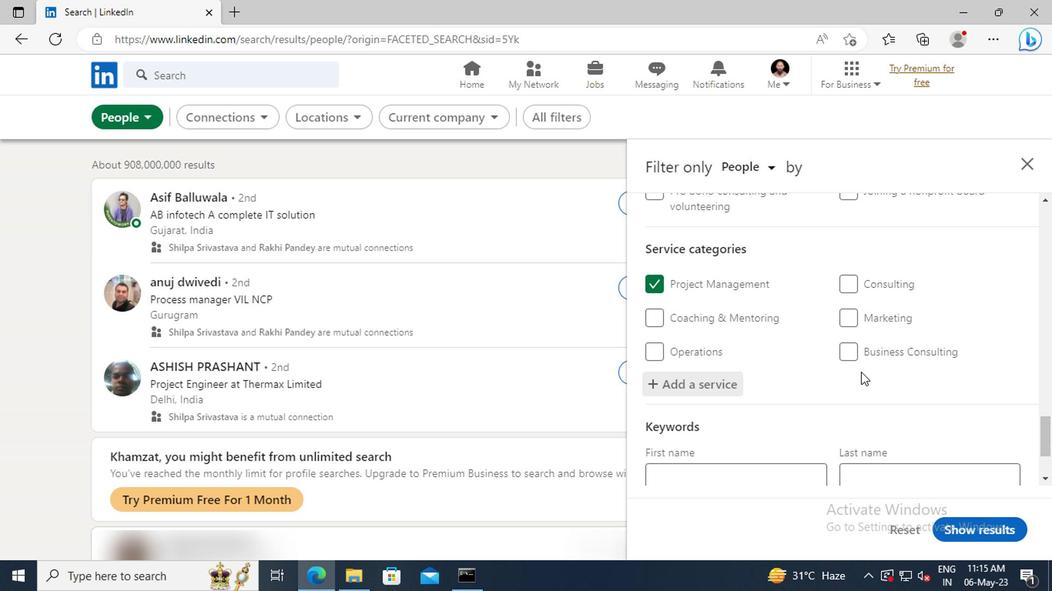 
Action: Mouse scrolled (718, 370) with delta (0, 0)
Screenshot: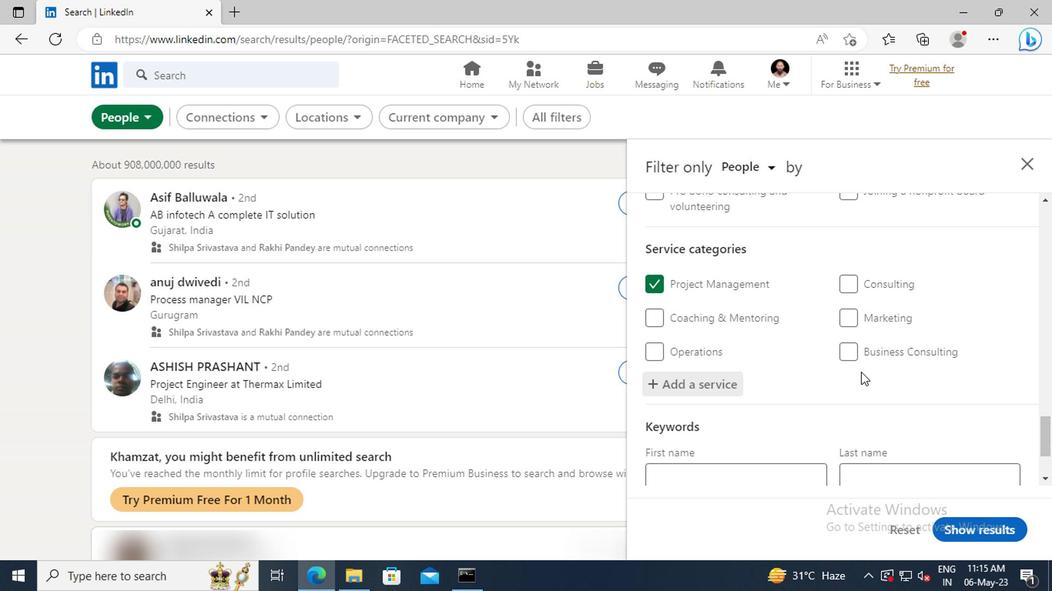 
Action: Mouse scrolled (718, 370) with delta (0, 0)
Screenshot: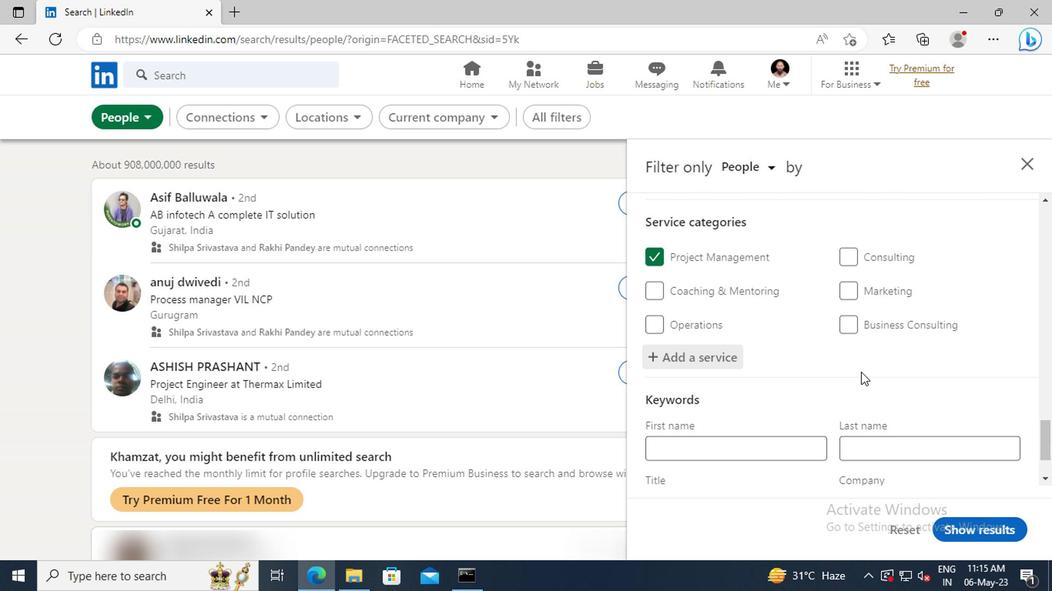 
Action: Mouse scrolled (718, 370) with delta (0, 0)
Screenshot: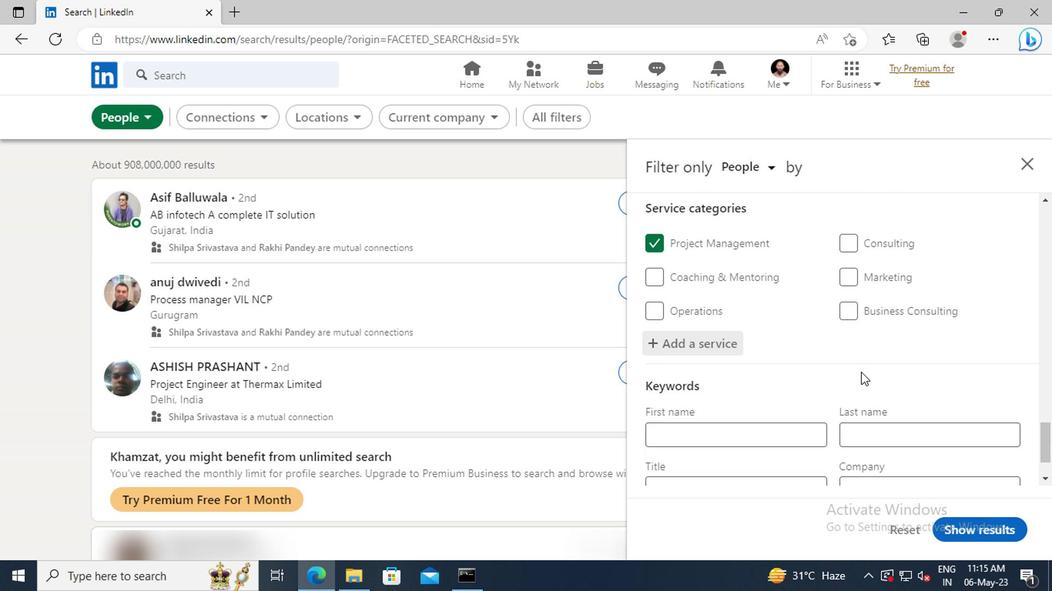 
Action: Mouse moved to (663, 402)
Screenshot: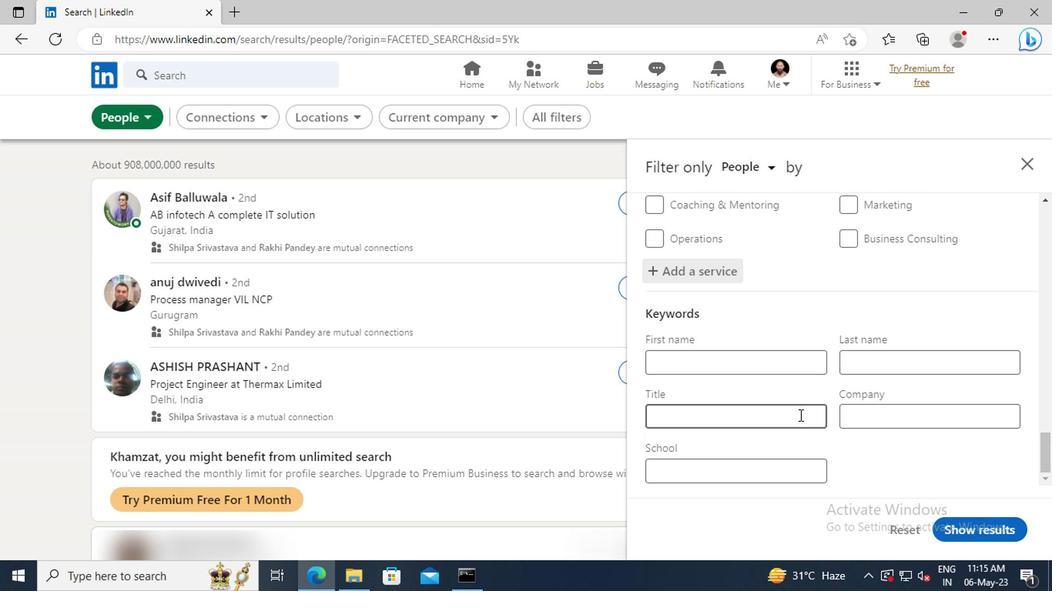 
Action: Mouse pressed left at (663, 402)
Screenshot: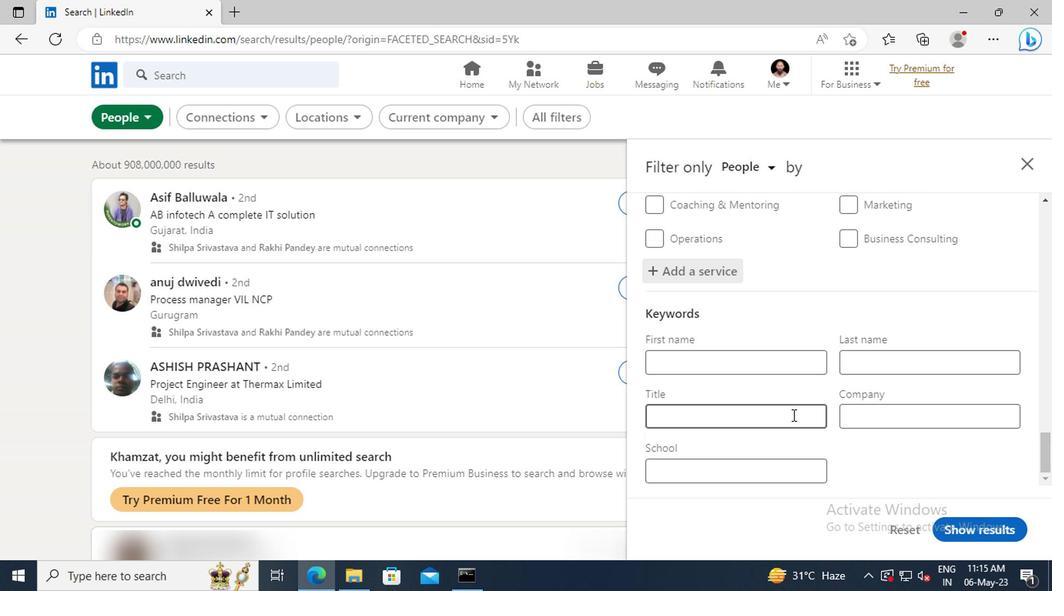 
Action: Key pressed <Key.shift>SALES<Key.space><Key.shift>ASSOCIATE<Key.enter>
Screenshot: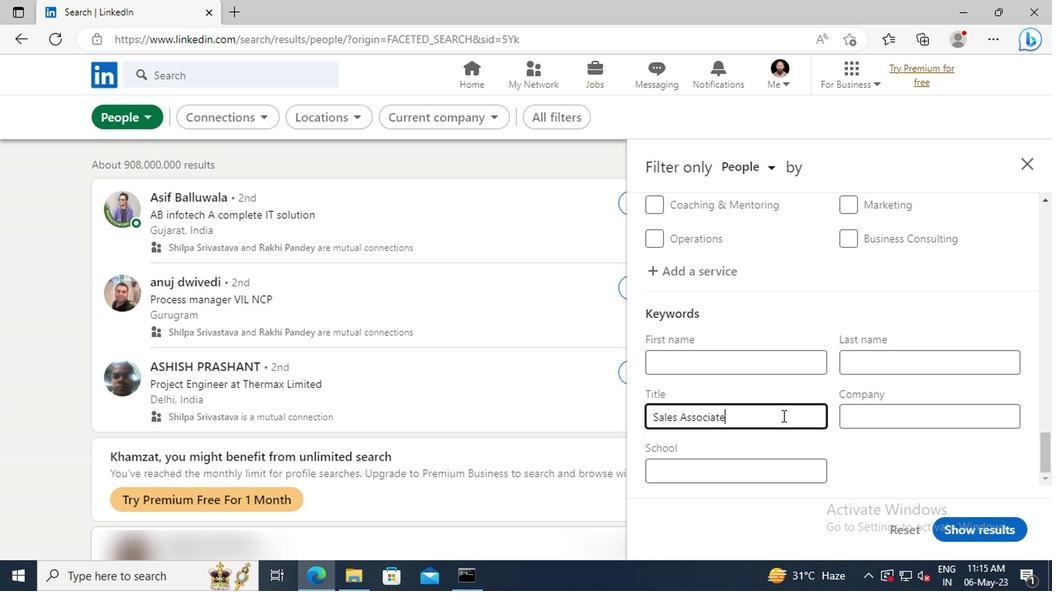 
Action: Mouse moved to (789, 482)
Screenshot: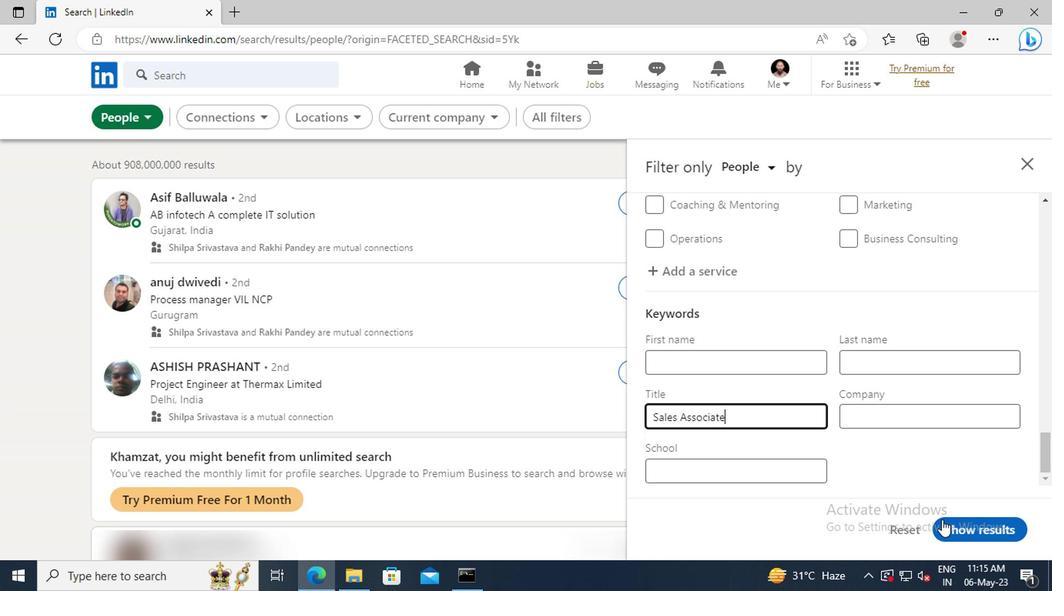 
Action: Mouse pressed left at (789, 482)
Screenshot: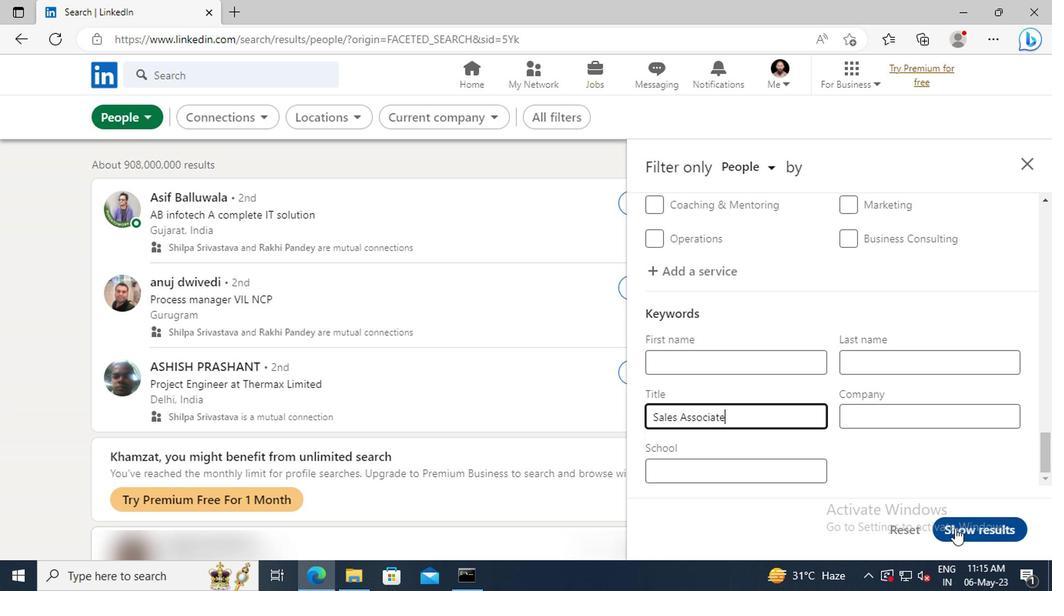 
